 Task: Look for space in Imarichō-kō, Japan from 15th June, 2023 to 21st June, 2023 for 5 adults in price range Rs.14000 to Rs.25000. Place can be entire place with 3 bedrooms having 3 beds and 3 bathrooms. Property type can be house, flat, guest house. Booking option can be shelf check-in. Required host language is English.
Action: Mouse moved to (608, 149)
Screenshot: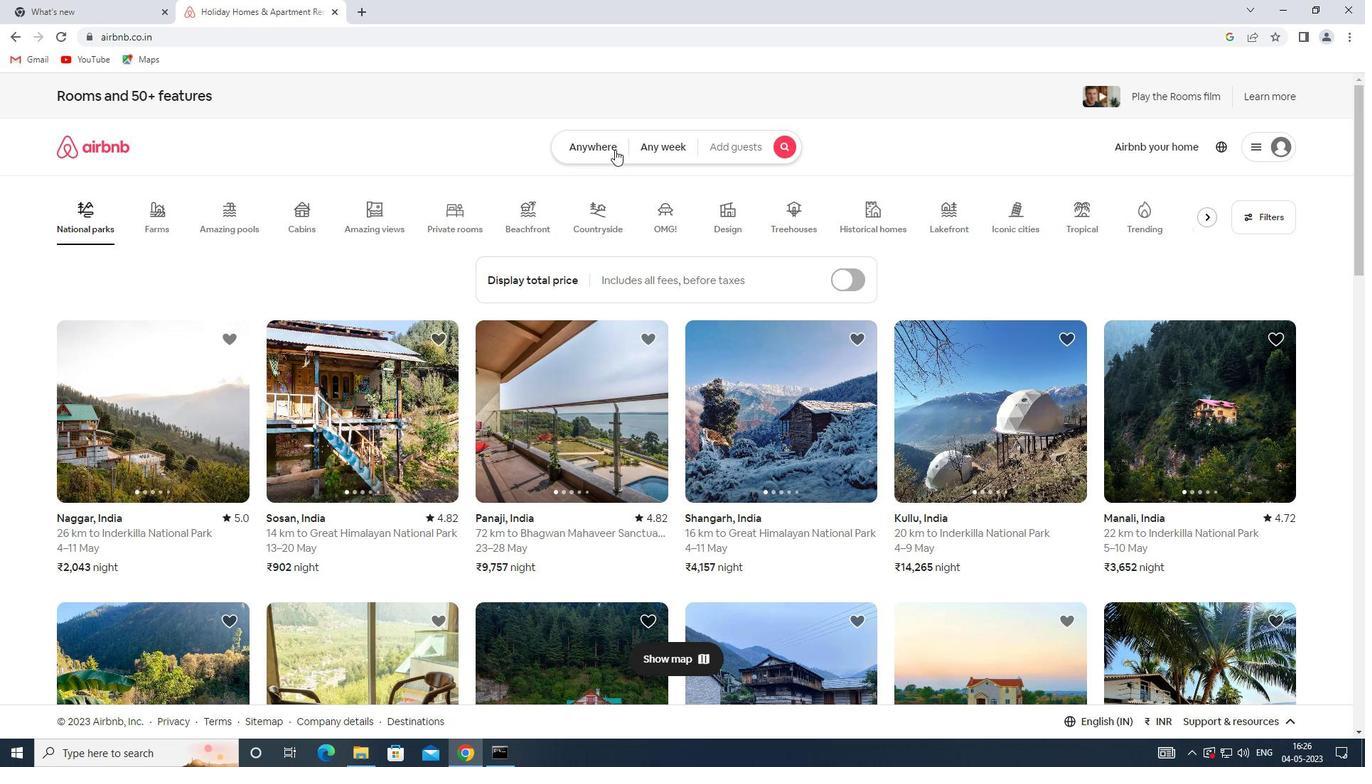 
Action: Mouse pressed left at (608, 149)
Screenshot: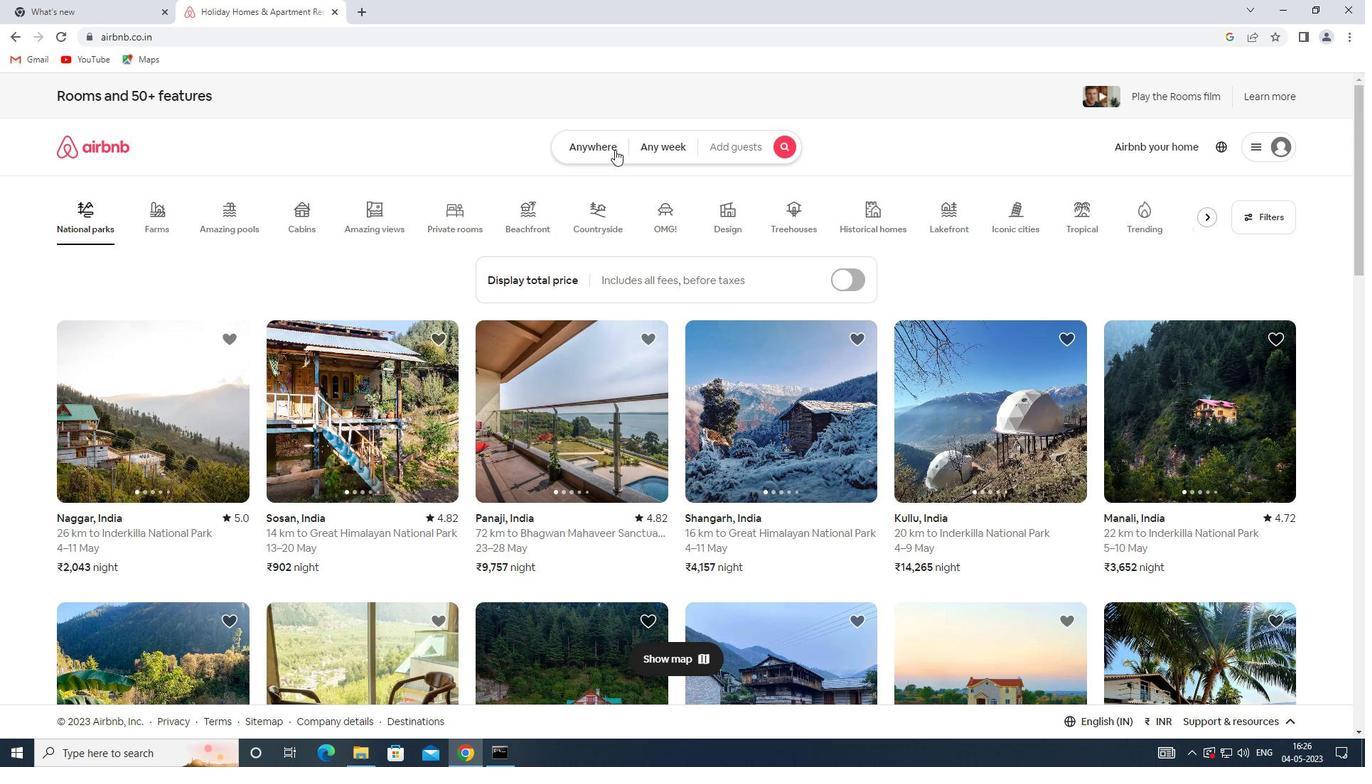 
Action: Mouse moved to (499, 211)
Screenshot: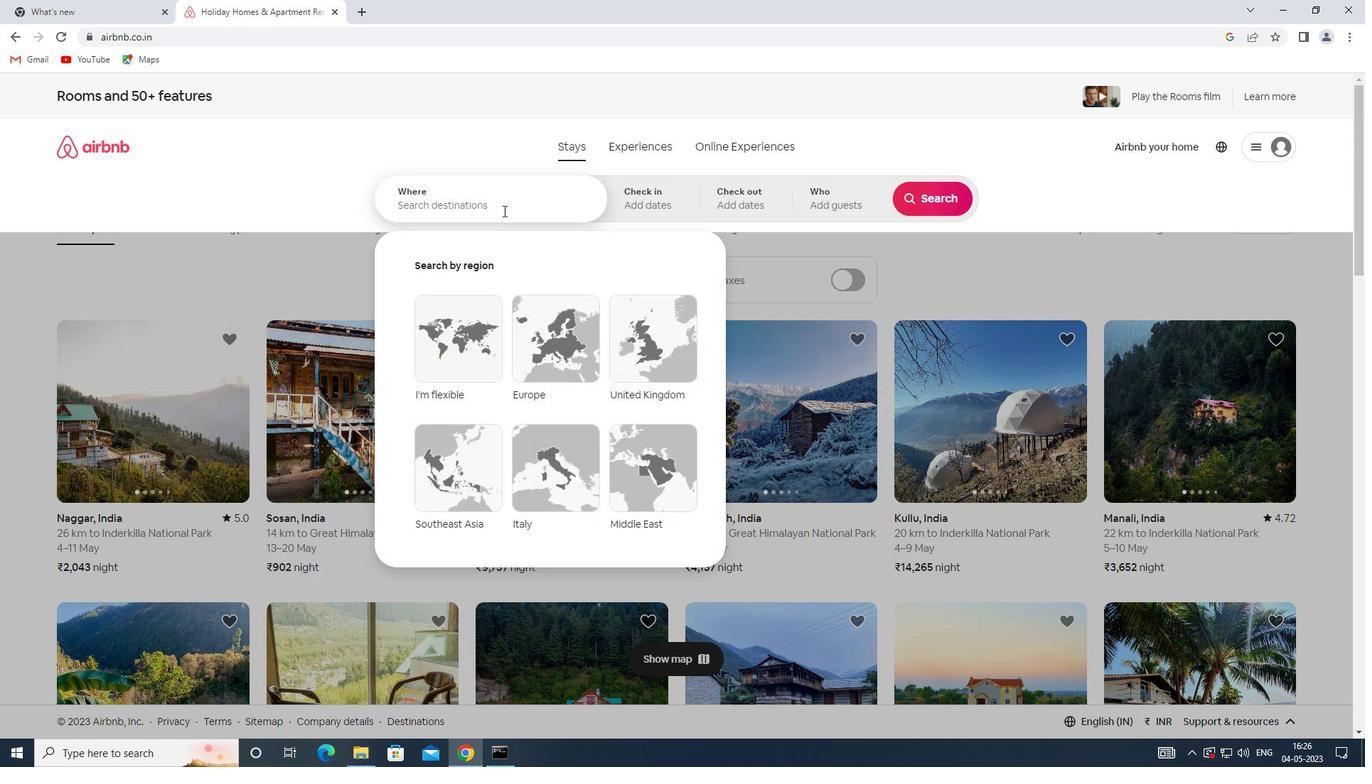 
Action: Mouse pressed left at (499, 211)
Screenshot: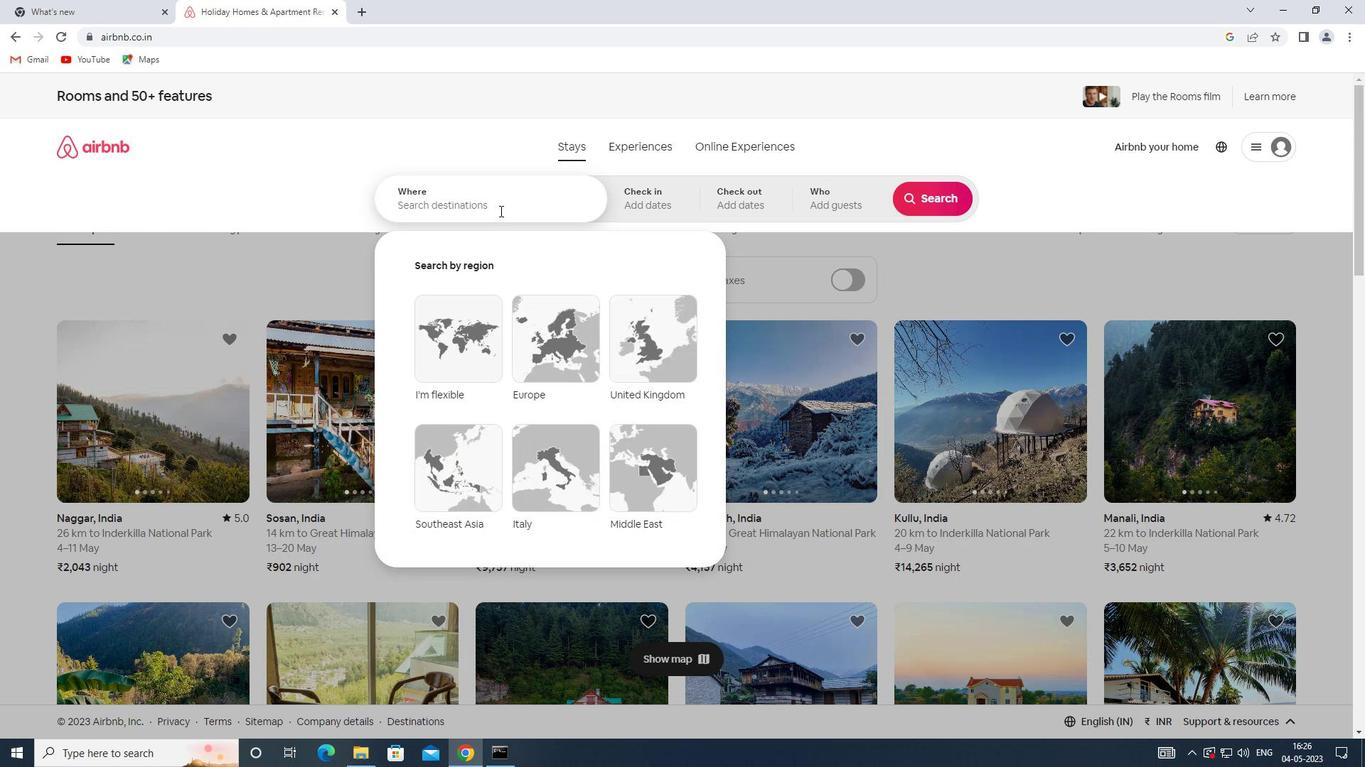 
Action: Key pressed <Key.shift><Key.shift><Key.shift><Key.shift><Key.shift><Key.shift>ctrl+IMARICHO-KO-,<Key.shift><Key.shift><Key.shift><Key.shift><Key.shift><Key.shift>JAPAN
Screenshot: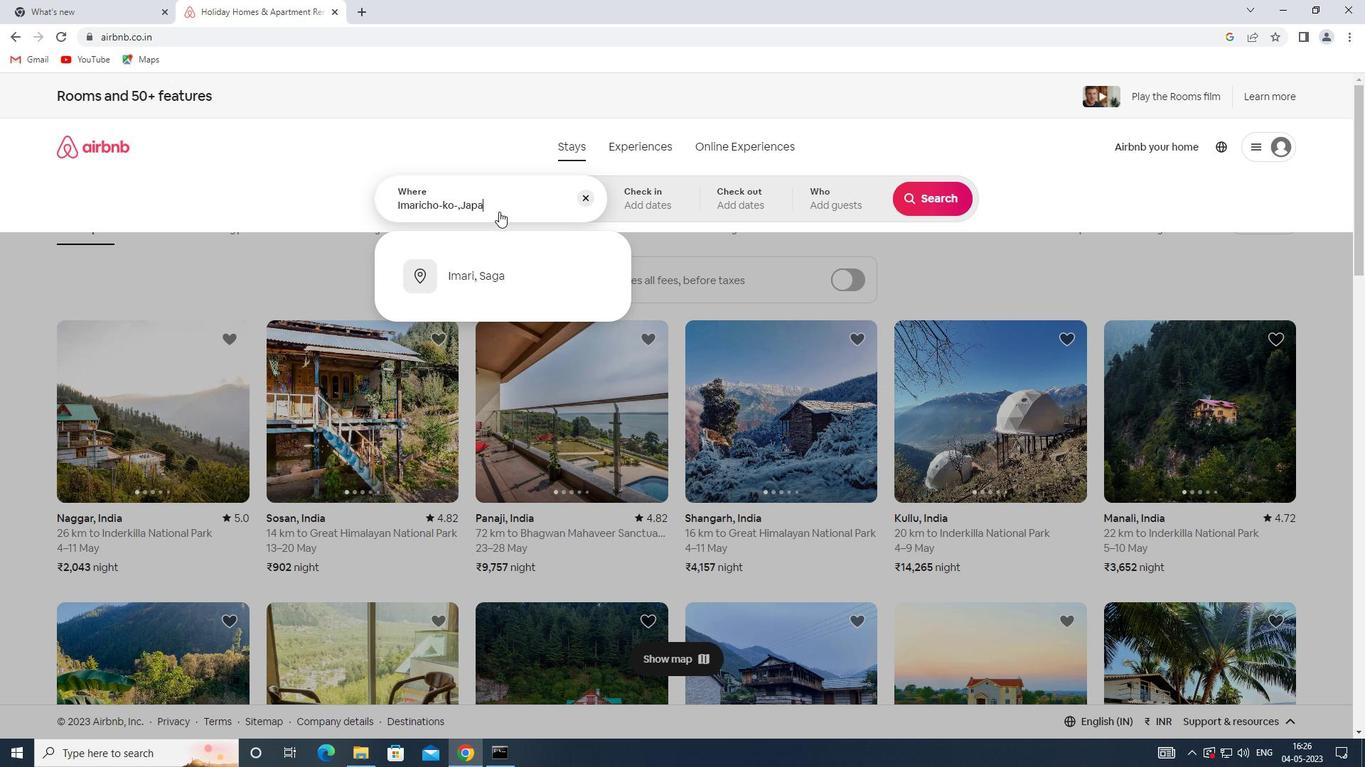 
Action: Mouse moved to (637, 204)
Screenshot: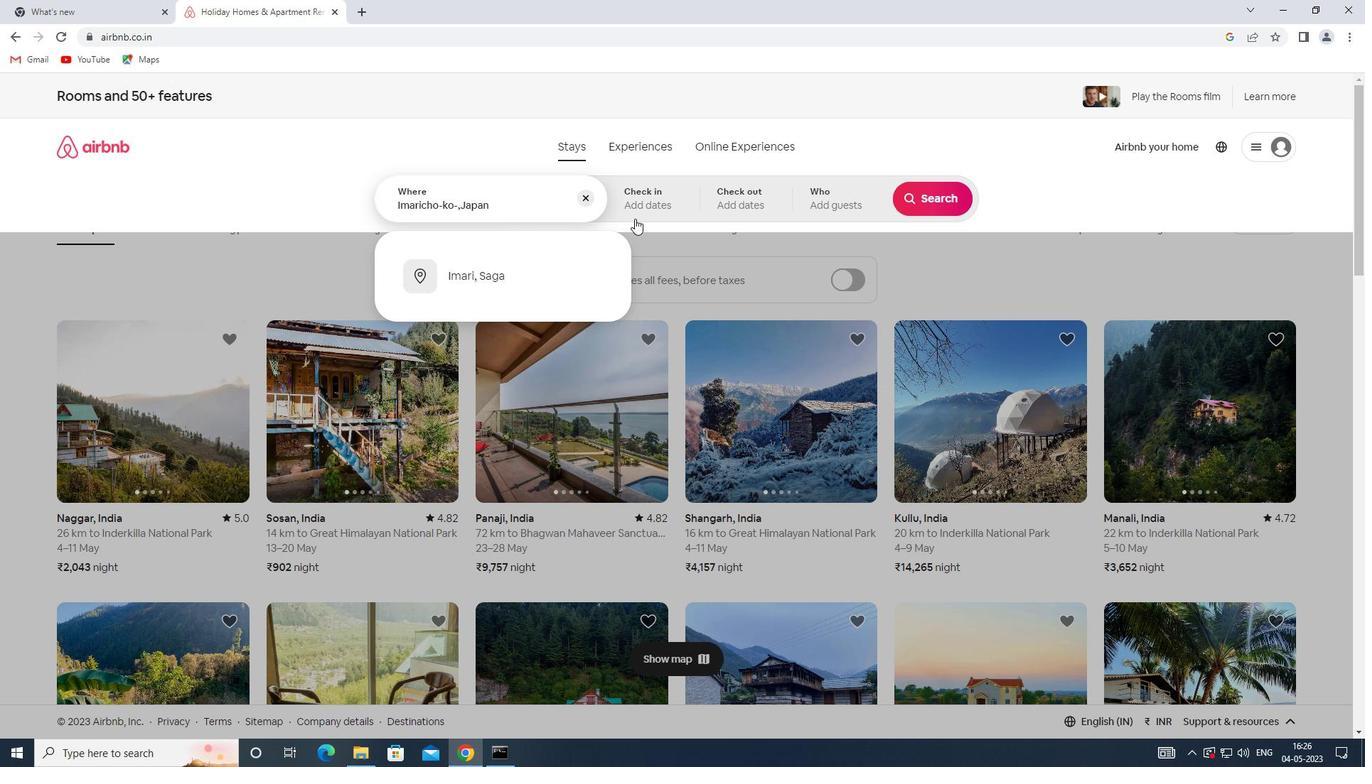 
Action: Mouse pressed left at (637, 204)
Screenshot: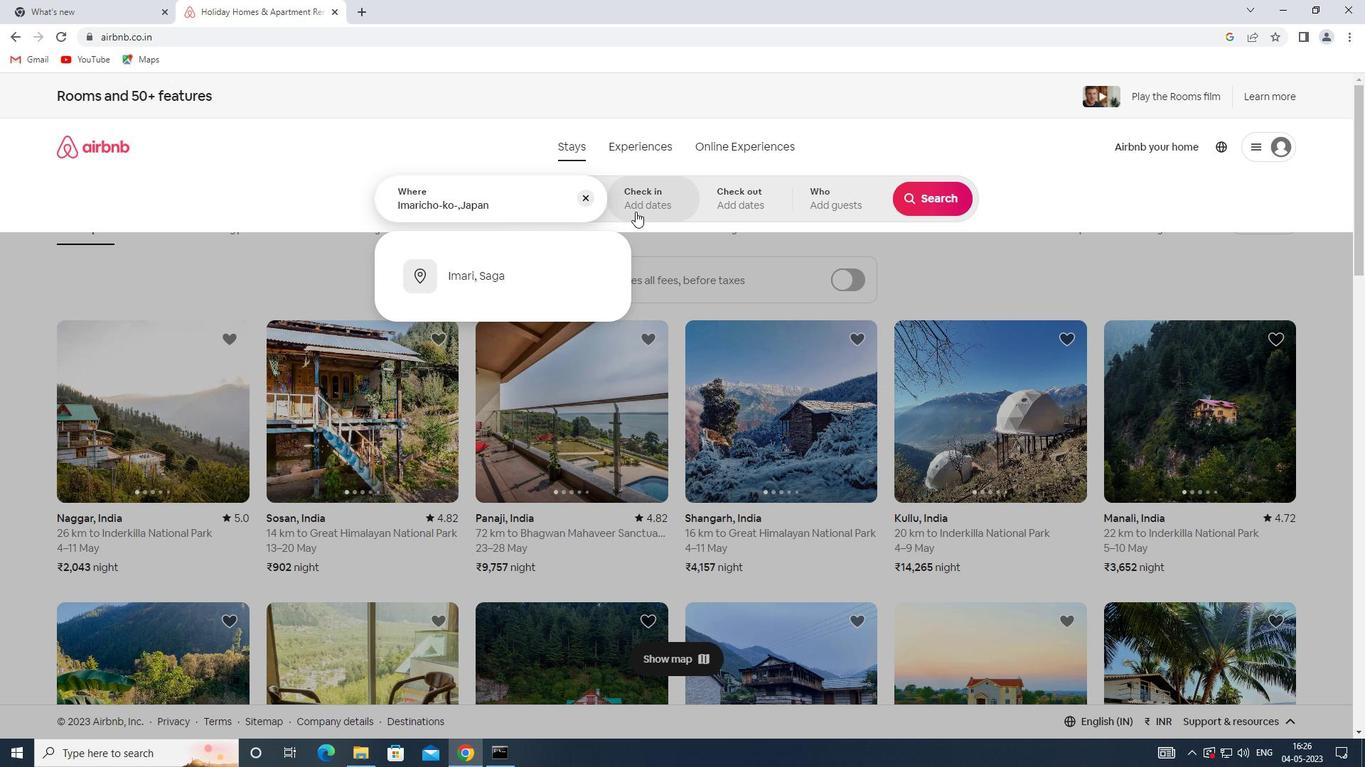 
Action: Mouse moved to (841, 437)
Screenshot: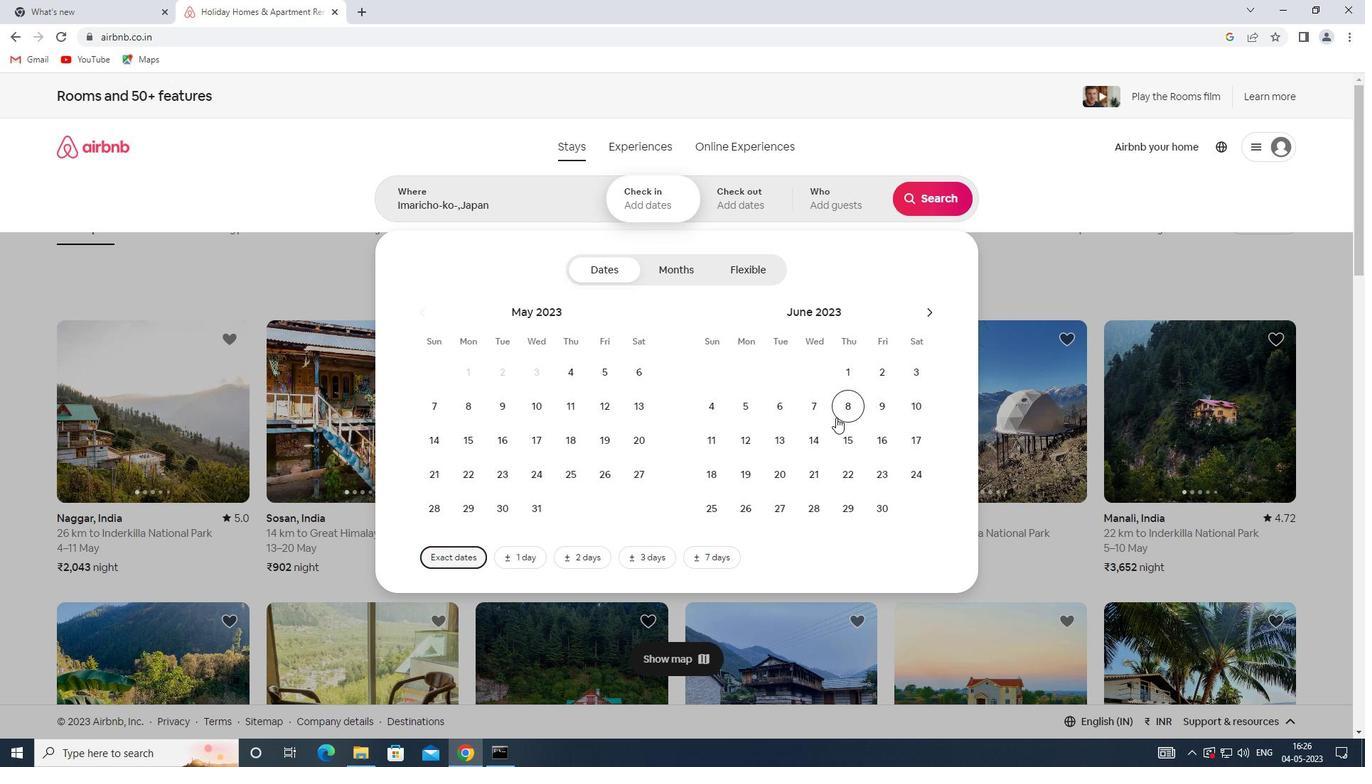 
Action: Mouse pressed left at (841, 437)
Screenshot: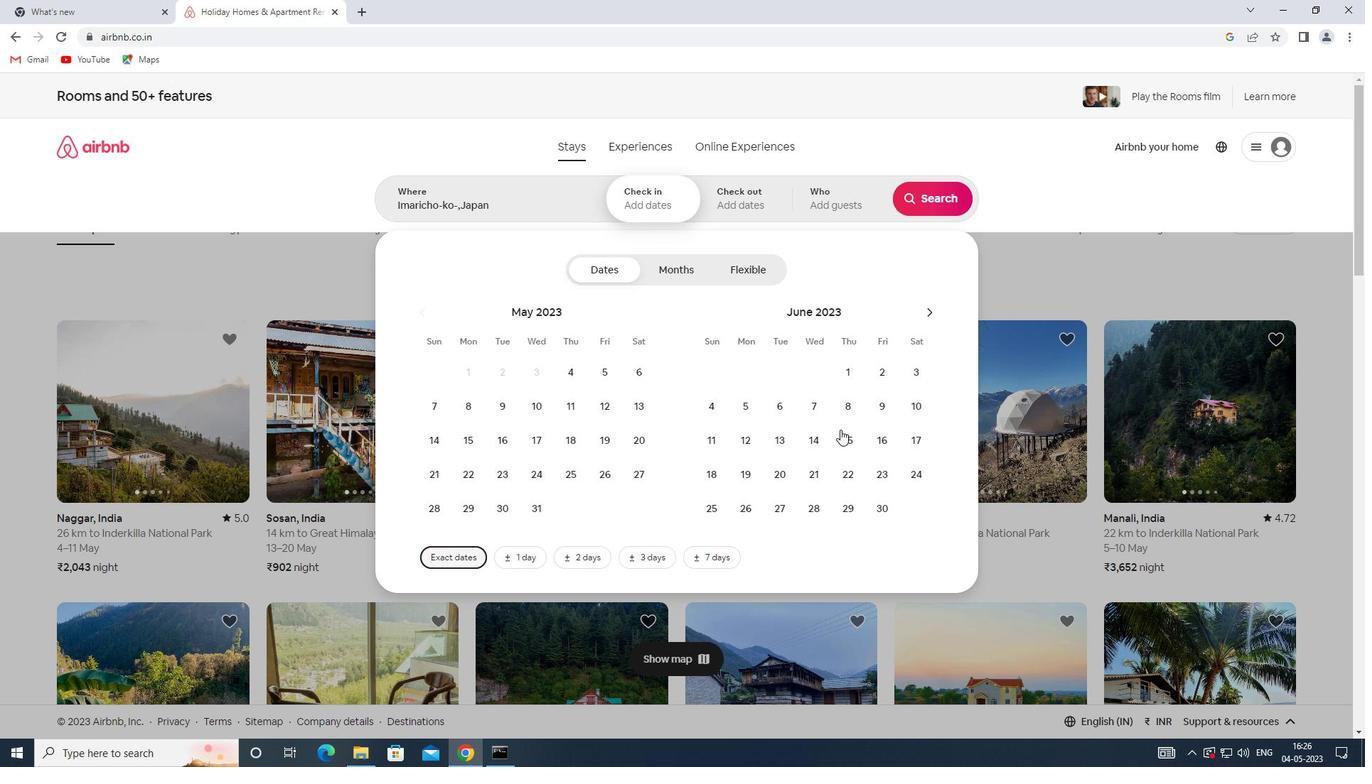 
Action: Mouse moved to (821, 470)
Screenshot: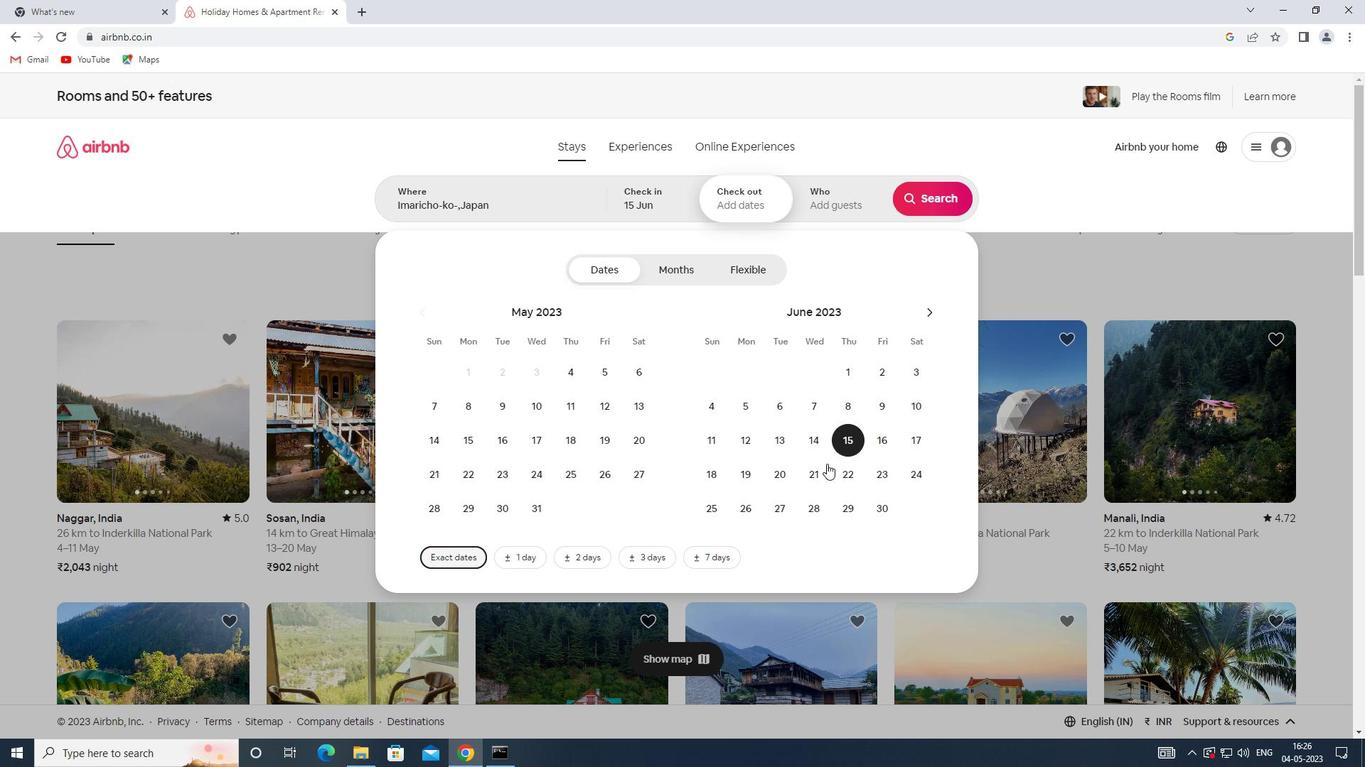 
Action: Mouse pressed left at (821, 470)
Screenshot: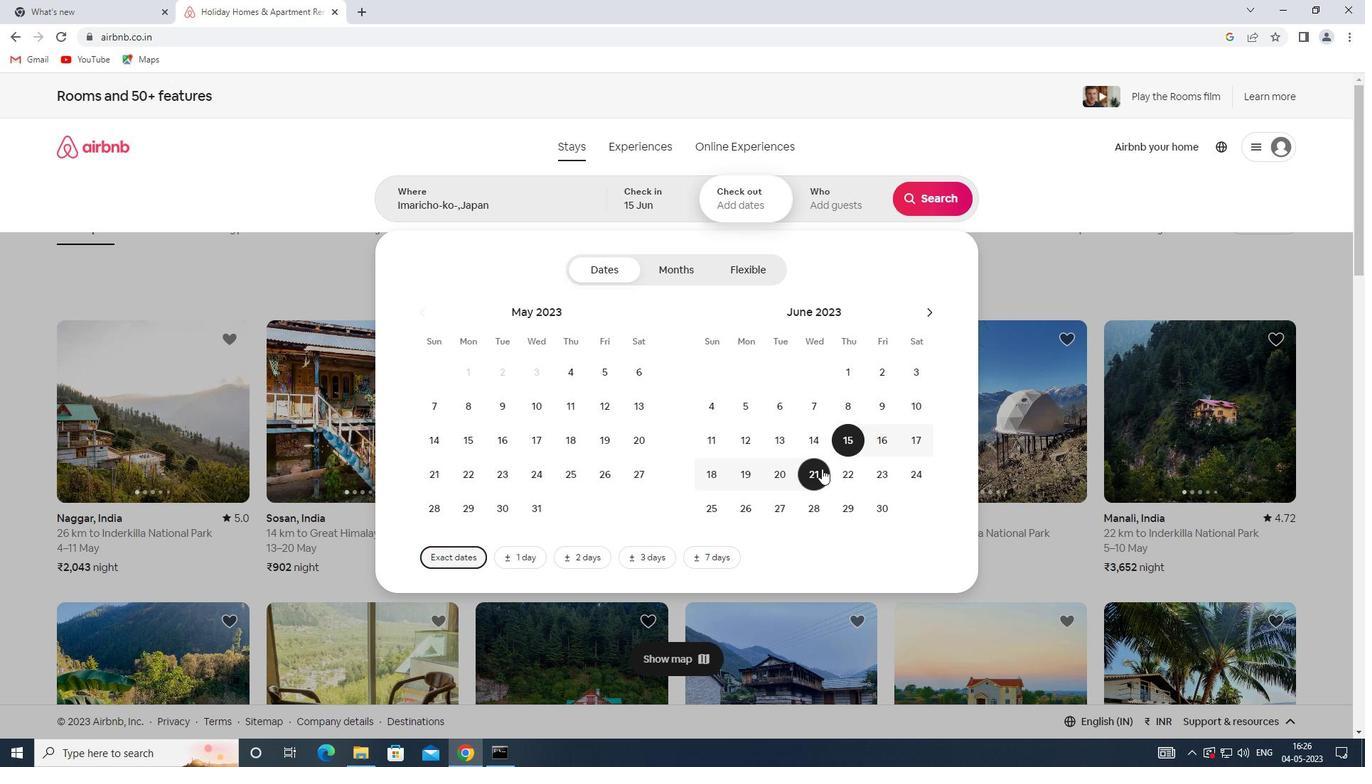 
Action: Mouse moved to (820, 198)
Screenshot: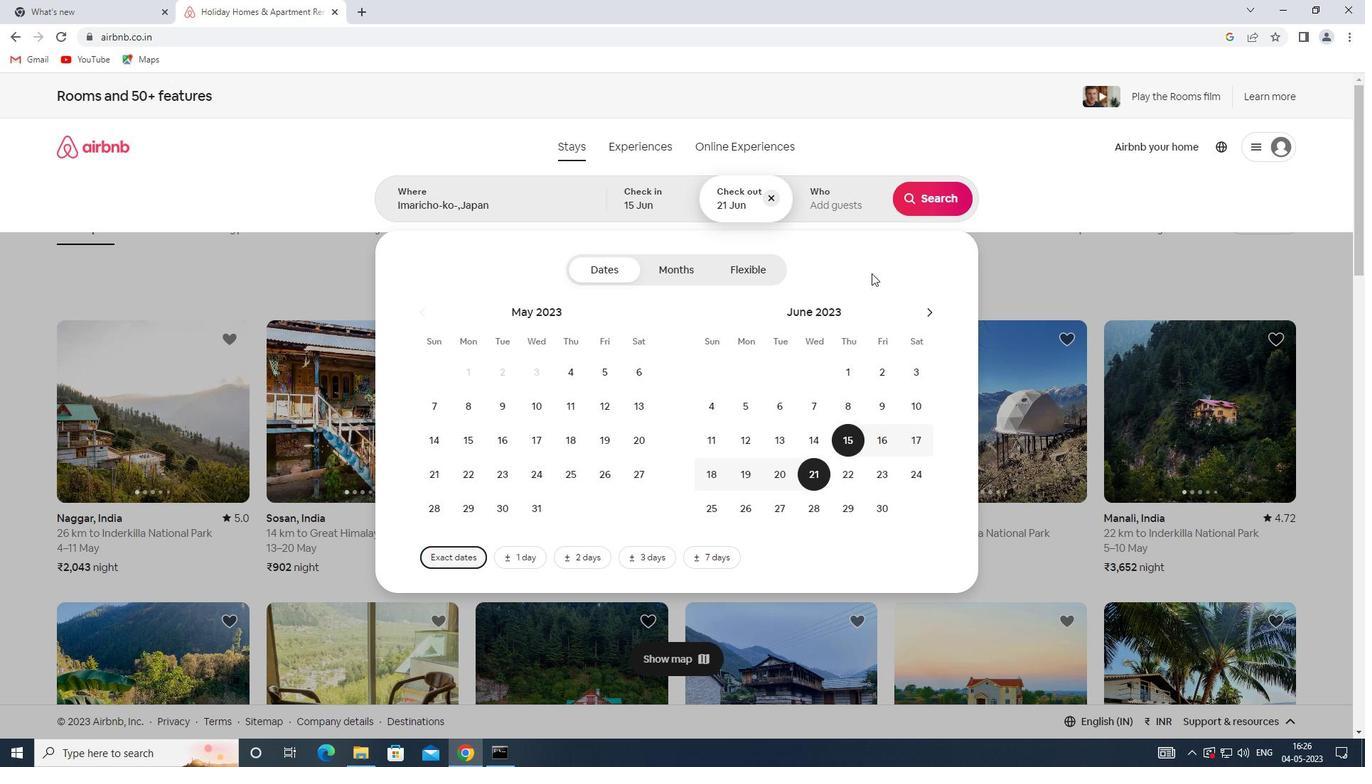 
Action: Mouse pressed left at (820, 198)
Screenshot: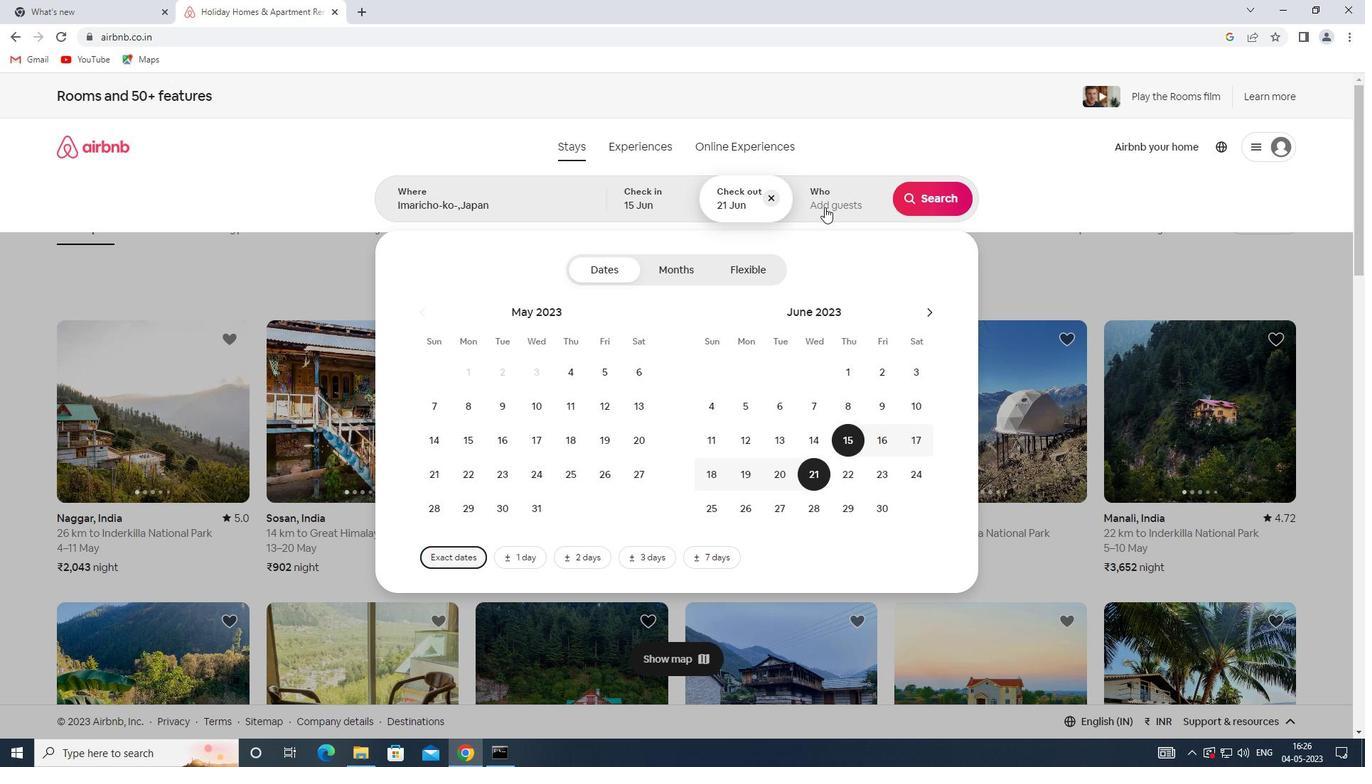 
Action: Mouse moved to (941, 283)
Screenshot: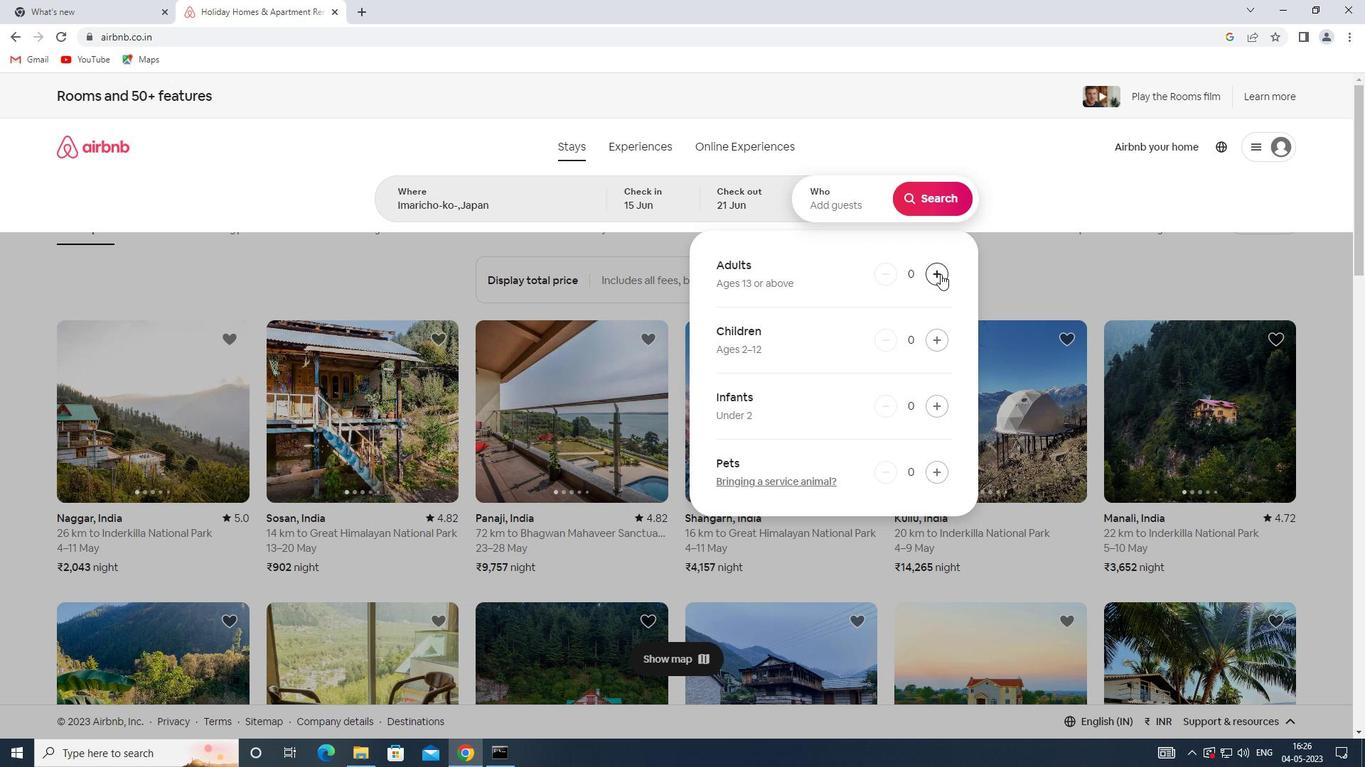 
Action: Mouse pressed left at (941, 283)
Screenshot: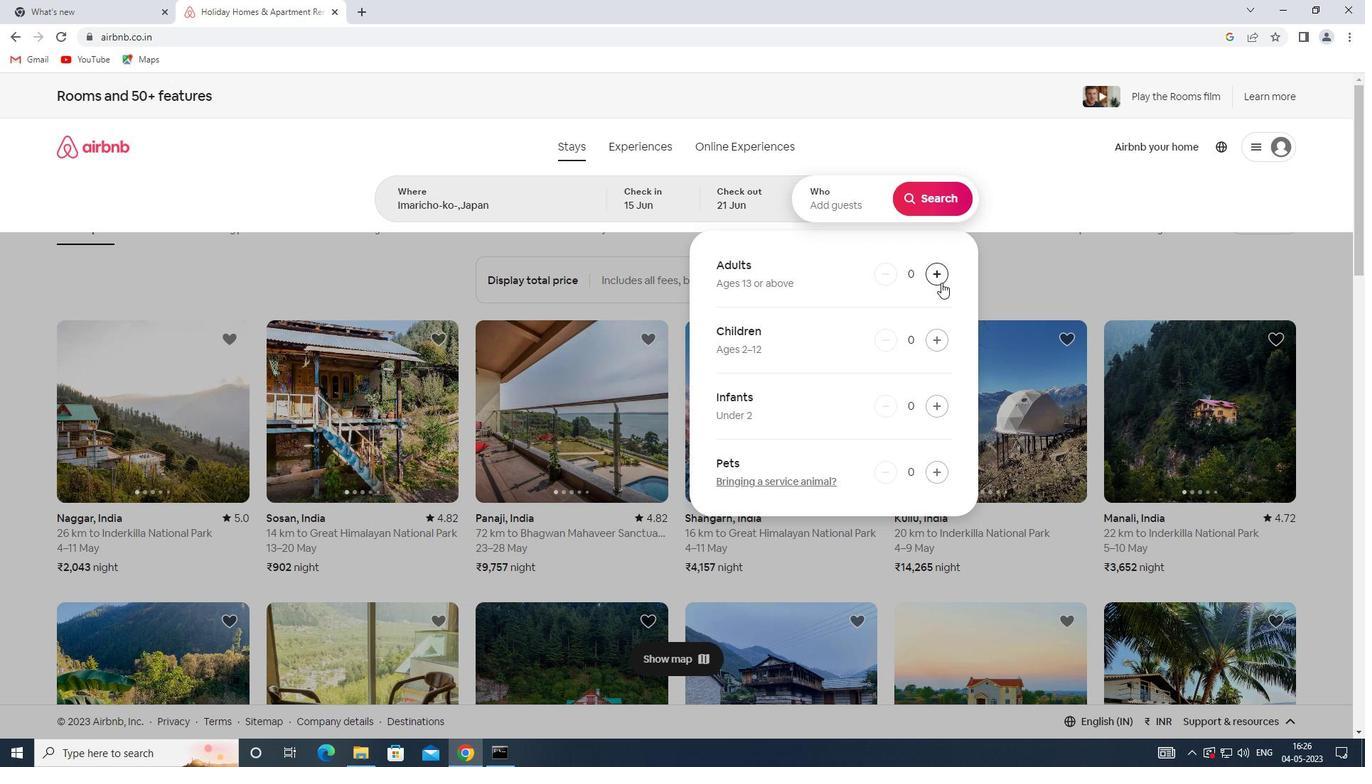 
Action: Mouse moved to (938, 280)
Screenshot: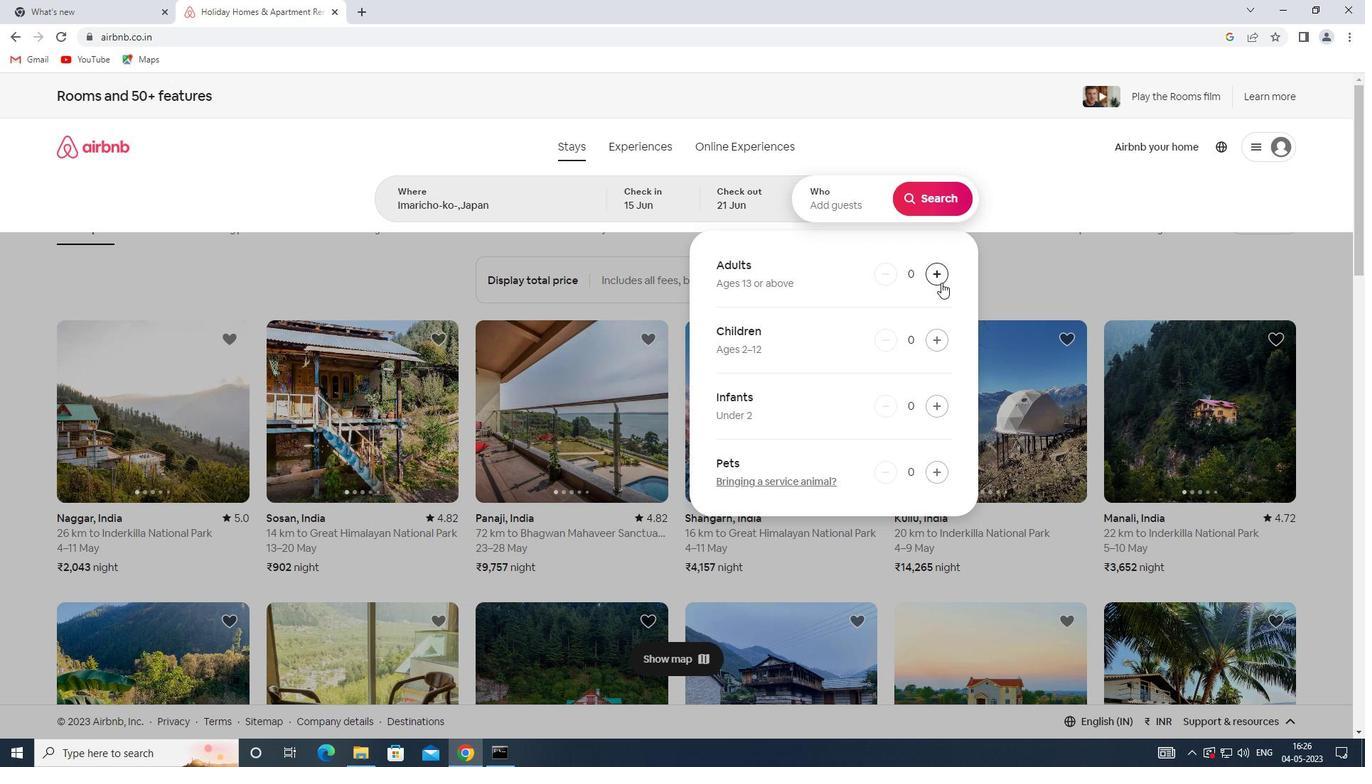 
Action: Mouse pressed left at (938, 280)
Screenshot: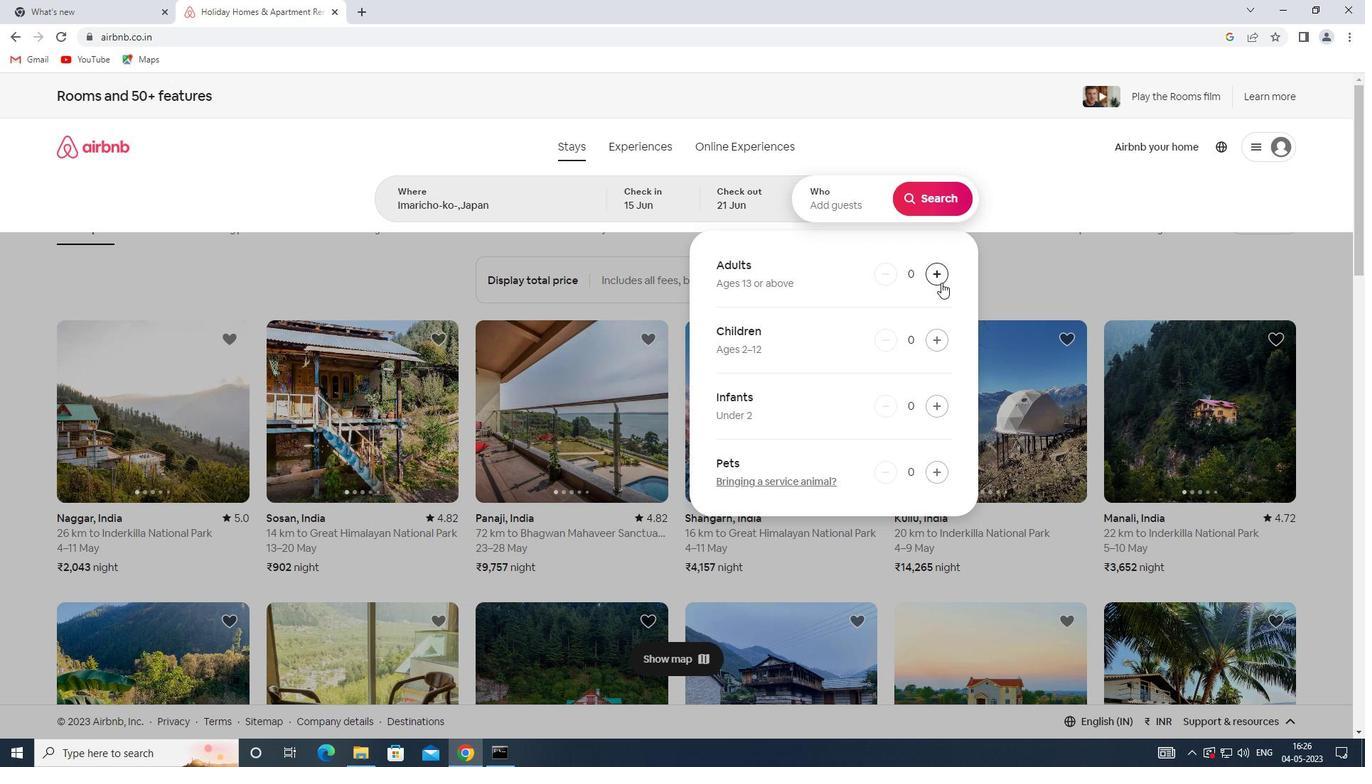 
Action: Mouse pressed left at (938, 280)
Screenshot: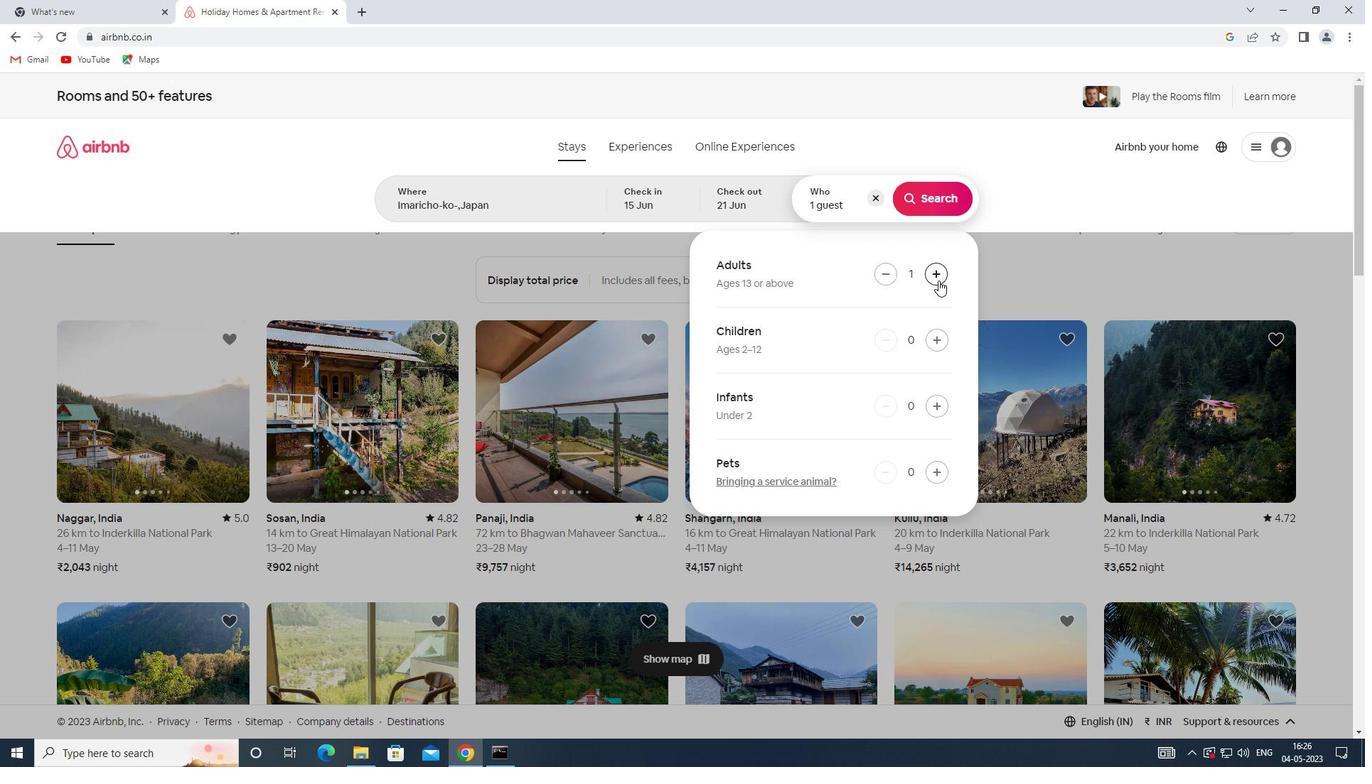 
Action: Mouse pressed left at (938, 280)
Screenshot: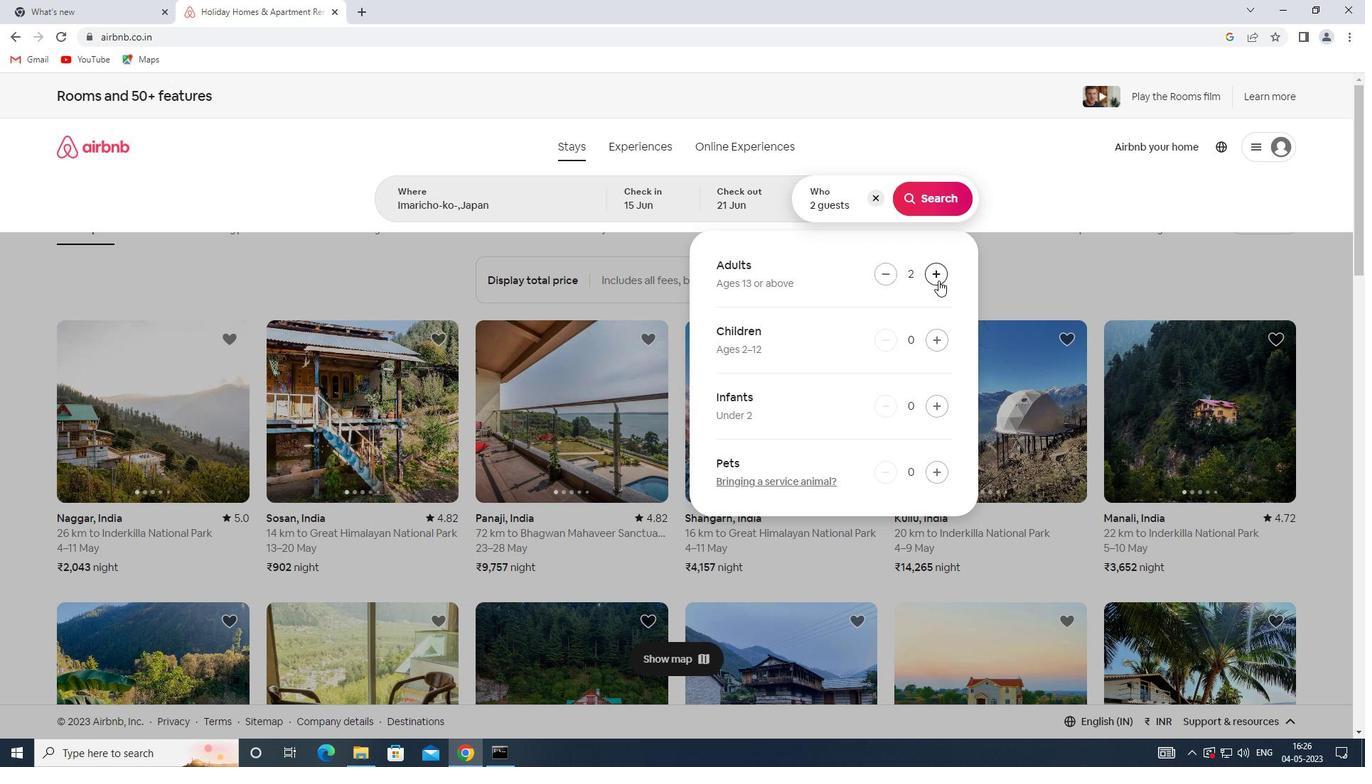 
Action: Mouse pressed left at (938, 280)
Screenshot: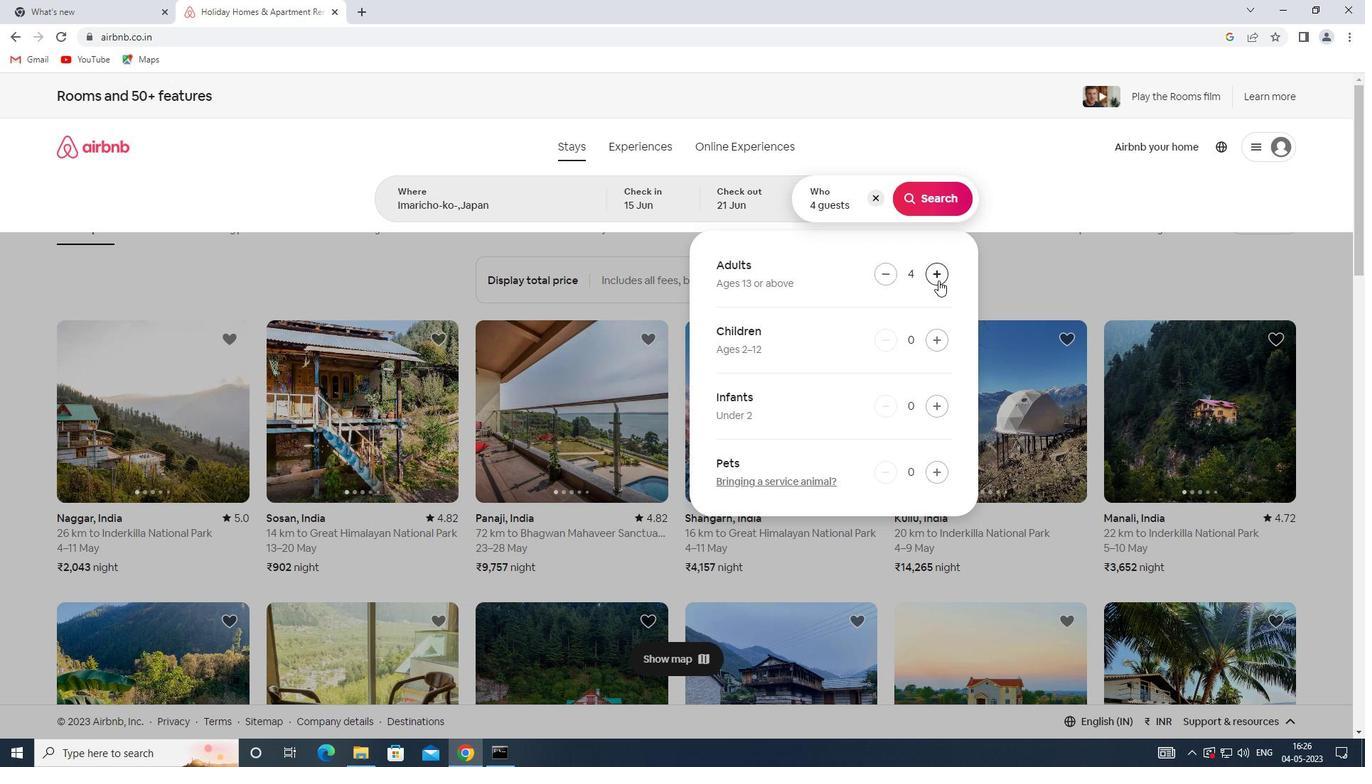 
Action: Mouse moved to (923, 187)
Screenshot: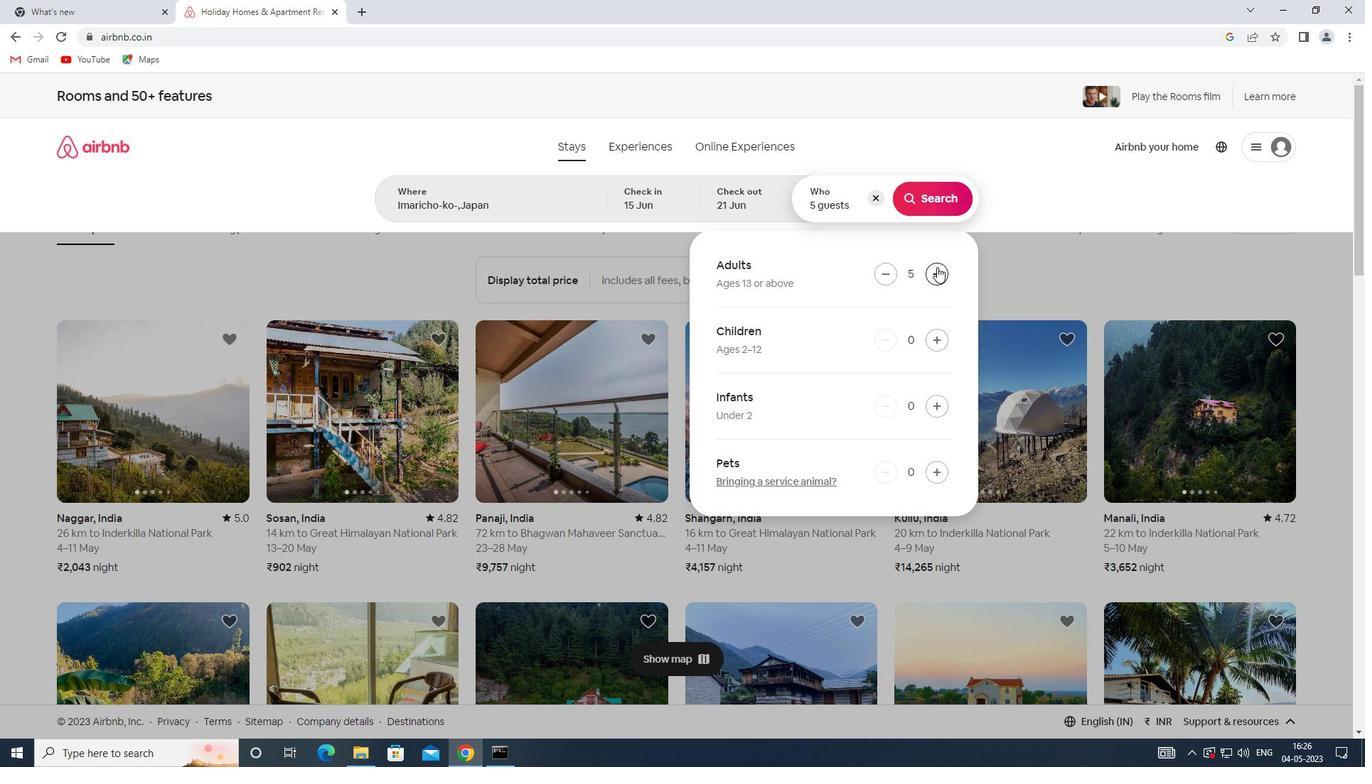 
Action: Mouse pressed left at (923, 187)
Screenshot: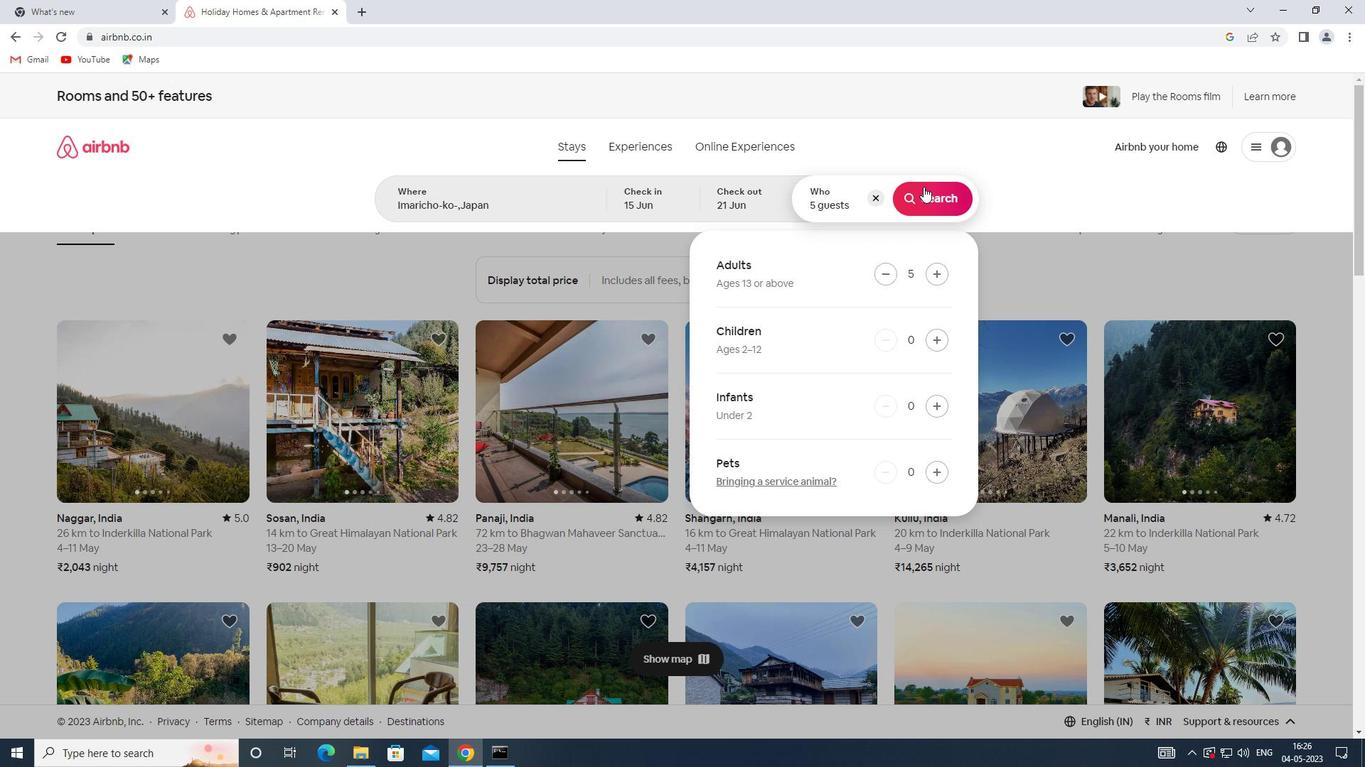 
Action: Mouse moved to (1278, 162)
Screenshot: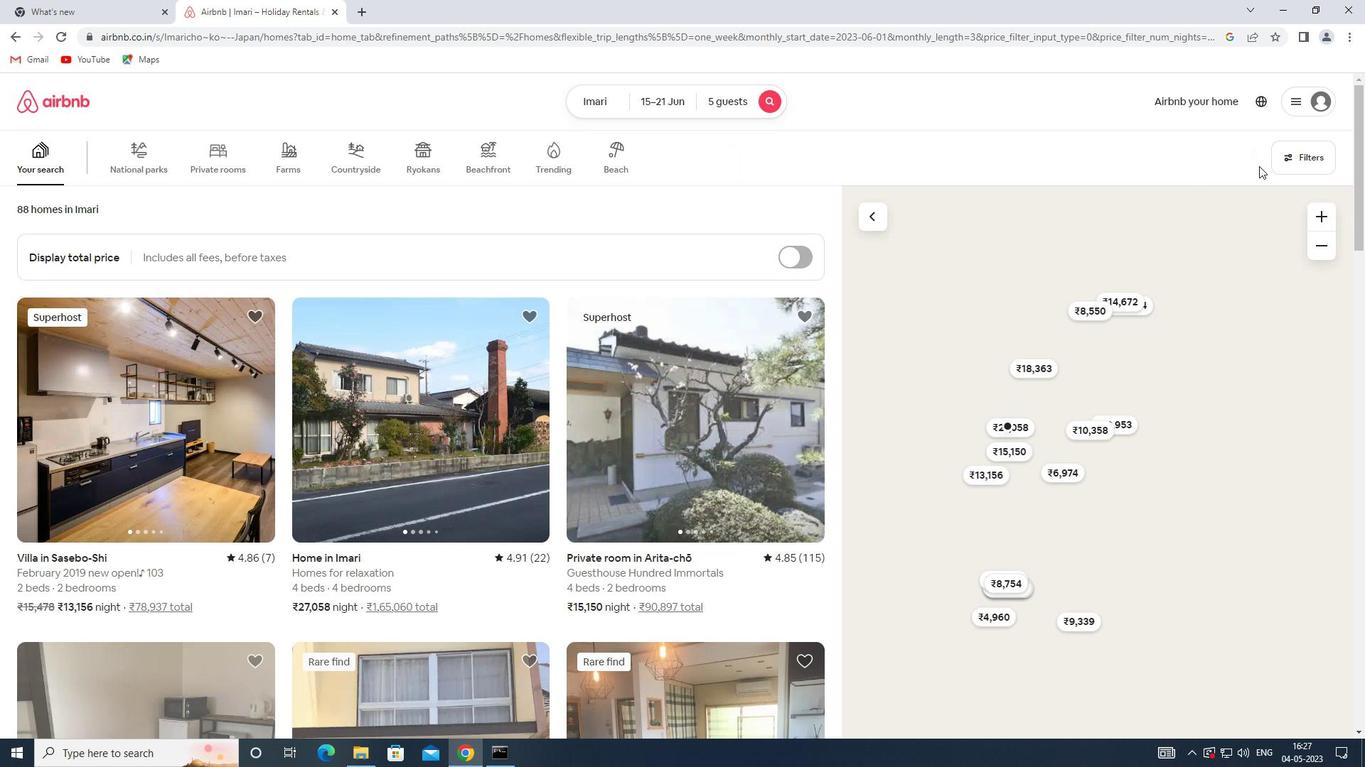 
Action: Mouse pressed left at (1278, 162)
Screenshot: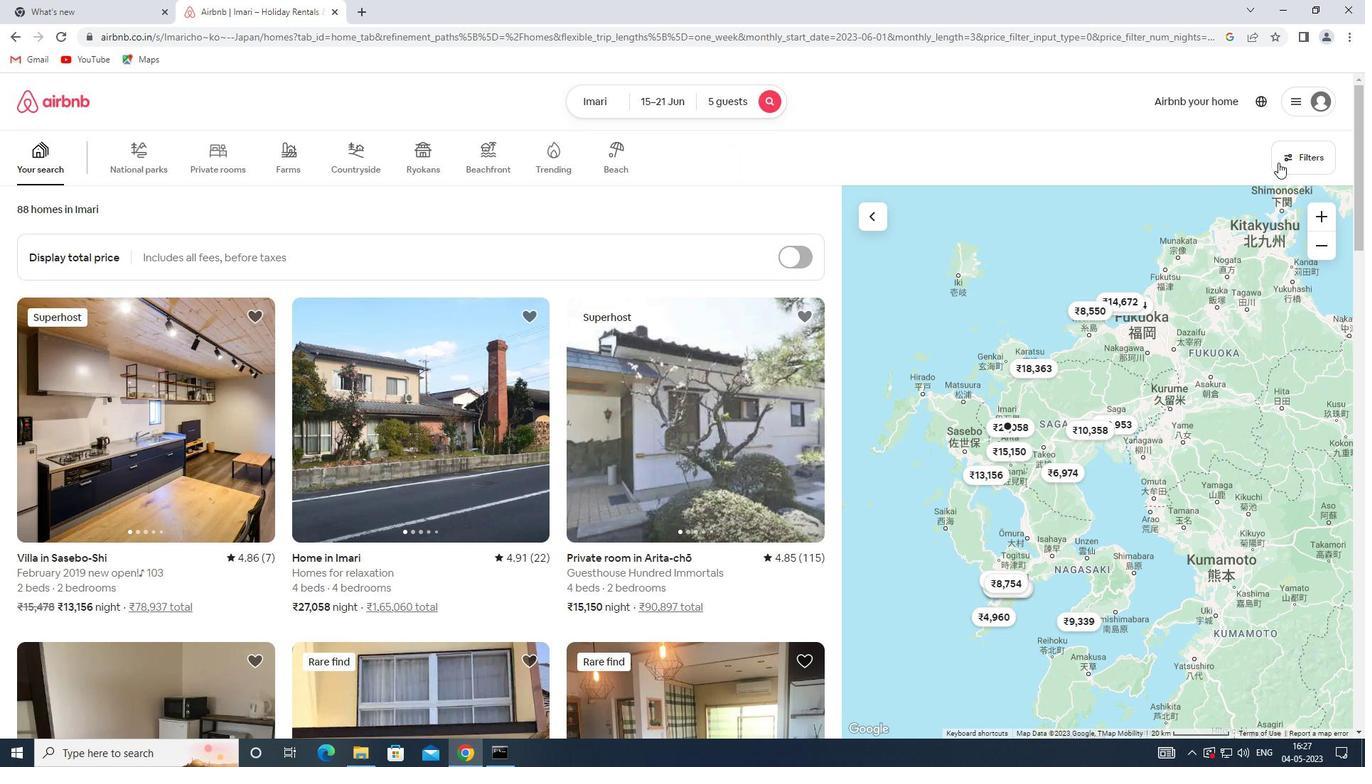 
Action: Mouse moved to (507, 345)
Screenshot: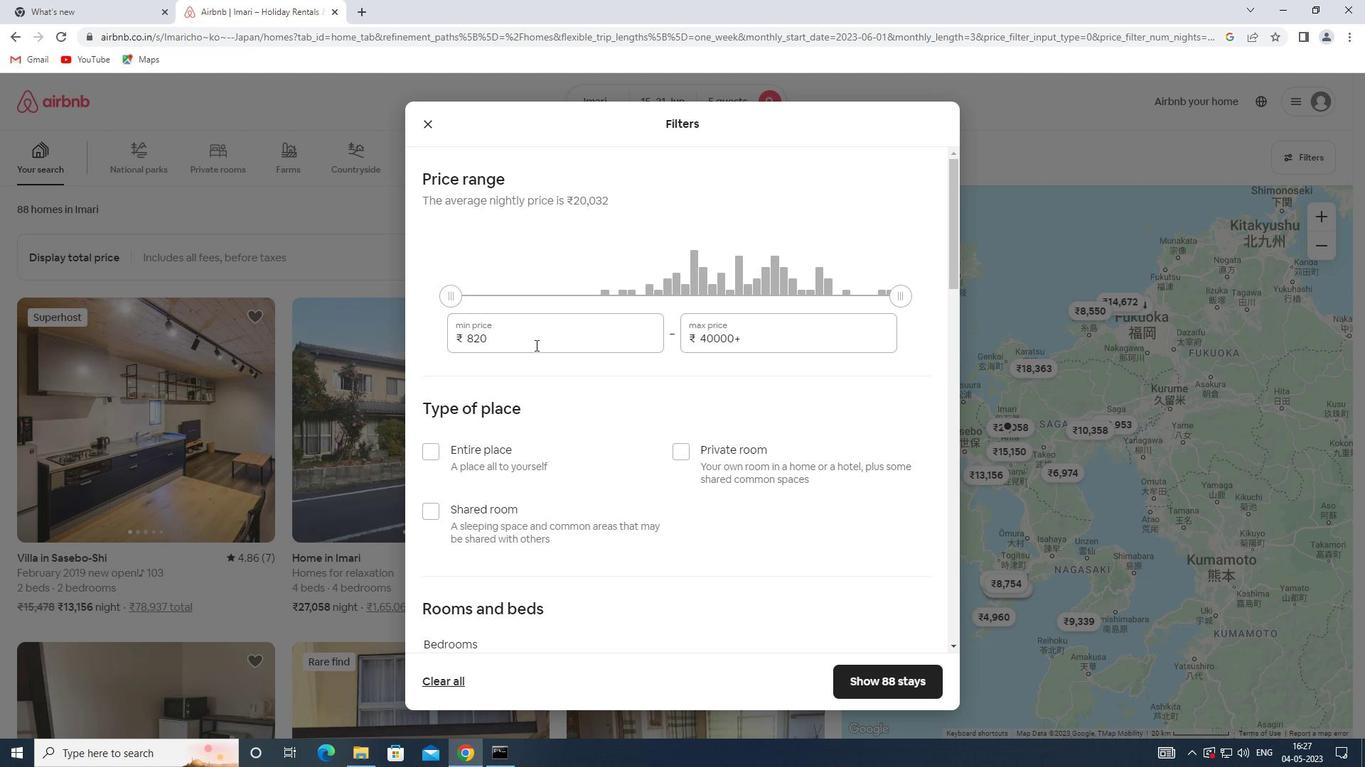
Action: Mouse pressed left at (507, 345)
Screenshot: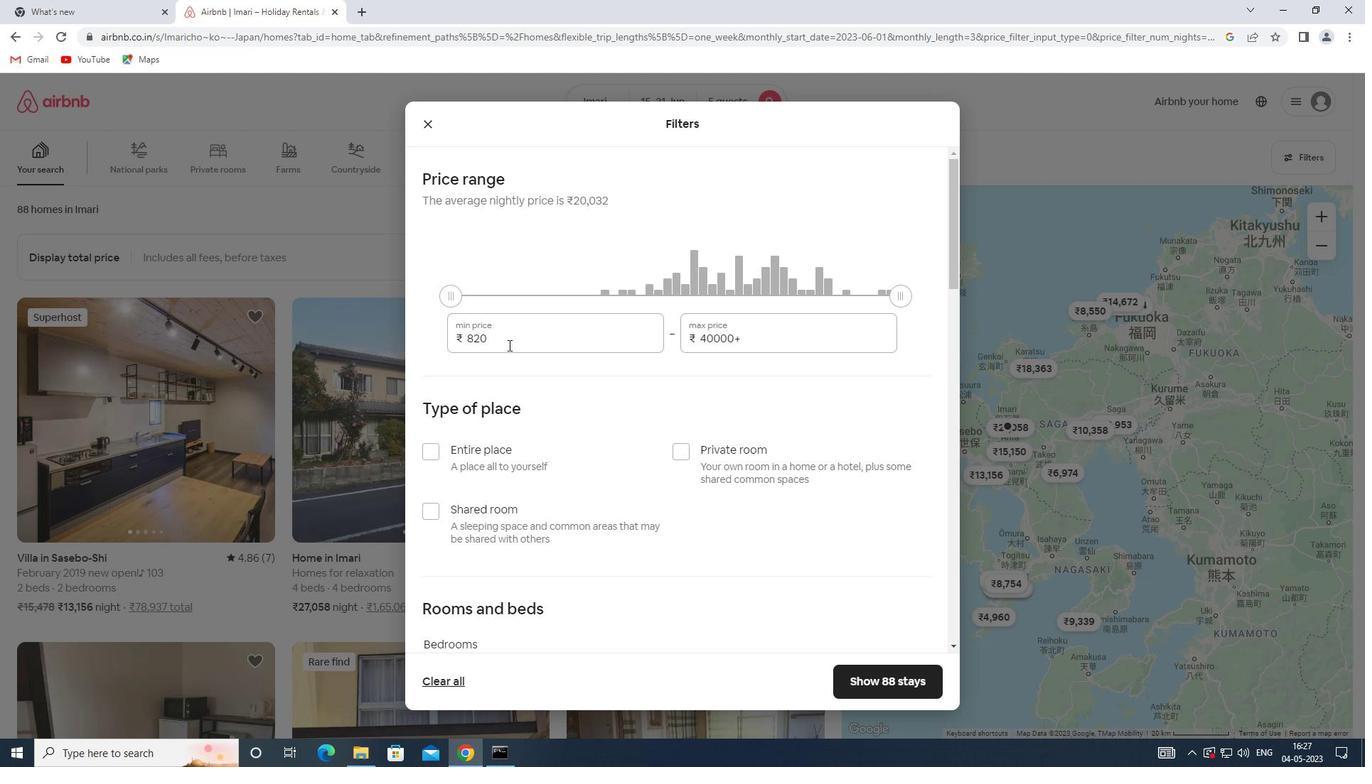 
Action: Mouse moved to (438, 353)
Screenshot: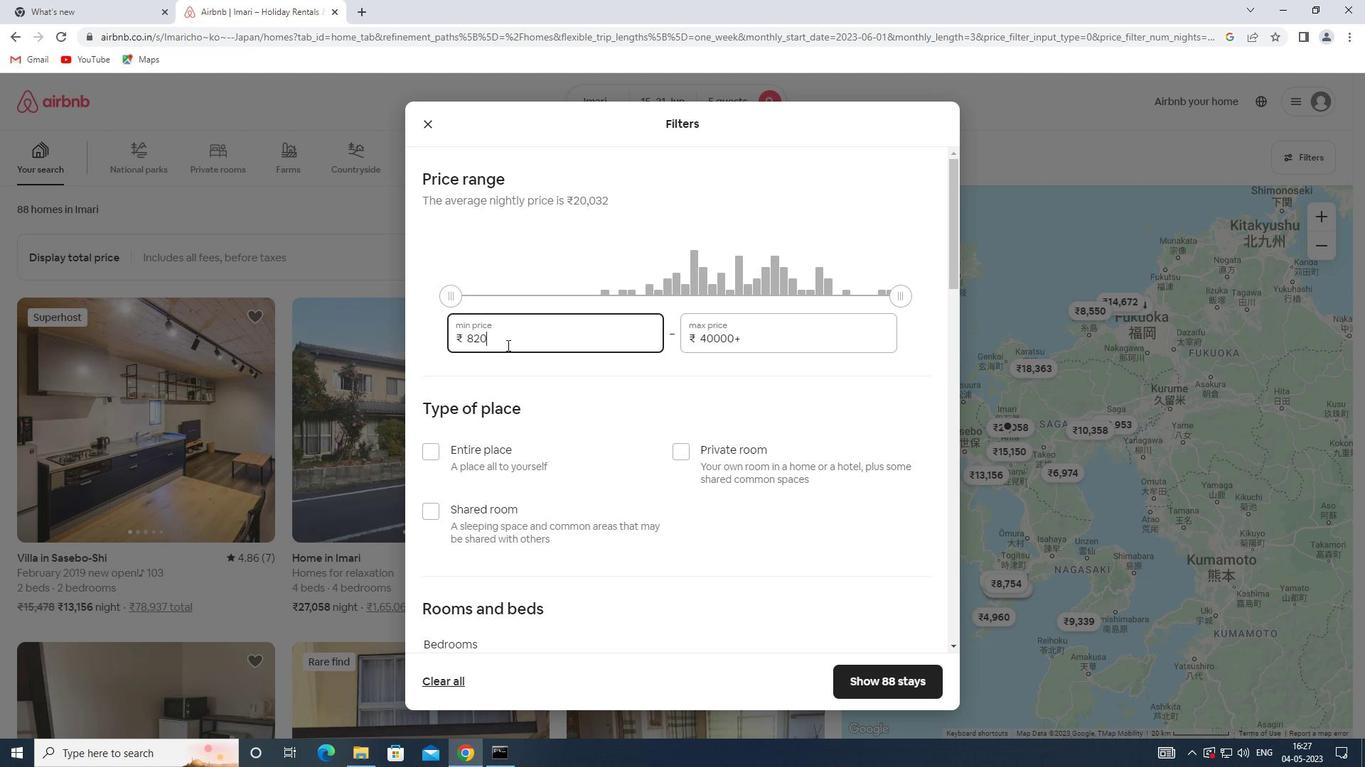 
Action: Key pressed 14000
Screenshot: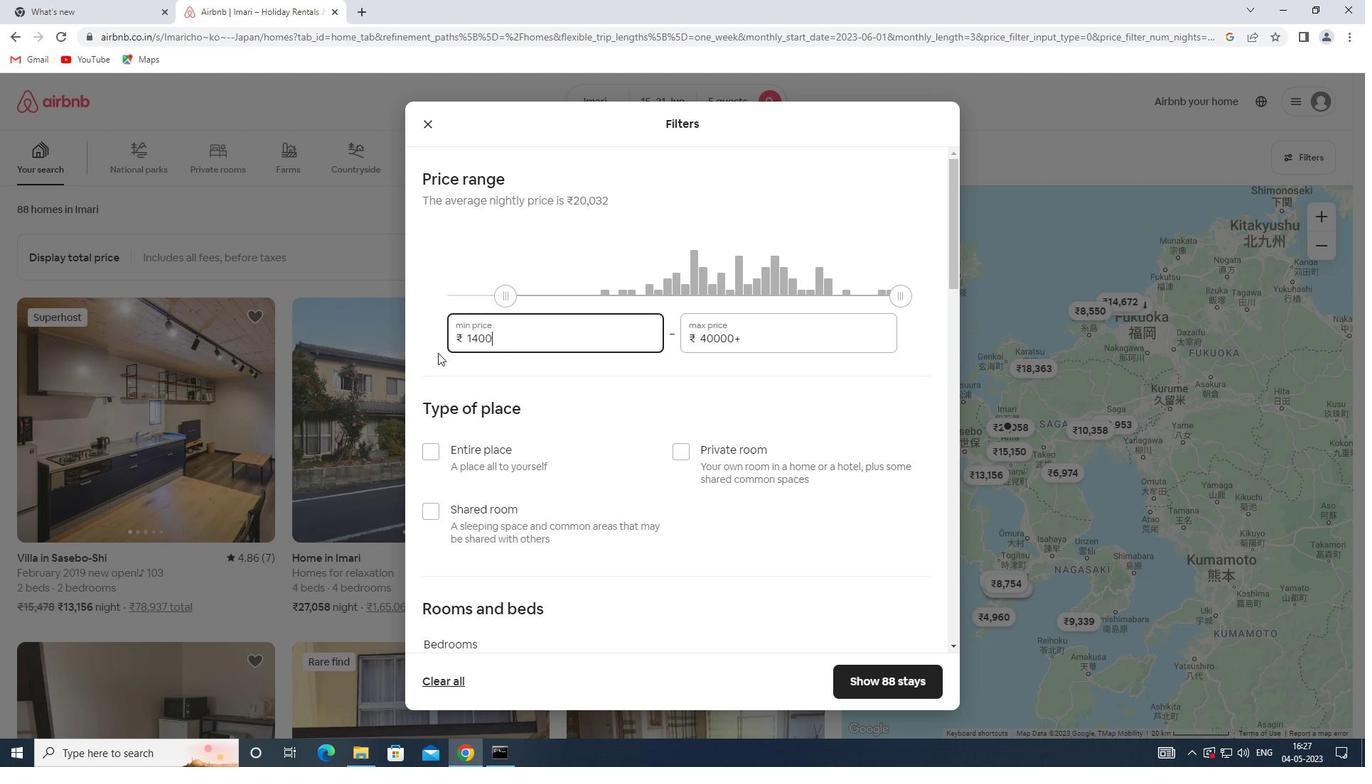 
Action: Mouse moved to (743, 344)
Screenshot: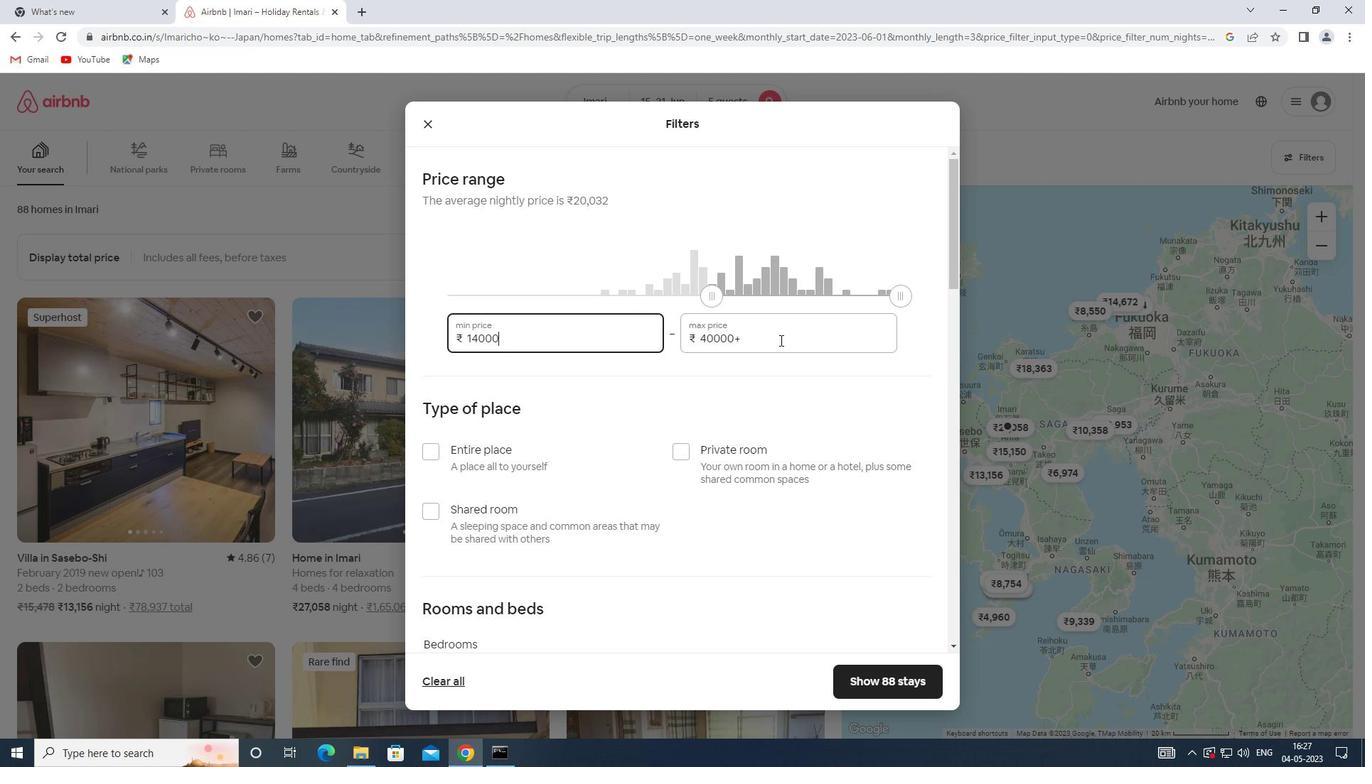 
Action: Mouse pressed left at (743, 344)
Screenshot: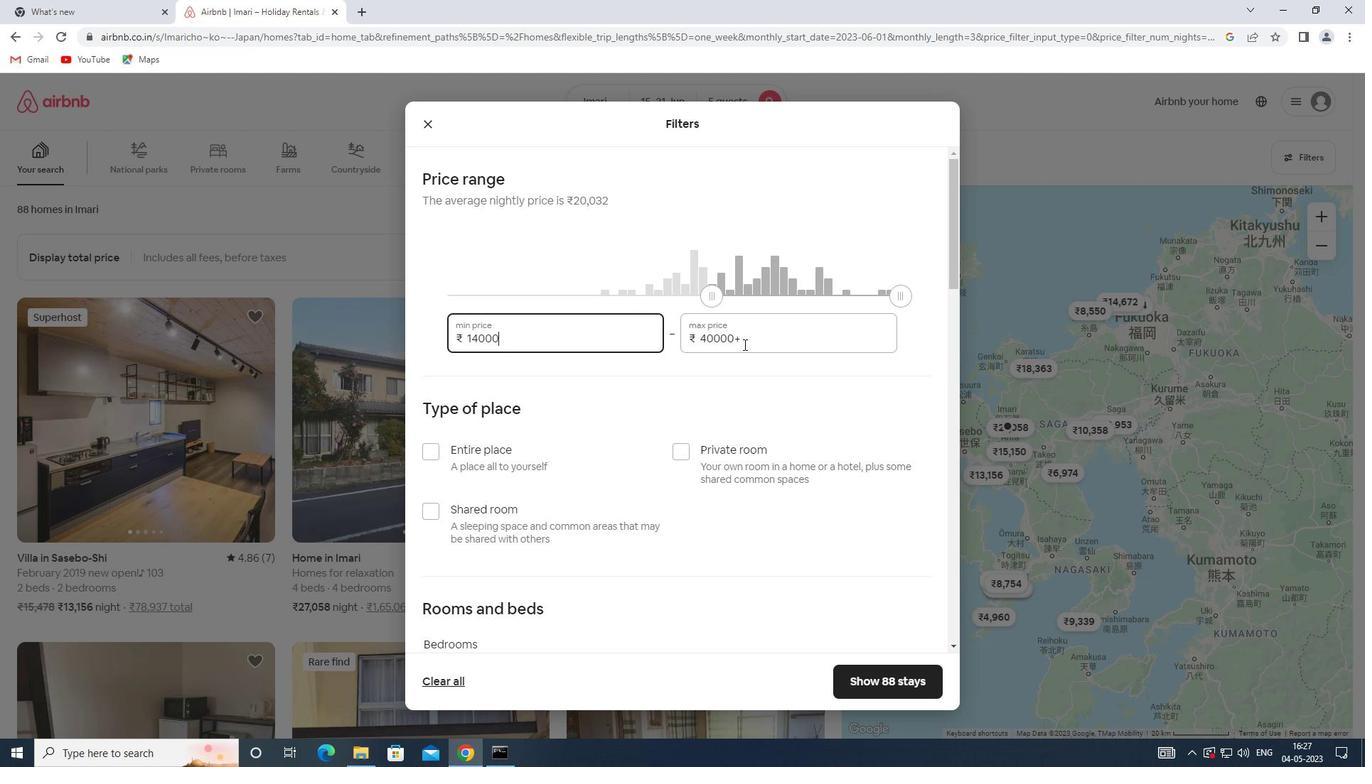 
Action: Mouse moved to (673, 347)
Screenshot: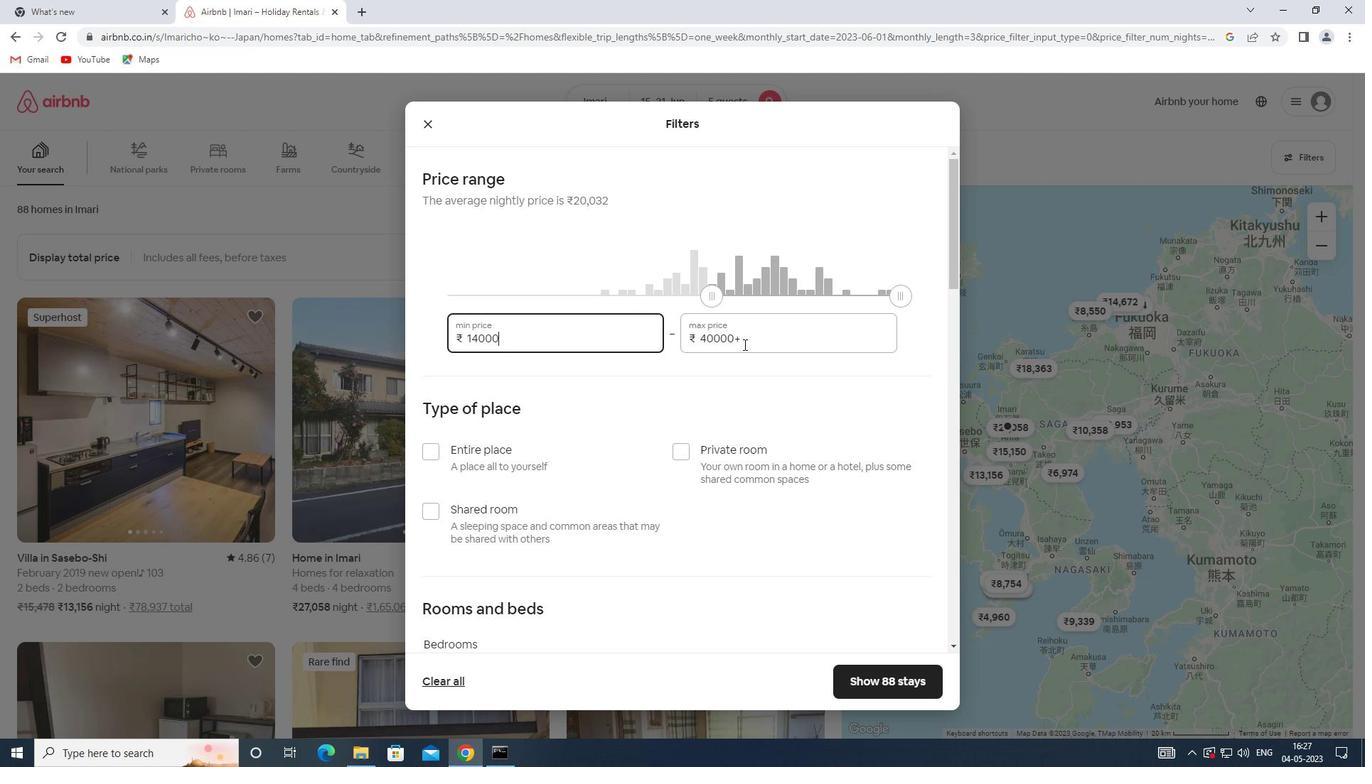 
Action: Key pressed 25000
Screenshot: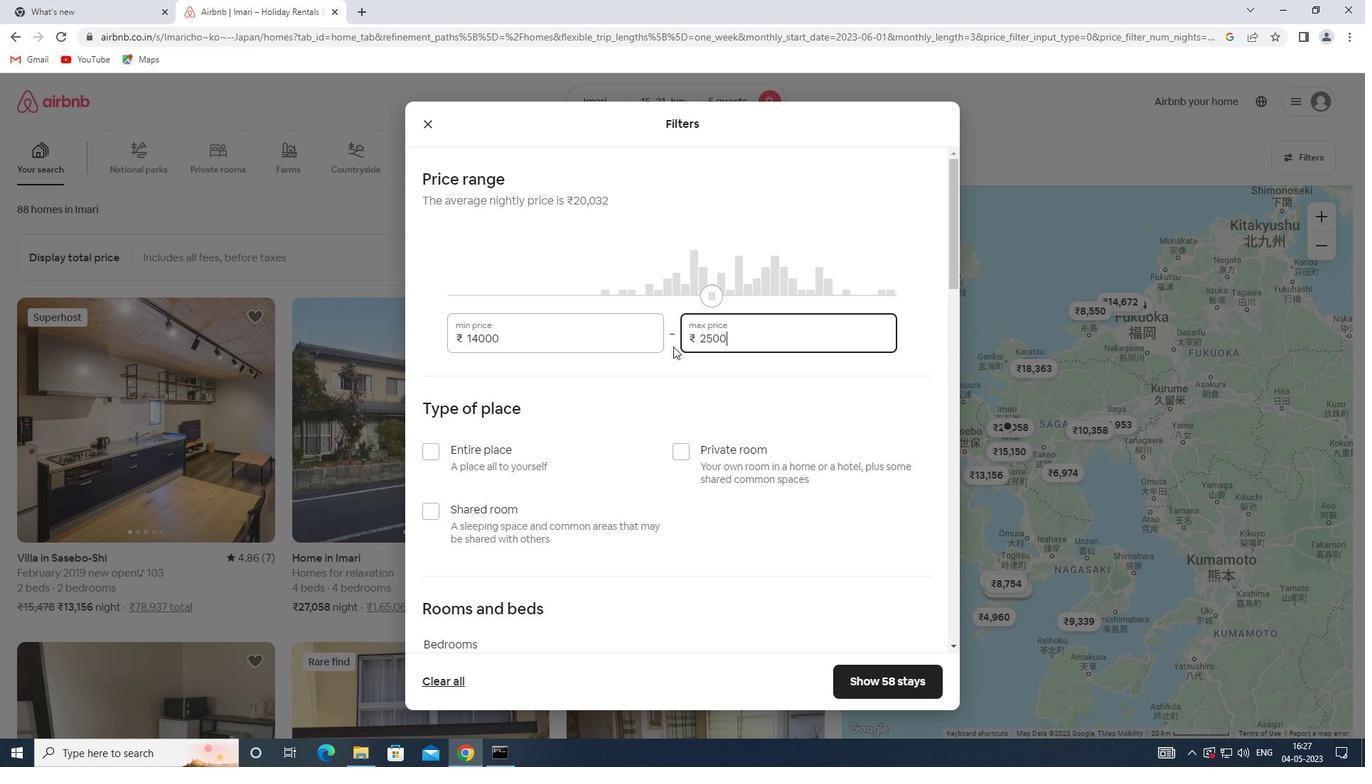 
Action: Mouse scrolled (673, 346) with delta (0, 0)
Screenshot: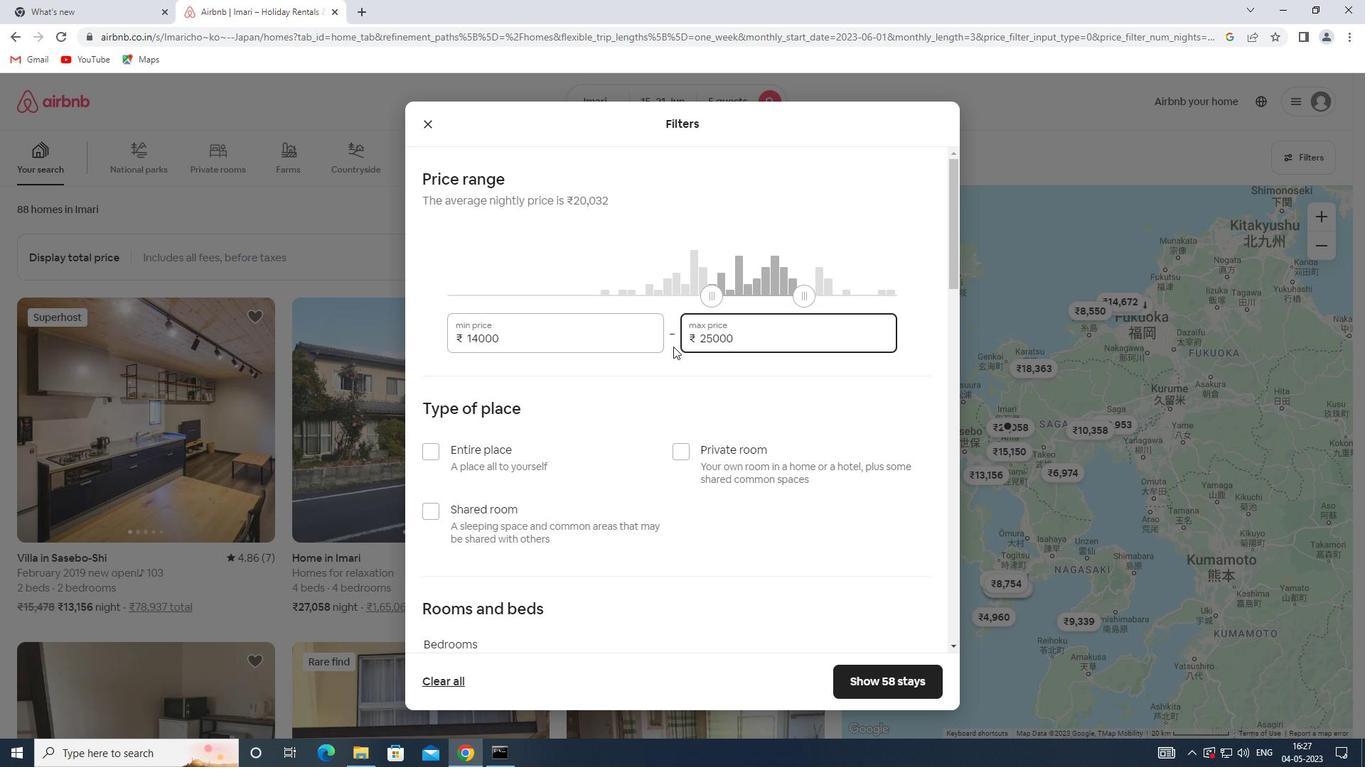 
Action: Mouse scrolled (673, 346) with delta (0, 0)
Screenshot: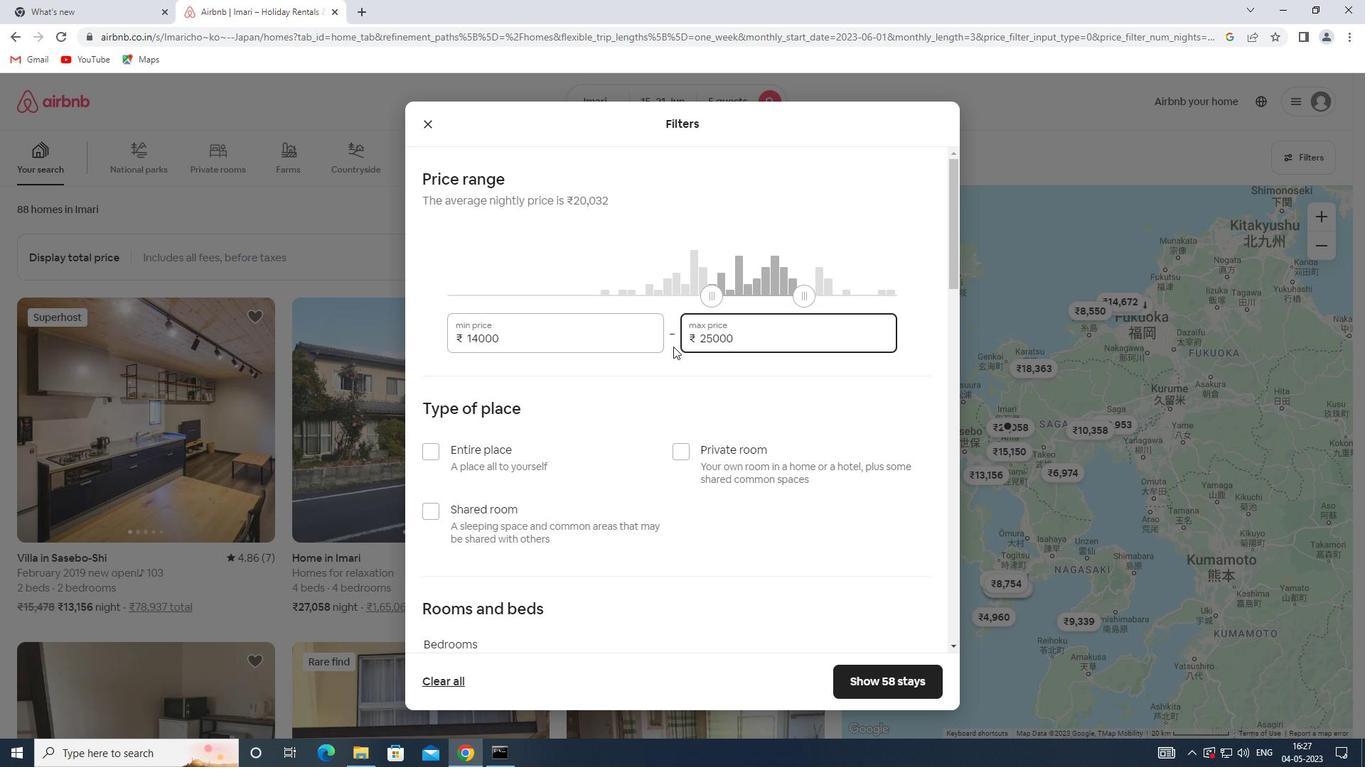
Action: Mouse moved to (431, 308)
Screenshot: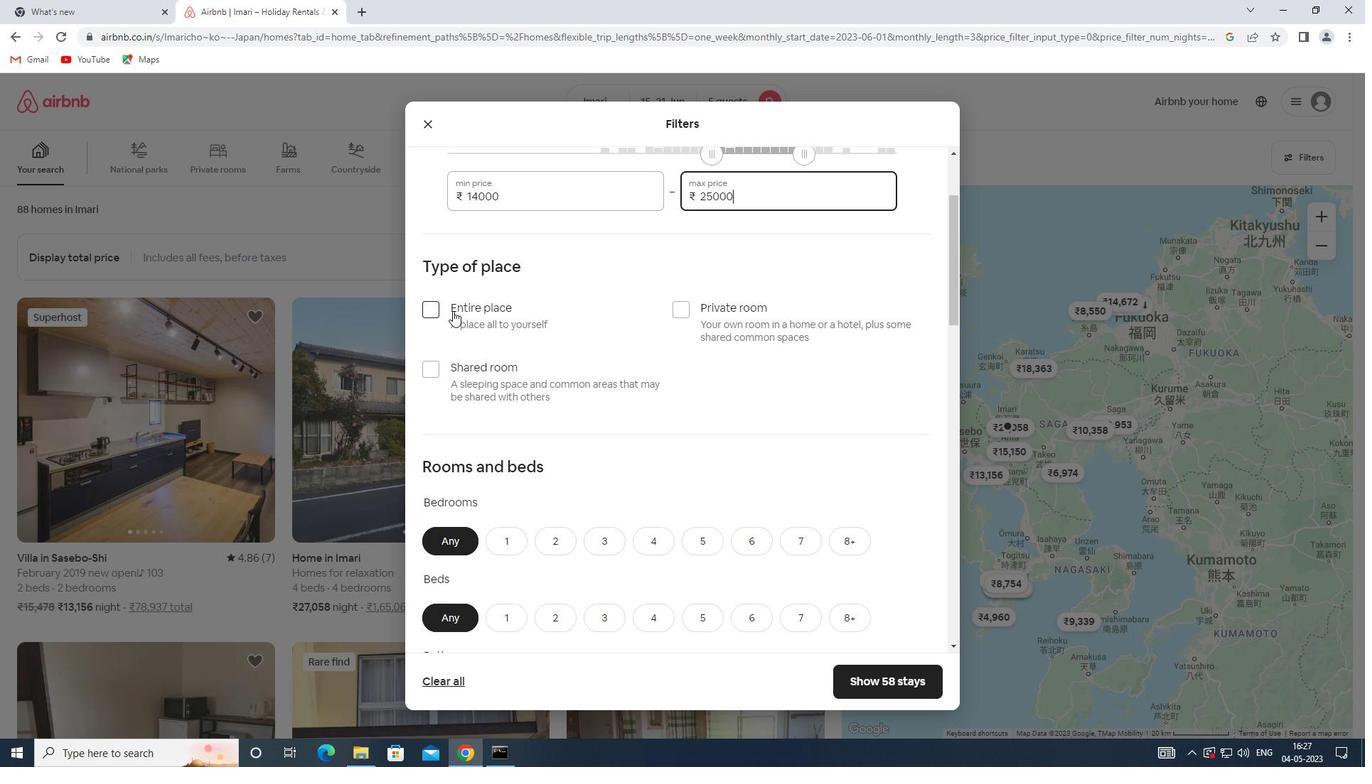 
Action: Mouse pressed left at (431, 308)
Screenshot: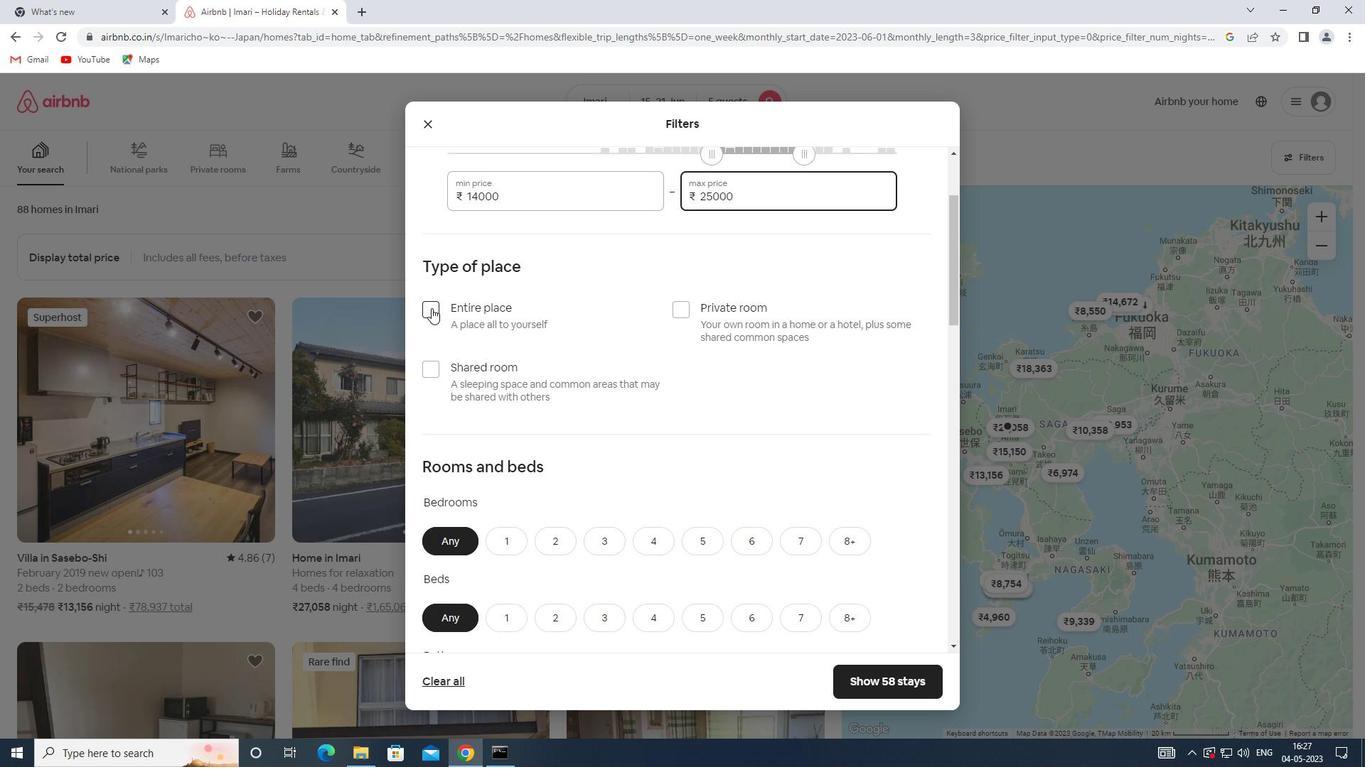 
Action: Mouse moved to (493, 313)
Screenshot: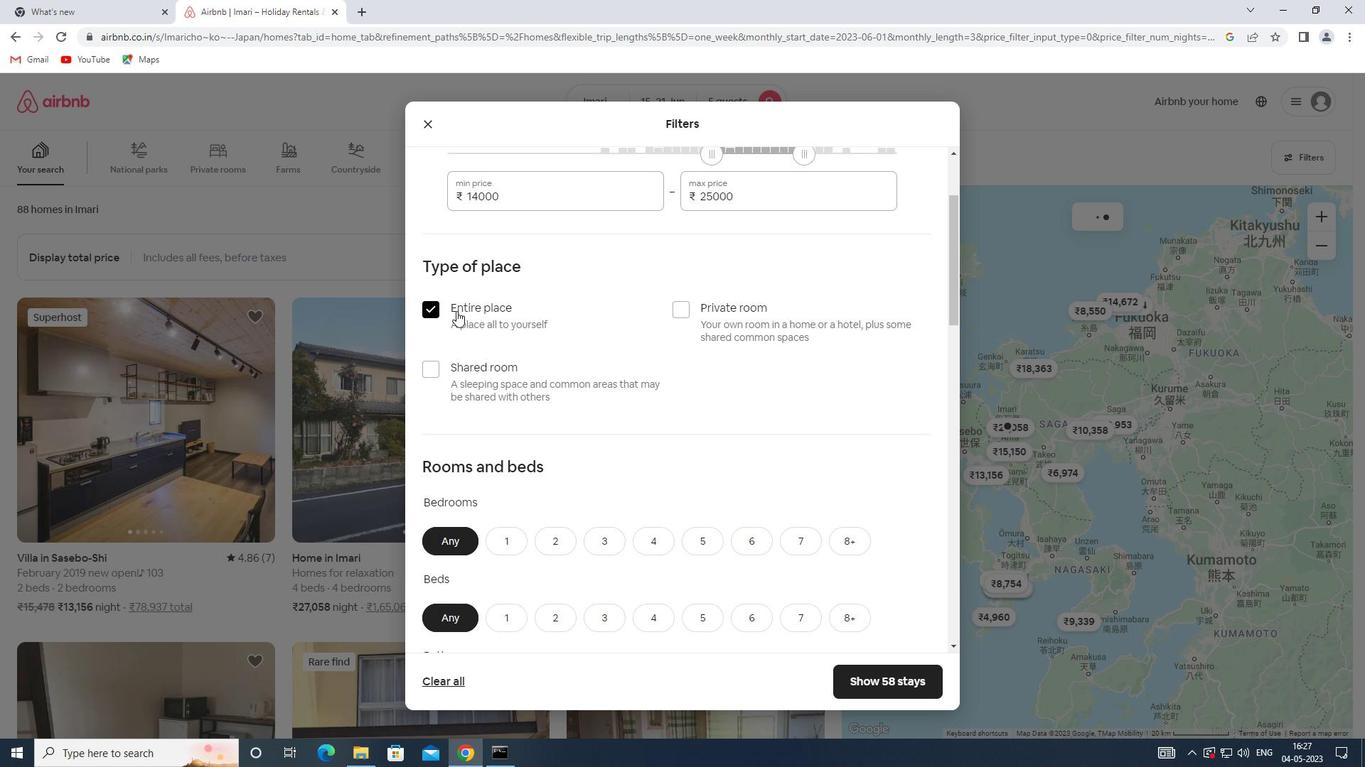 
Action: Mouse scrolled (493, 312) with delta (0, 0)
Screenshot: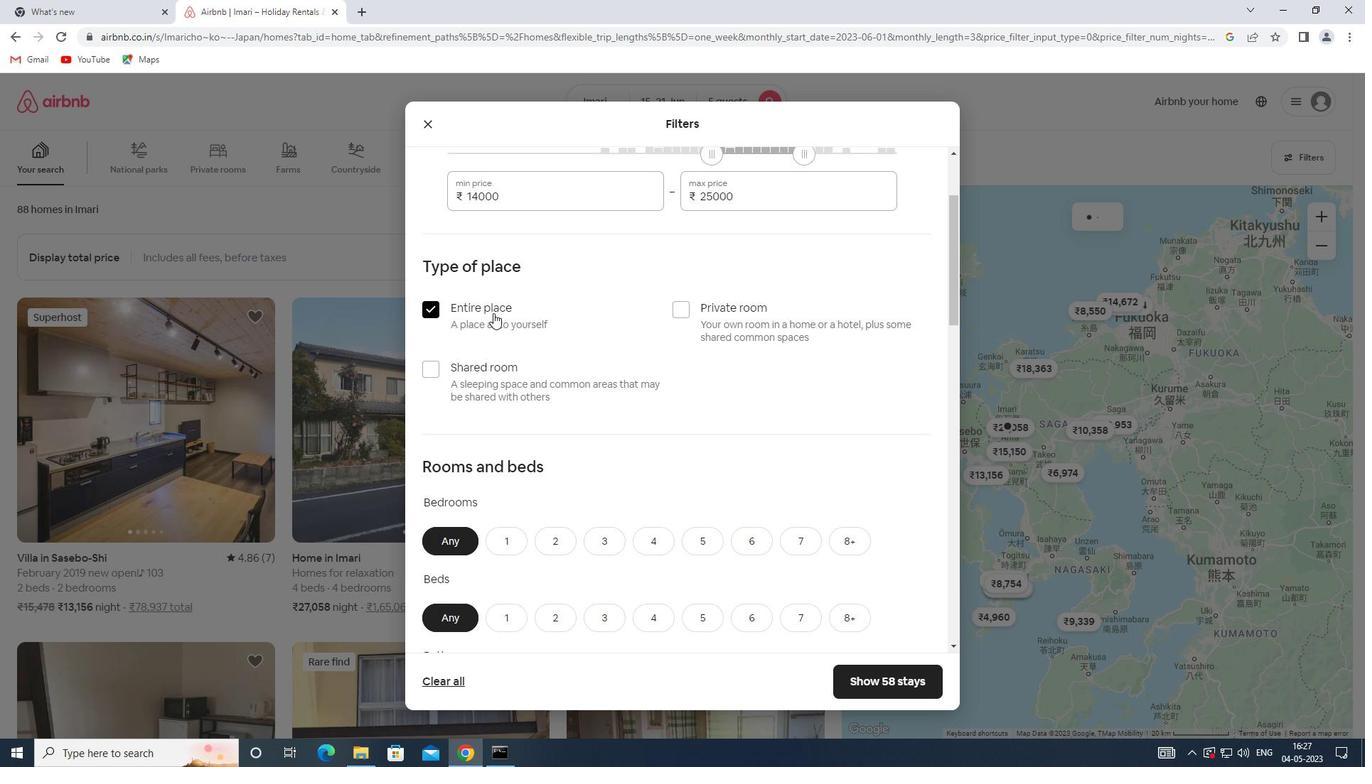 
Action: Mouse scrolled (493, 312) with delta (0, 0)
Screenshot: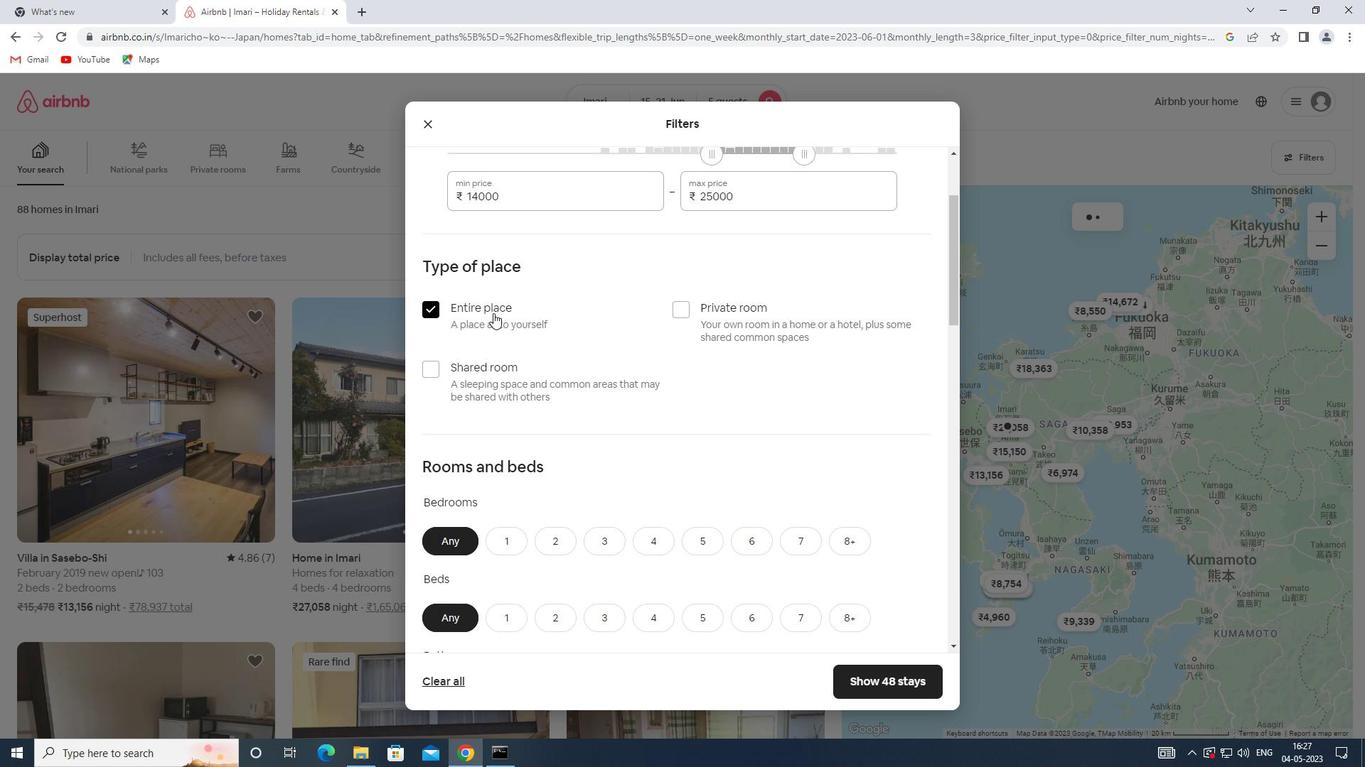 
Action: Mouse scrolled (493, 312) with delta (0, 0)
Screenshot: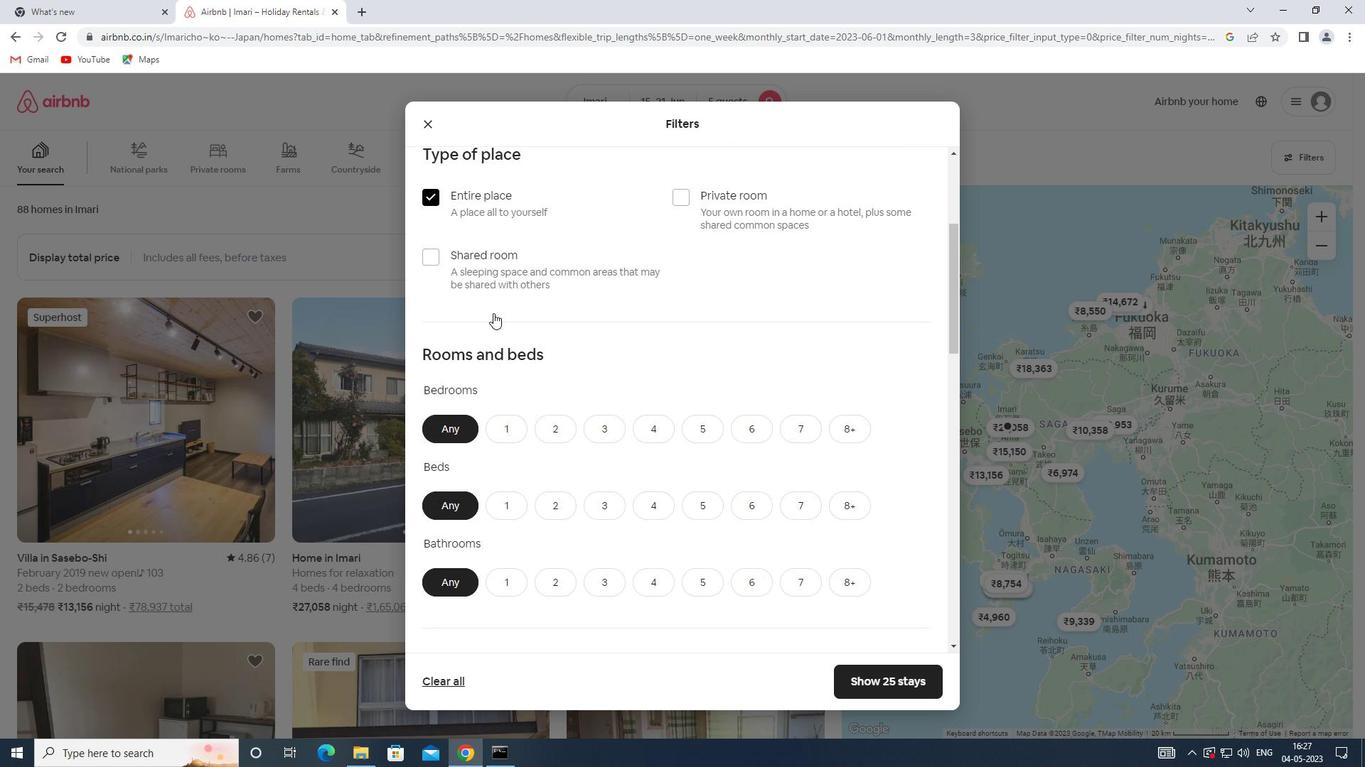 
Action: Mouse scrolled (493, 312) with delta (0, 0)
Screenshot: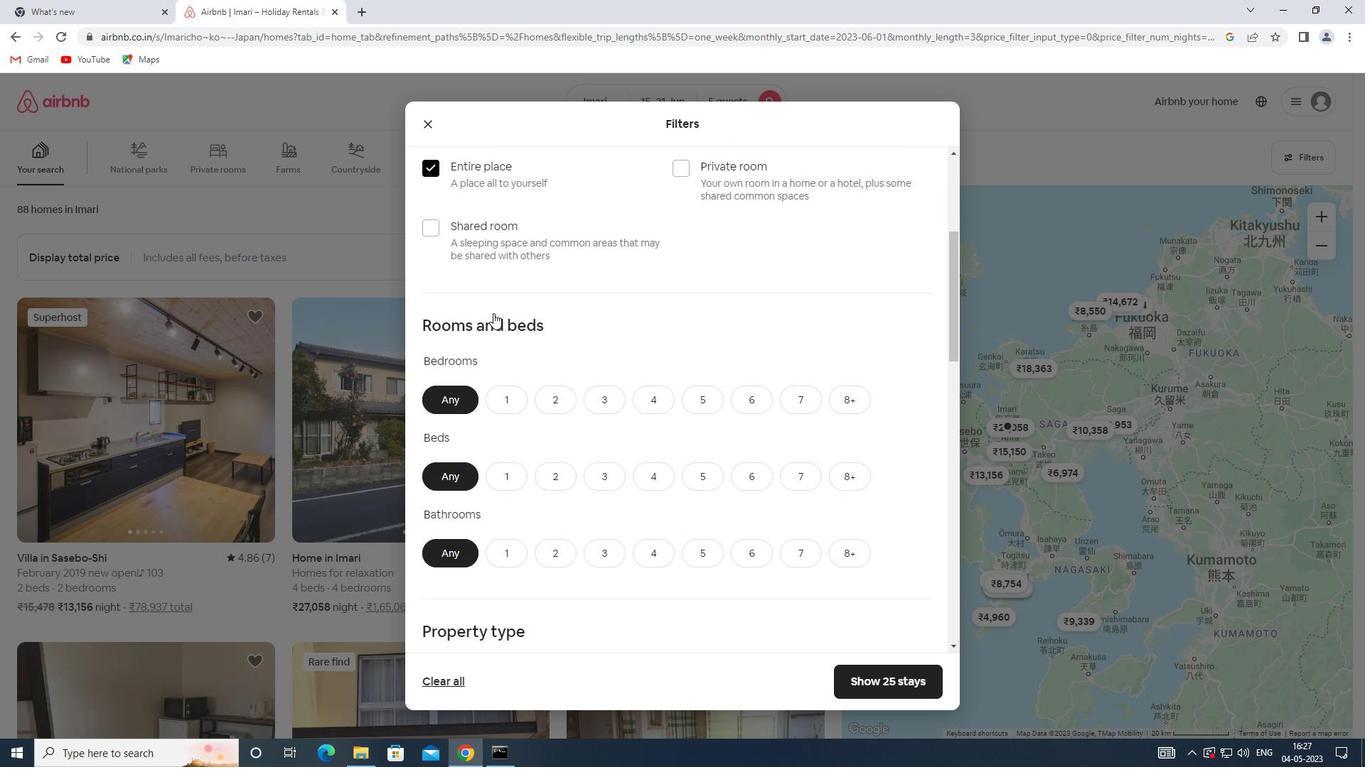 
Action: Mouse moved to (611, 265)
Screenshot: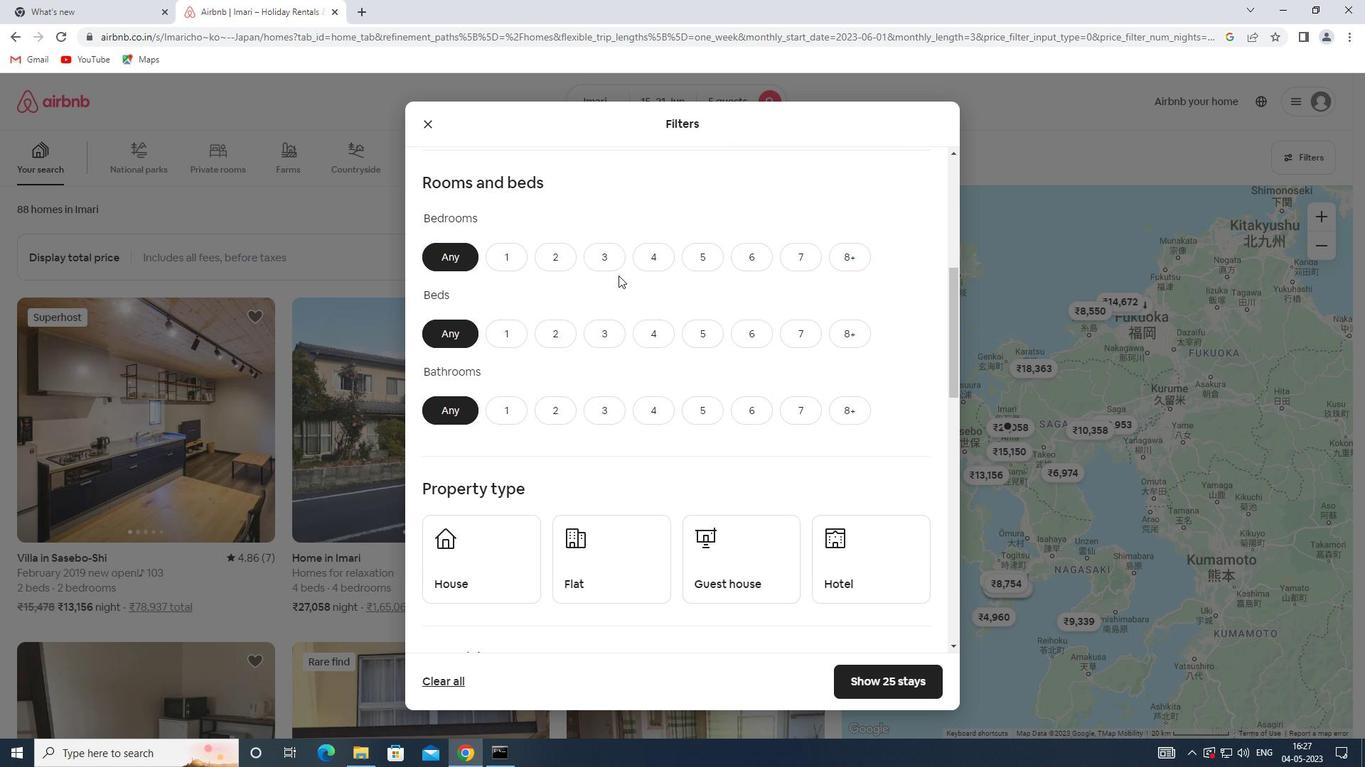 
Action: Mouse pressed left at (611, 265)
Screenshot: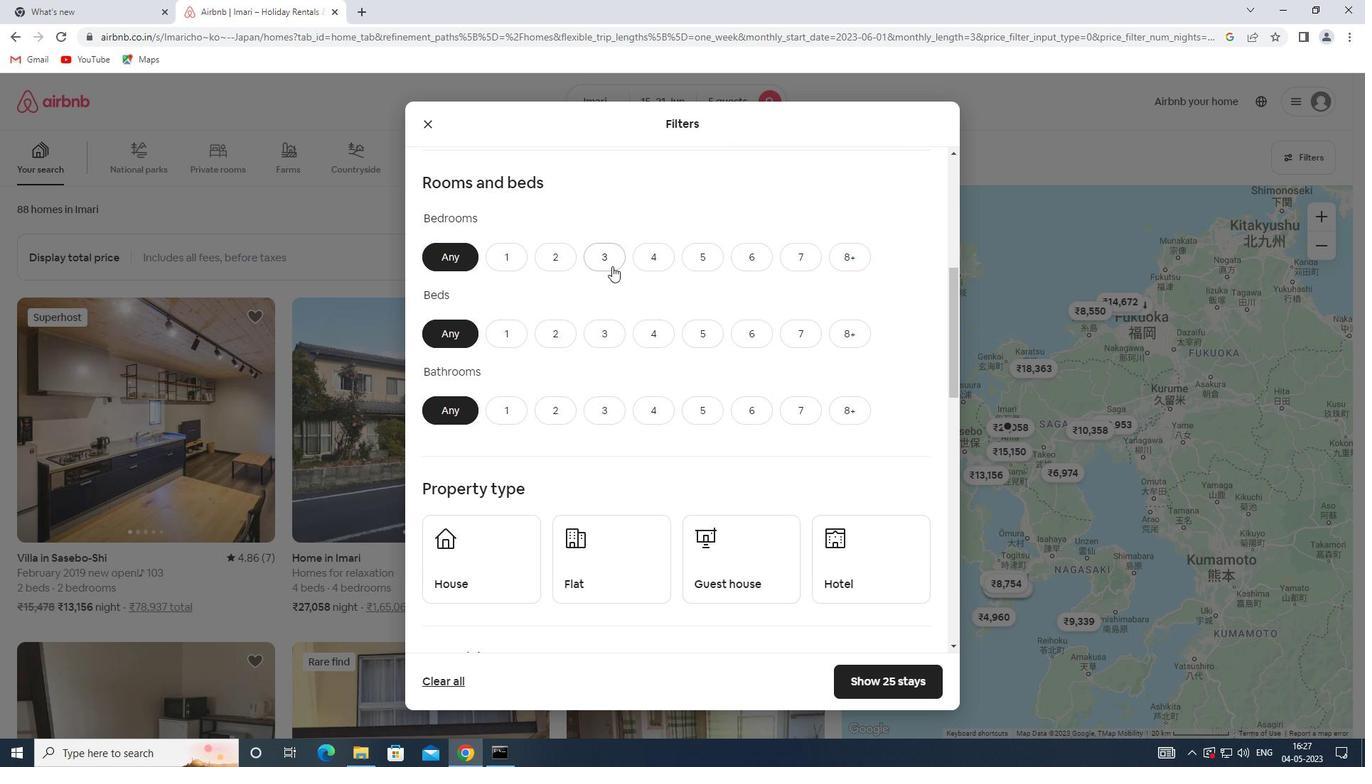 
Action: Mouse moved to (609, 331)
Screenshot: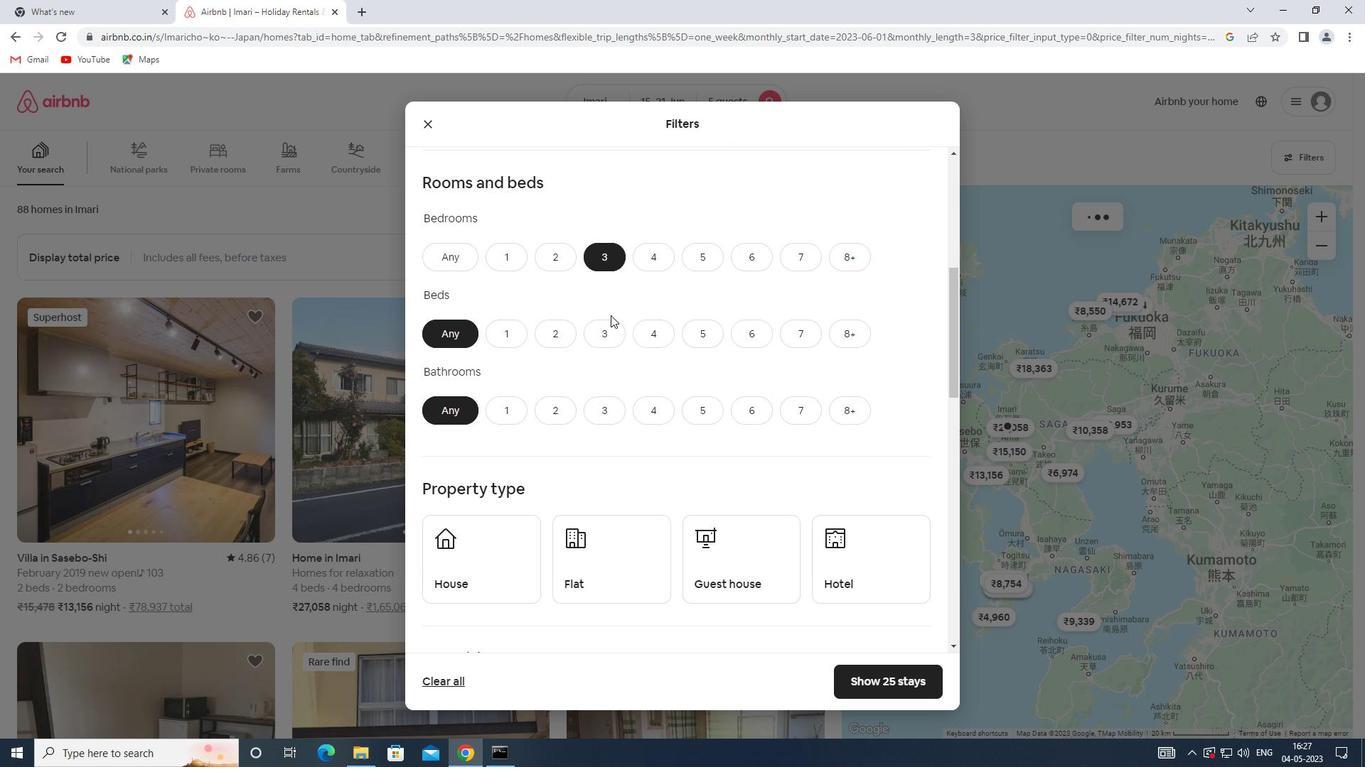 
Action: Mouse pressed left at (609, 331)
Screenshot: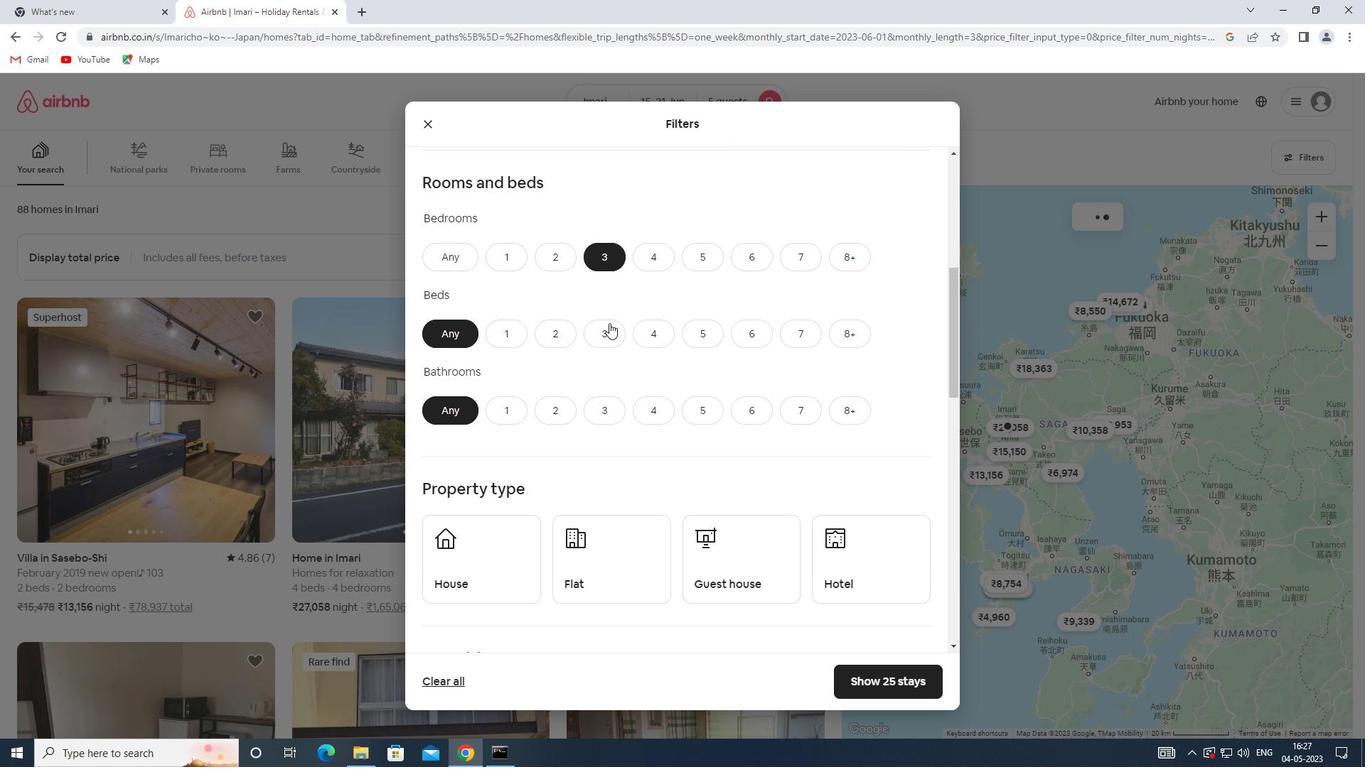
Action: Mouse moved to (595, 416)
Screenshot: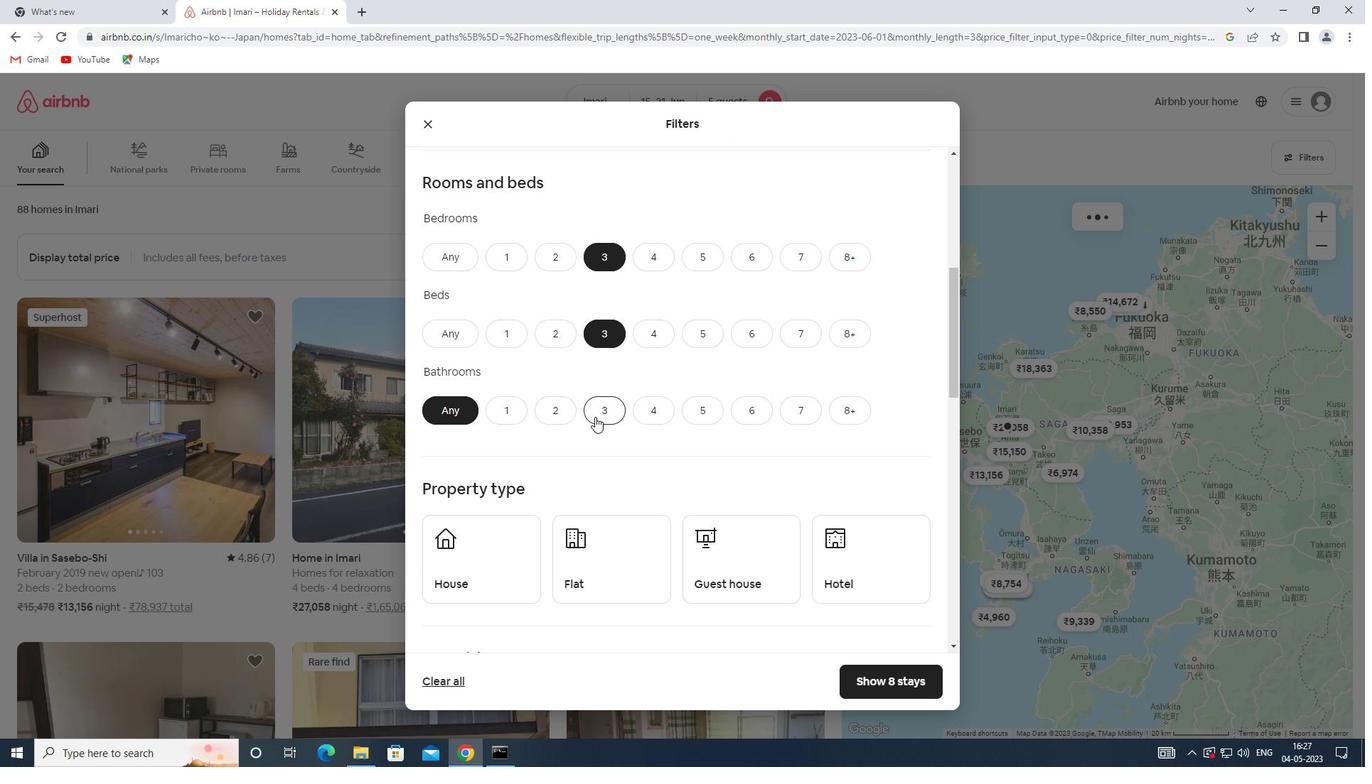 
Action: Mouse pressed left at (595, 416)
Screenshot: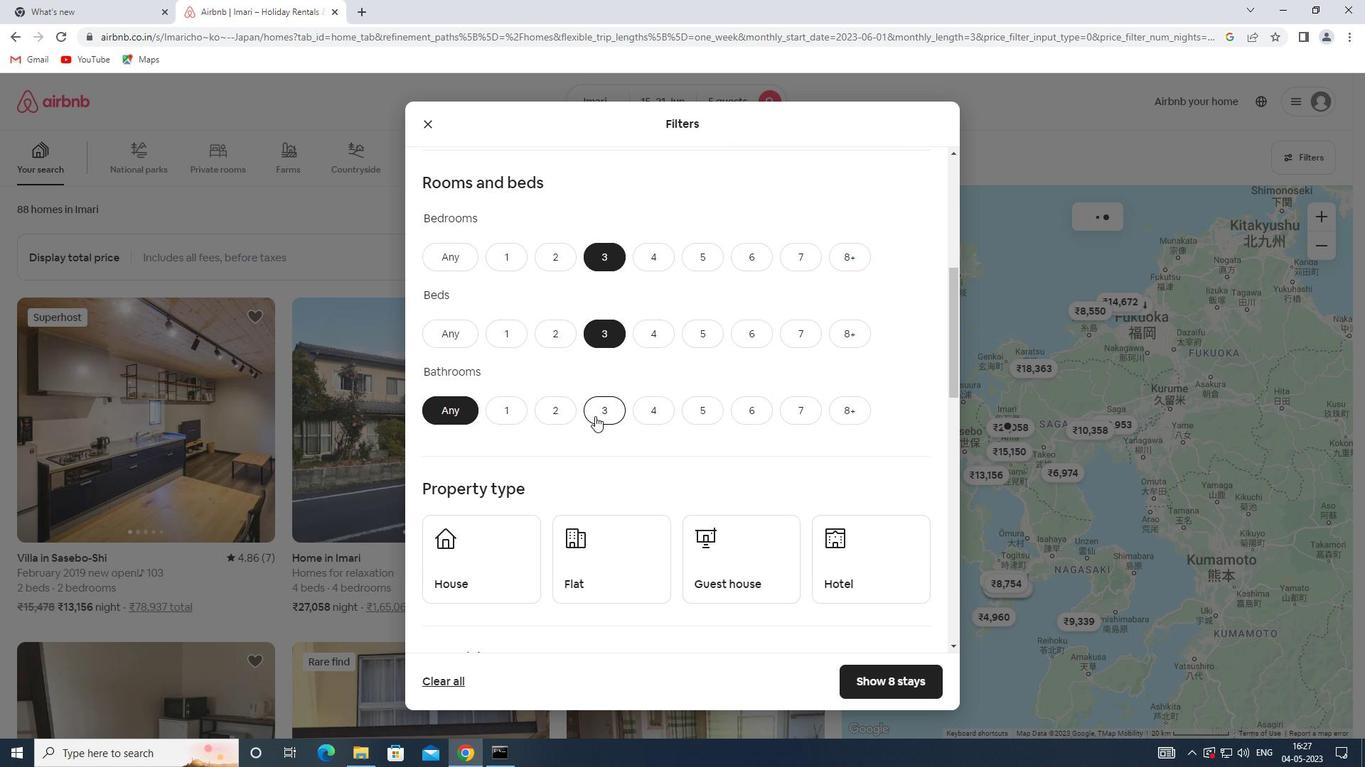 
Action: Mouse scrolled (595, 415) with delta (0, 0)
Screenshot: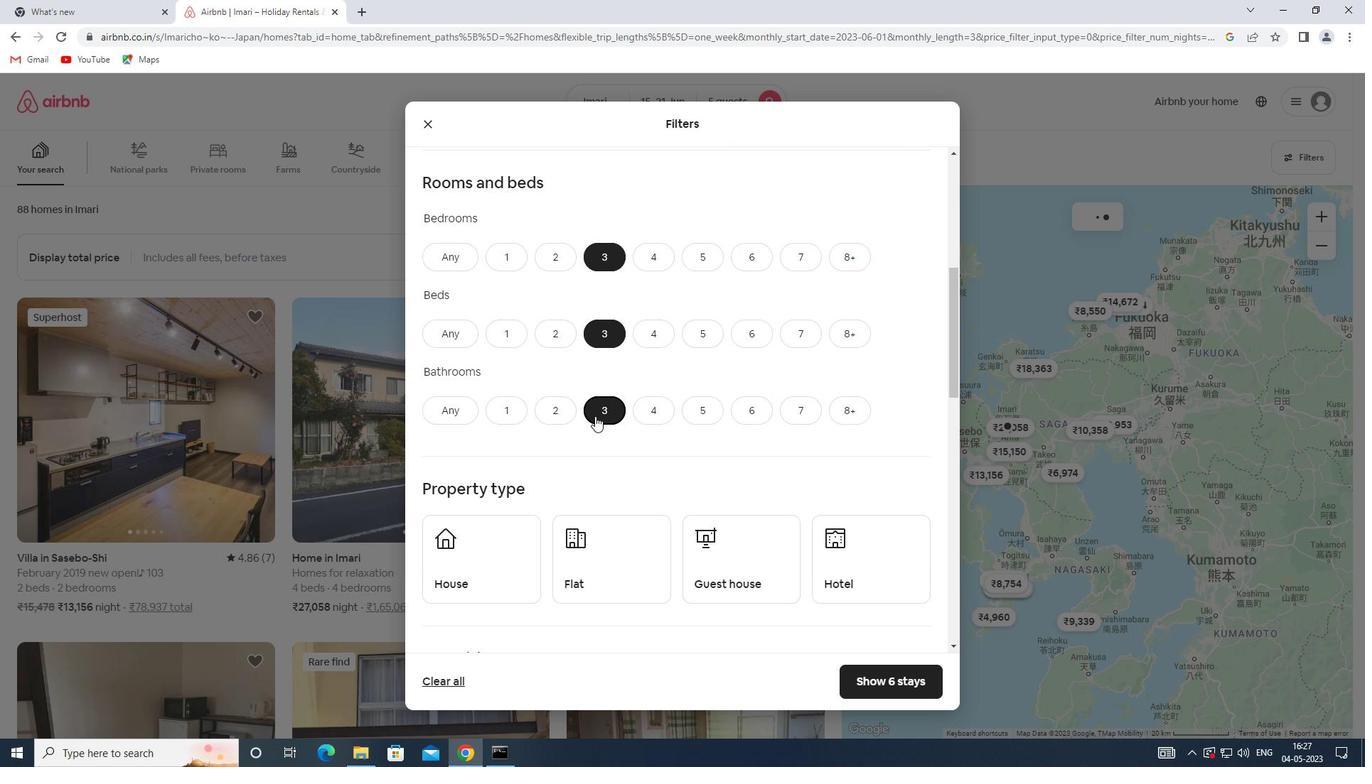 
Action: Mouse moved to (595, 414)
Screenshot: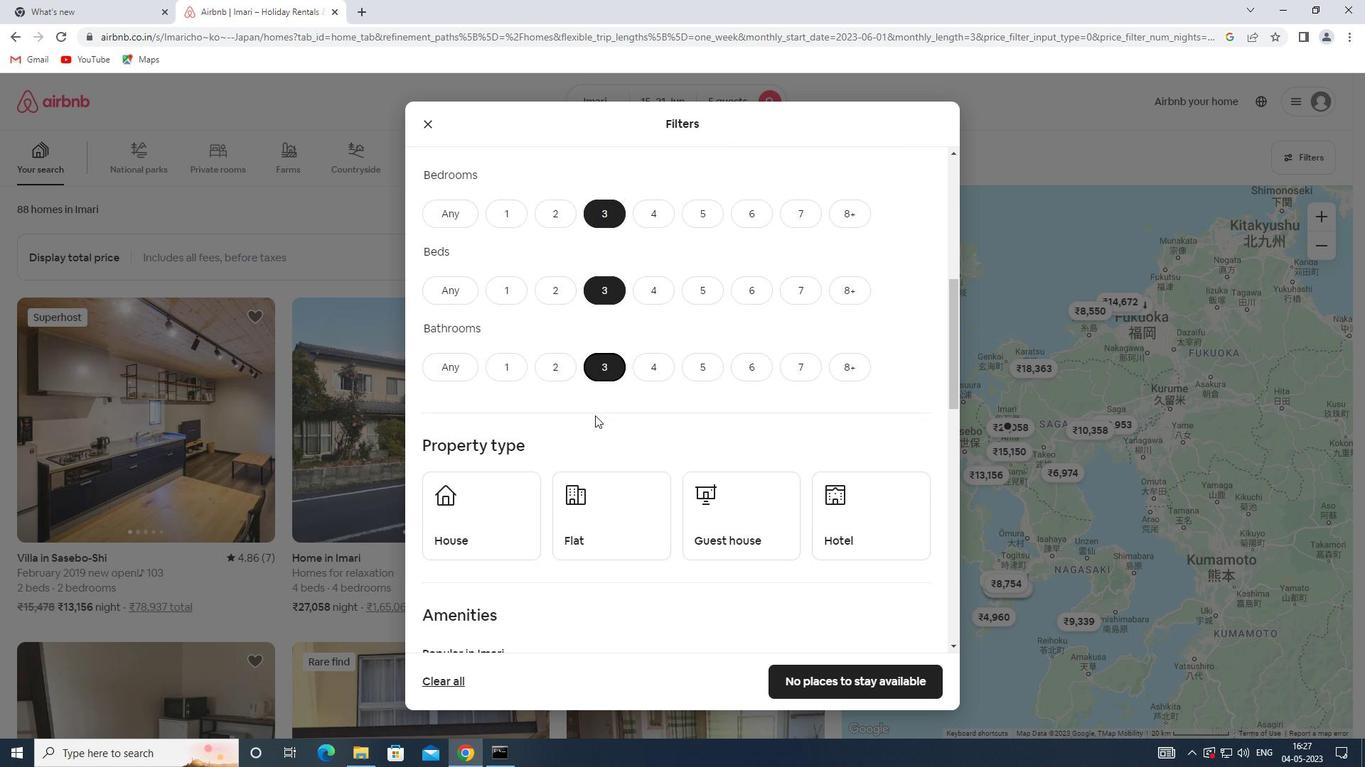 
Action: Mouse scrolled (595, 413) with delta (0, 0)
Screenshot: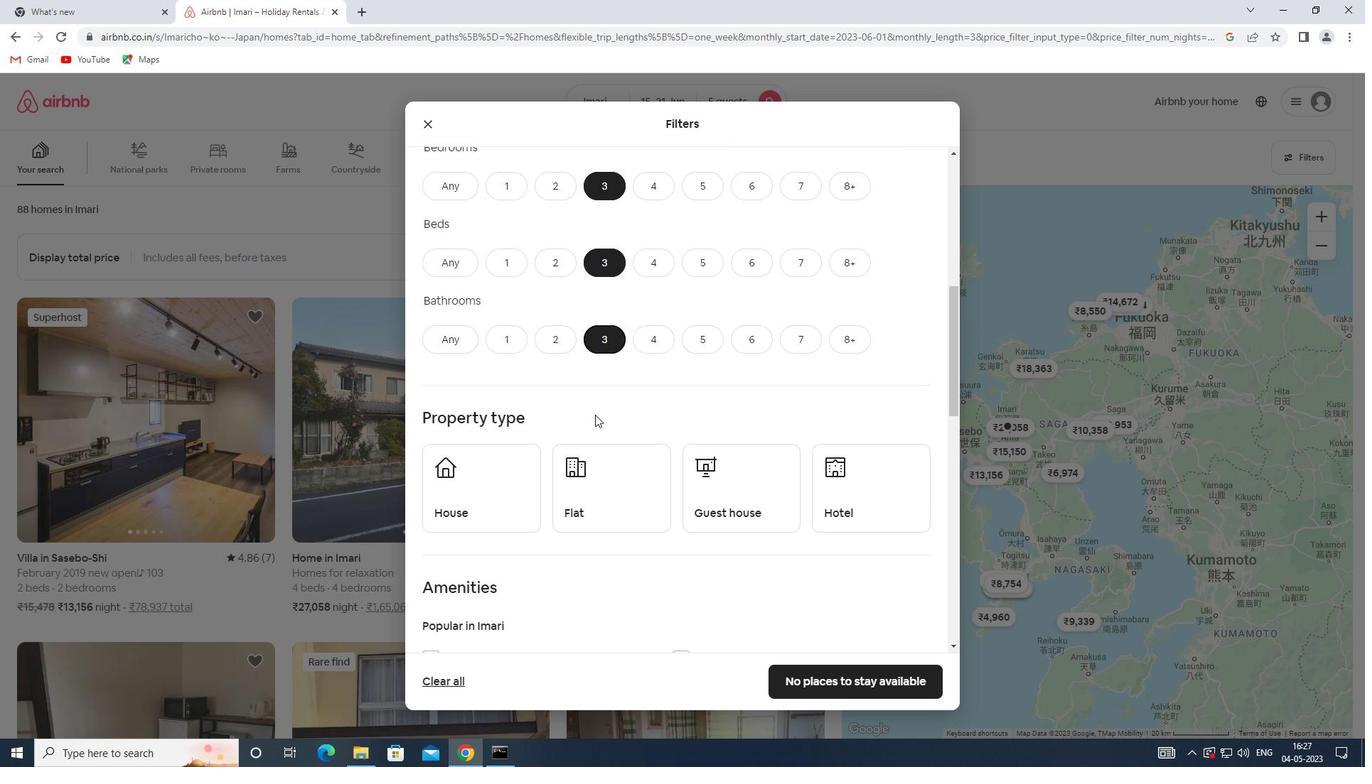 
Action: Mouse scrolled (595, 413) with delta (0, 0)
Screenshot: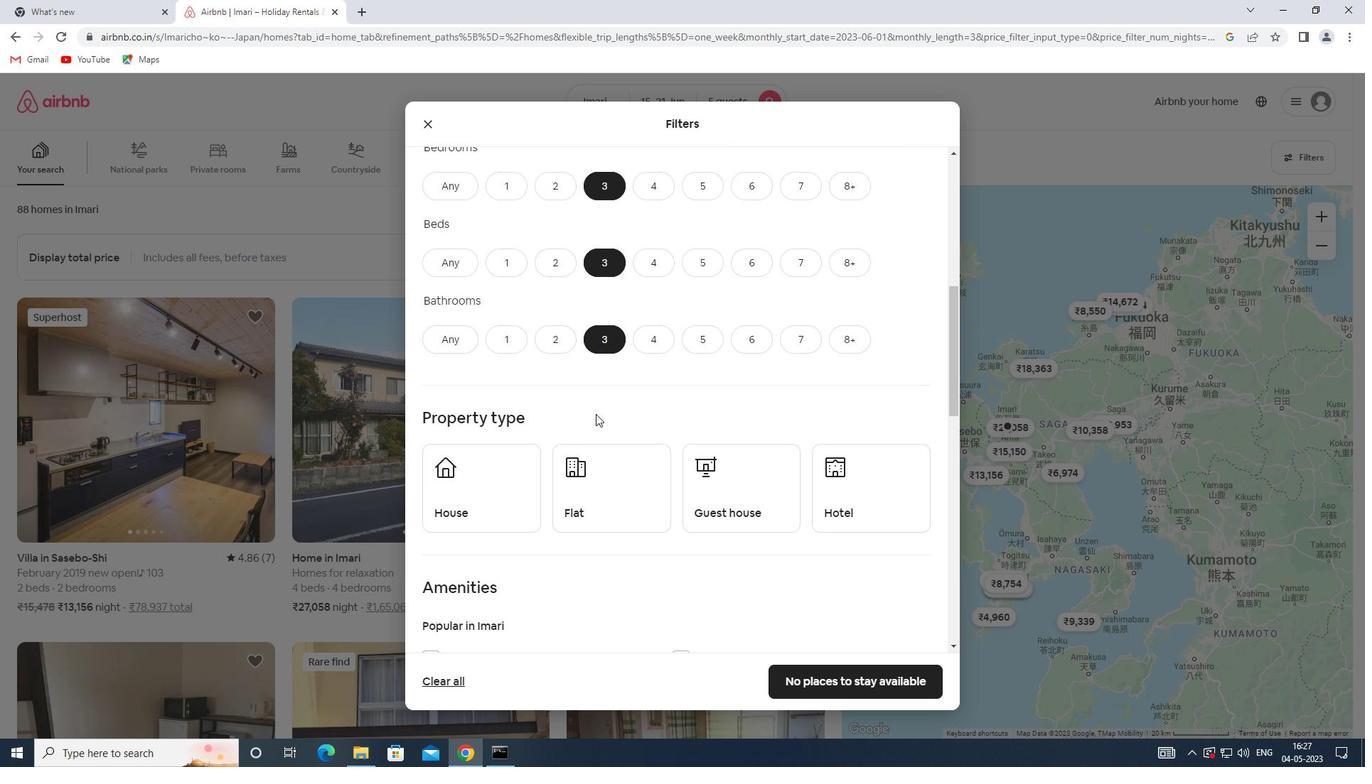 
Action: Mouse moved to (521, 355)
Screenshot: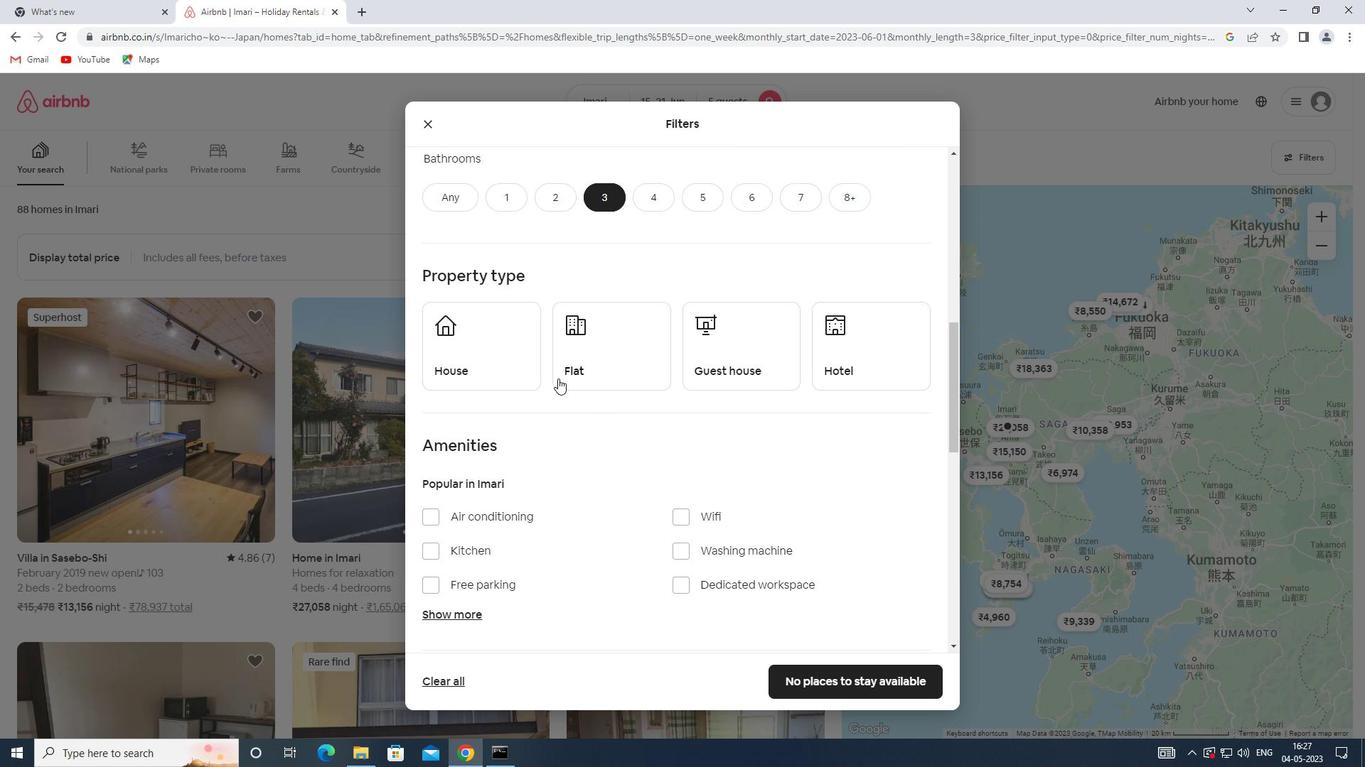 
Action: Mouse pressed left at (521, 355)
Screenshot: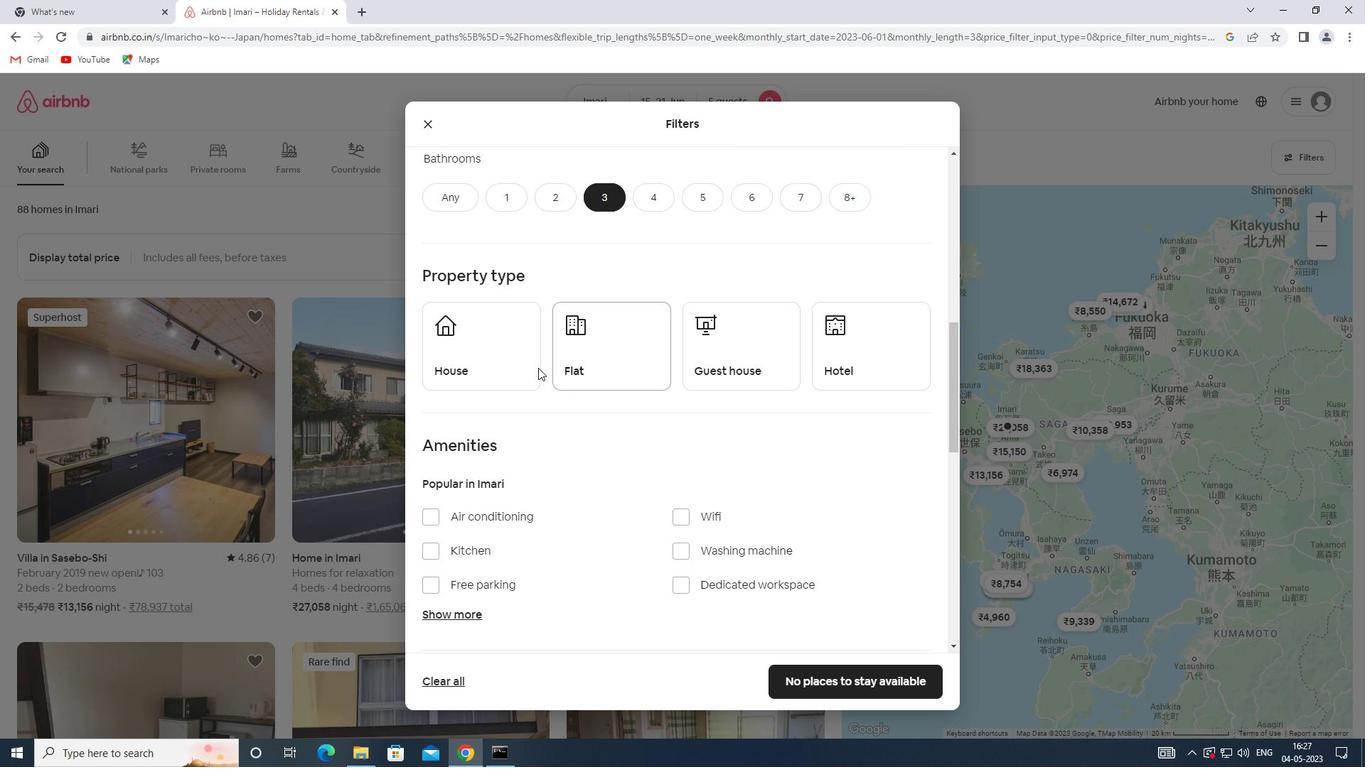 
Action: Mouse moved to (582, 354)
Screenshot: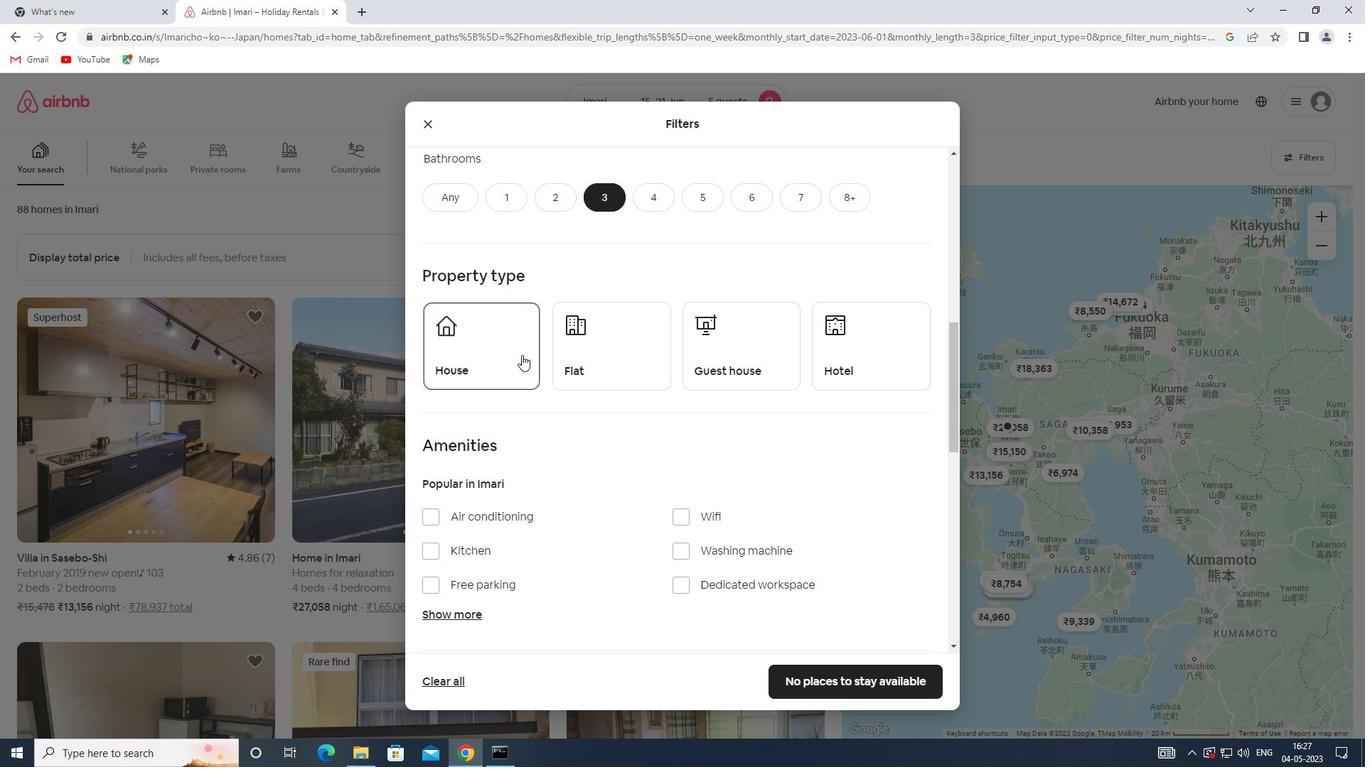 
Action: Mouse pressed left at (582, 354)
Screenshot: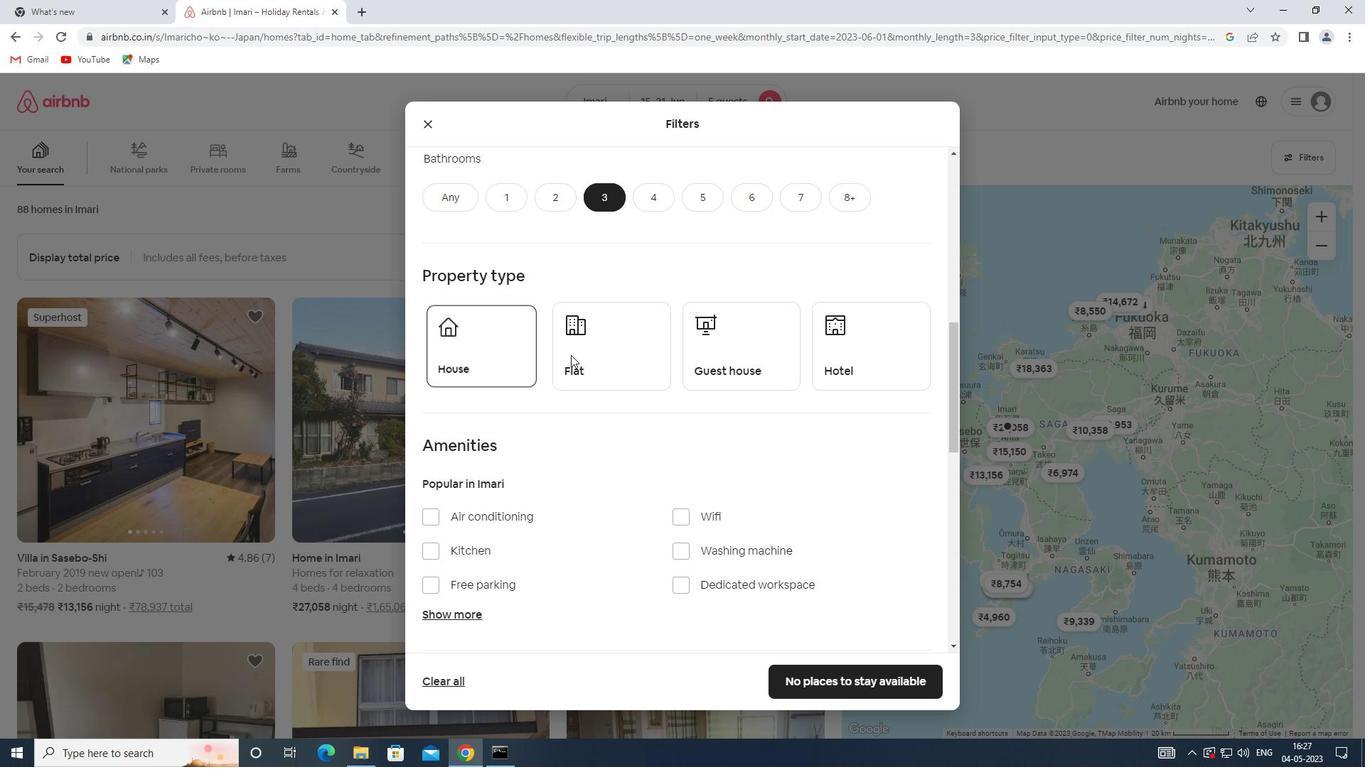 
Action: Mouse moved to (723, 359)
Screenshot: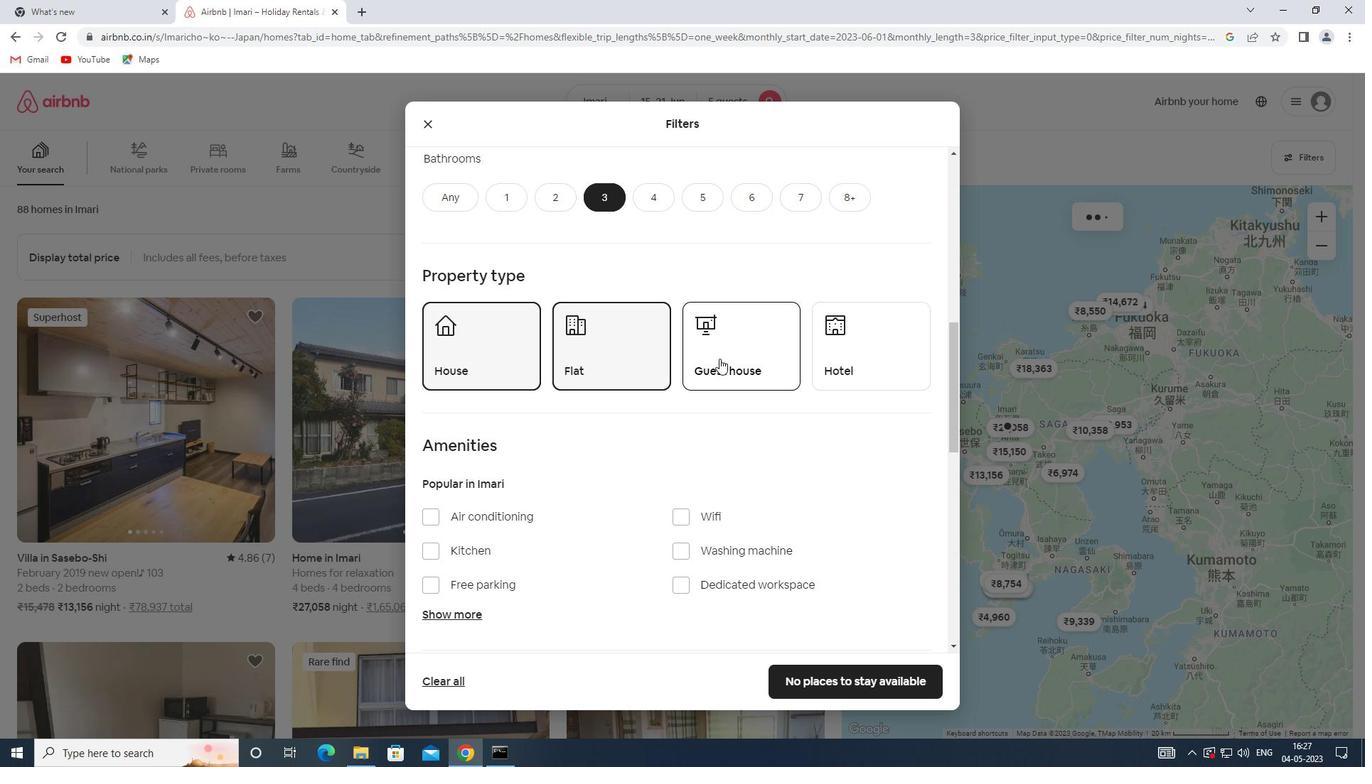 
Action: Mouse pressed left at (723, 359)
Screenshot: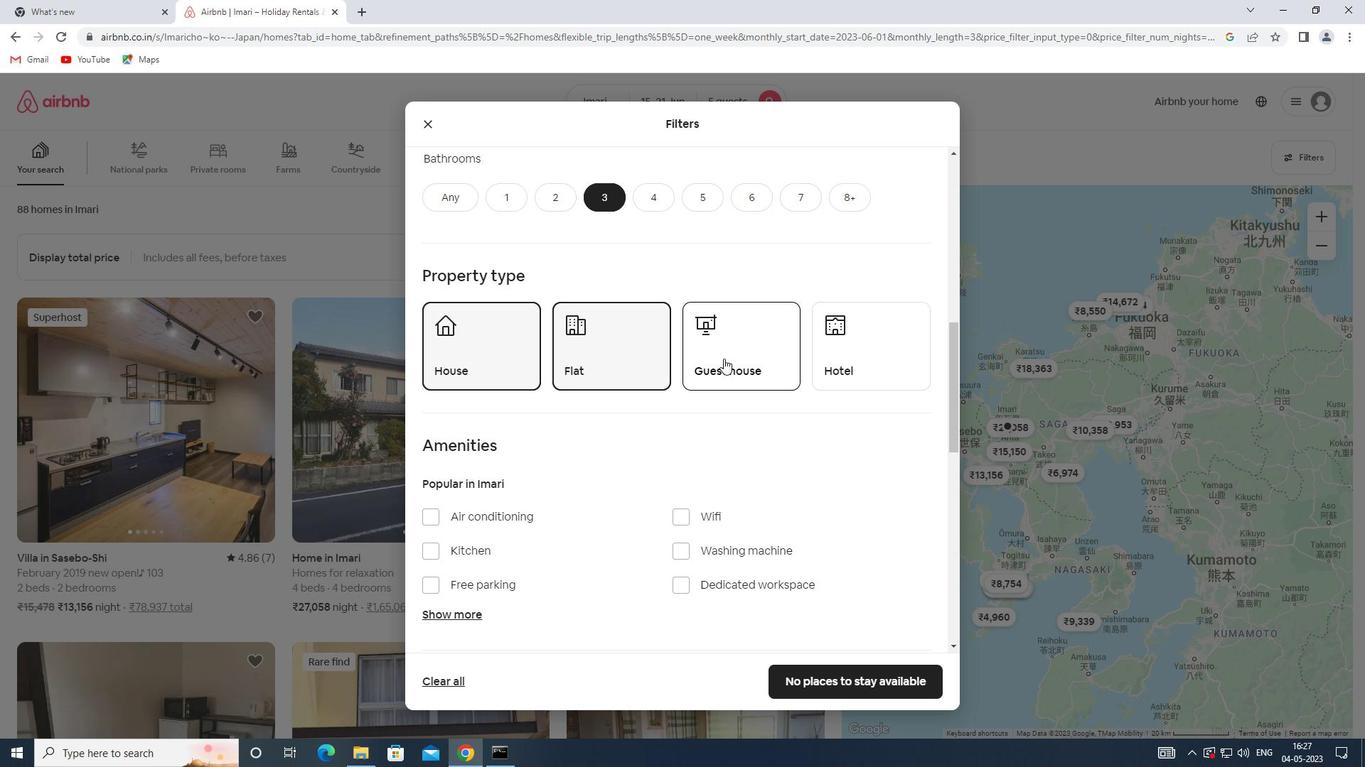 
Action: Mouse scrolled (723, 358) with delta (0, 0)
Screenshot: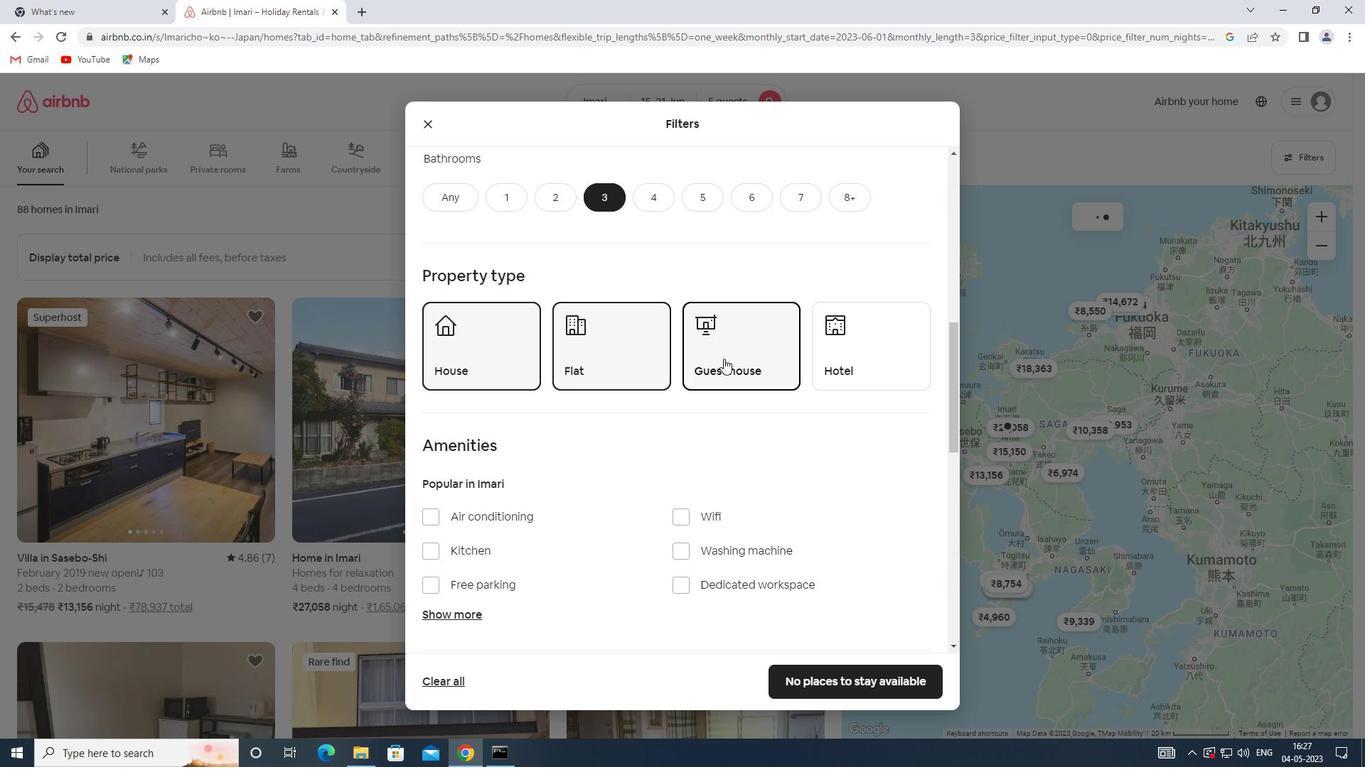 
Action: Mouse scrolled (723, 358) with delta (0, 0)
Screenshot: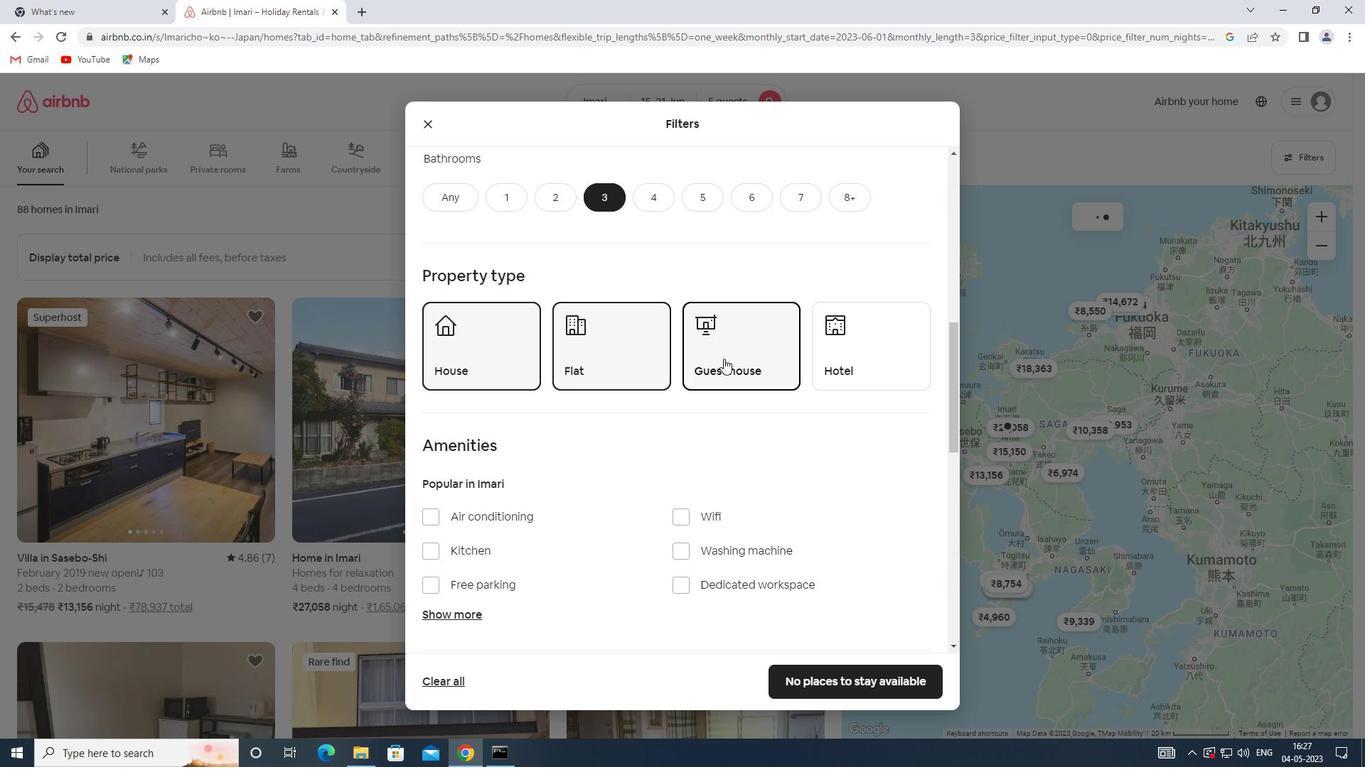 
Action: Mouse scrolled (723, 358) with delta (0, 0)
Screenshot: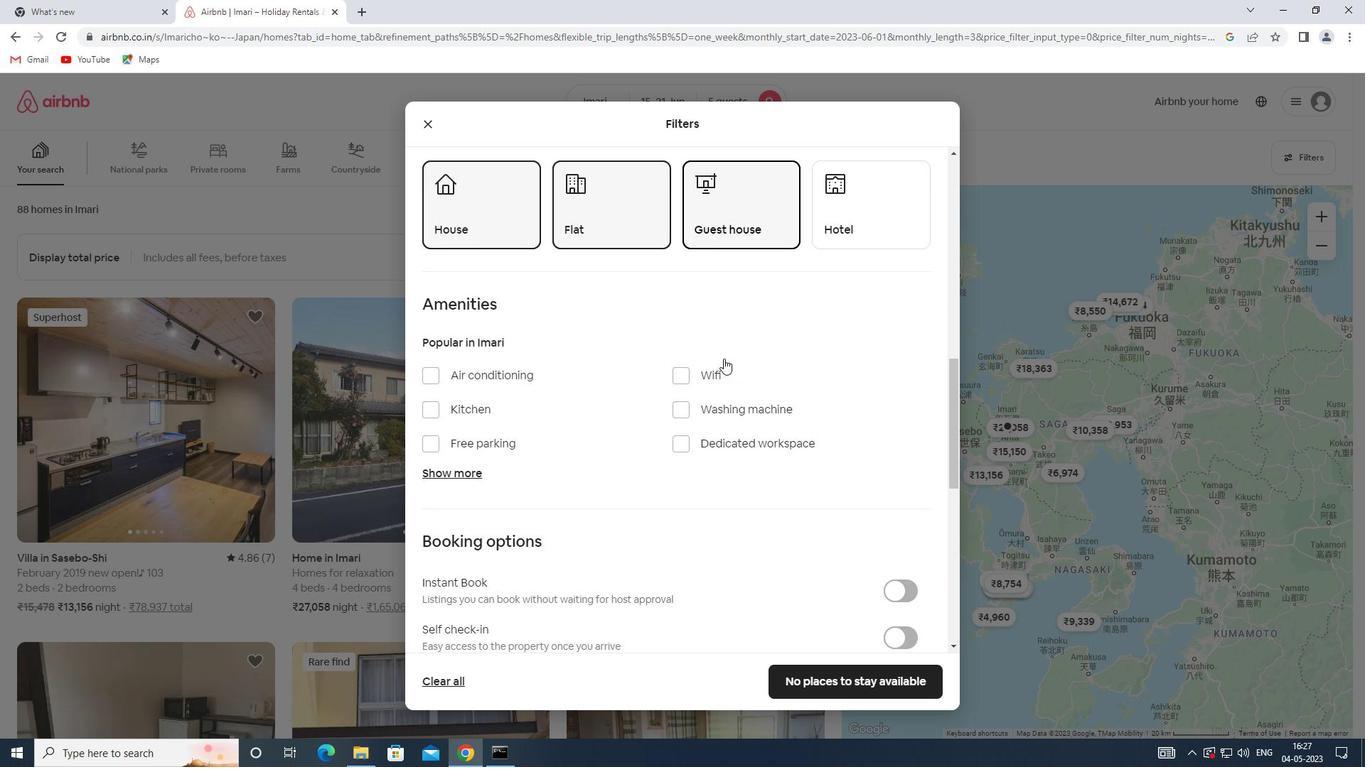 
Action: Mouse scrolled (723, 358) with delta (0, 0)
Screenshot: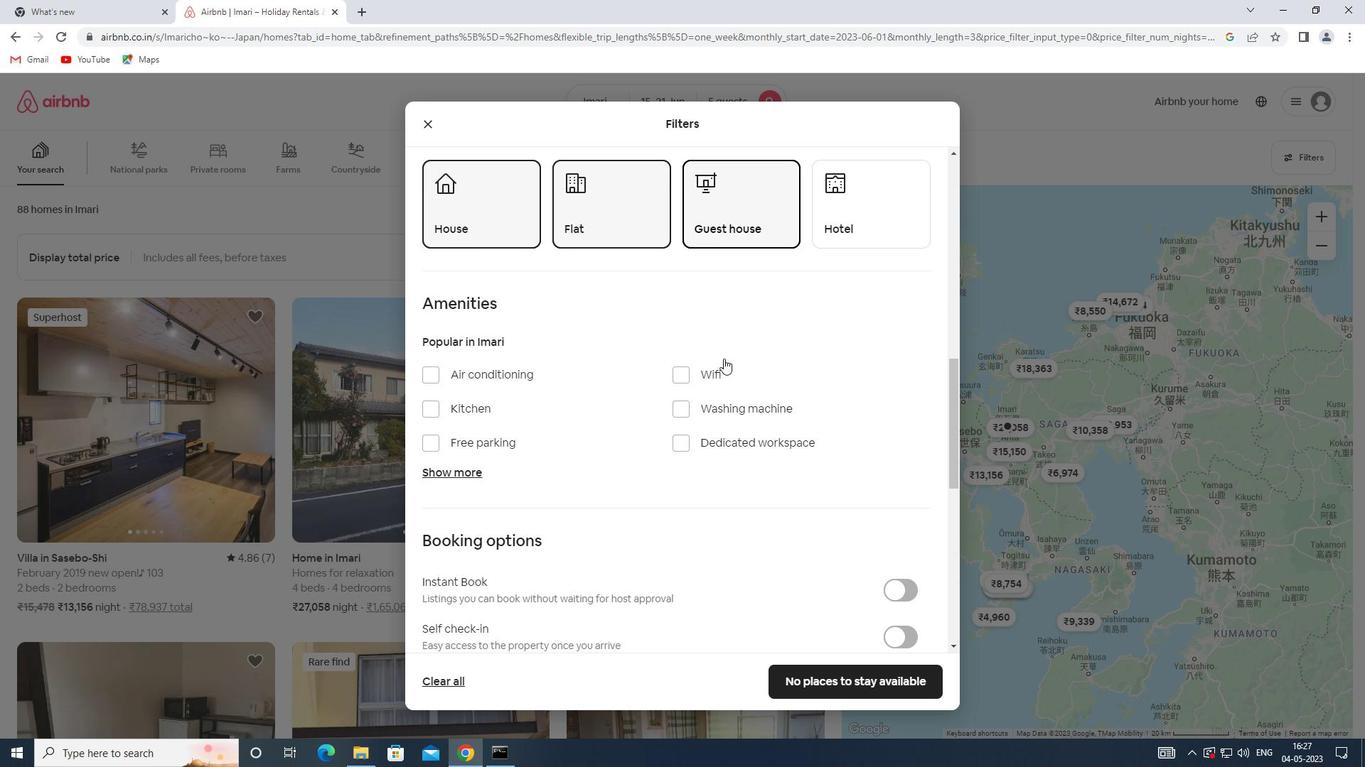 
Action: Mouse moved to (900, 501)
Screenshot: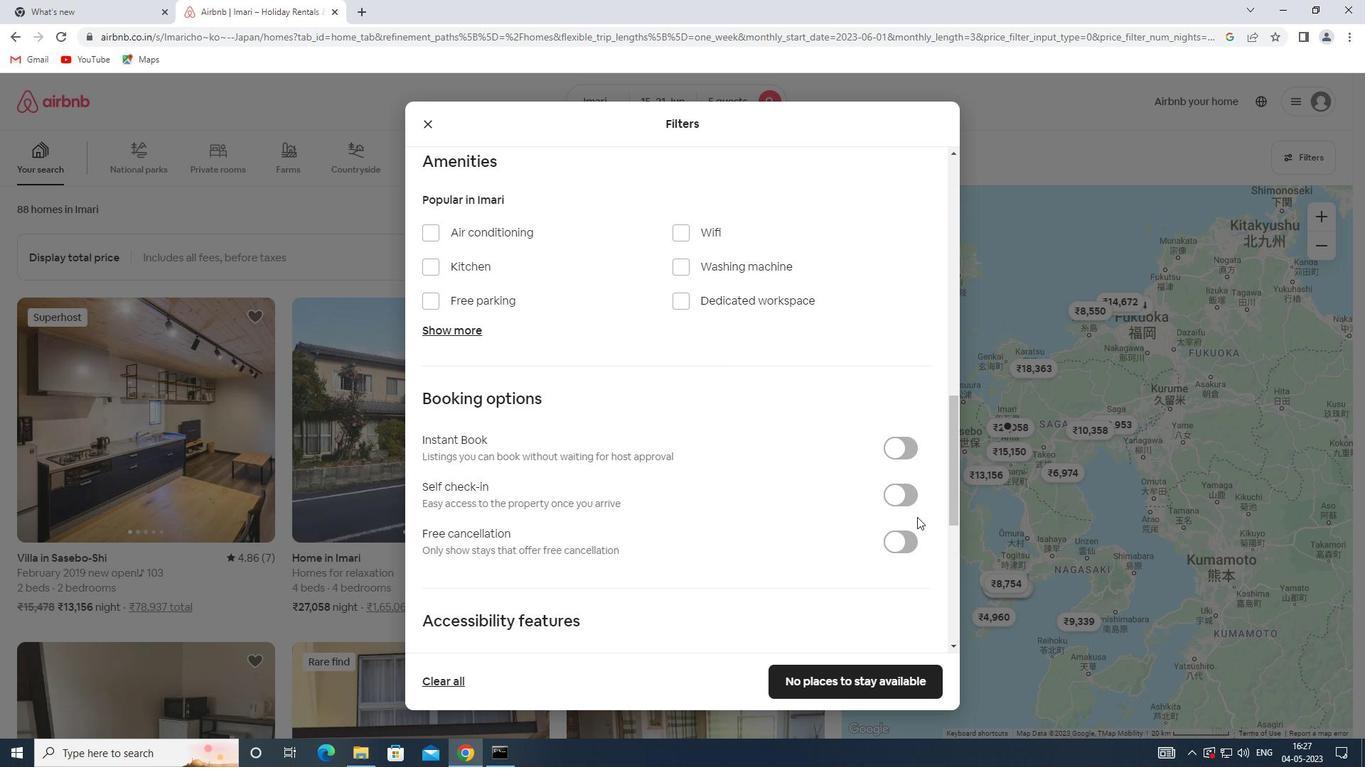 
Action: Mouse pressed left at (900, 501)
Screenshot: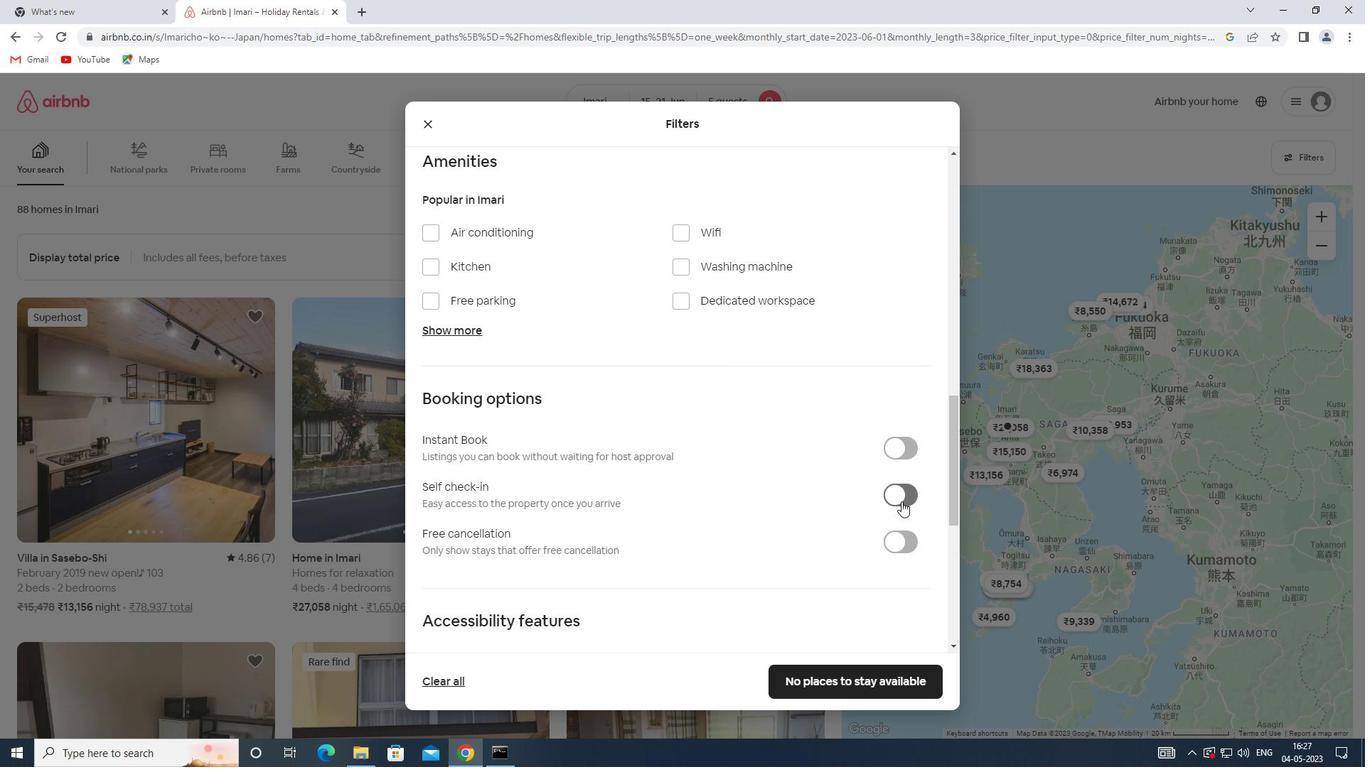 
Action: Mouse moved to (709, 440)
Screenshot: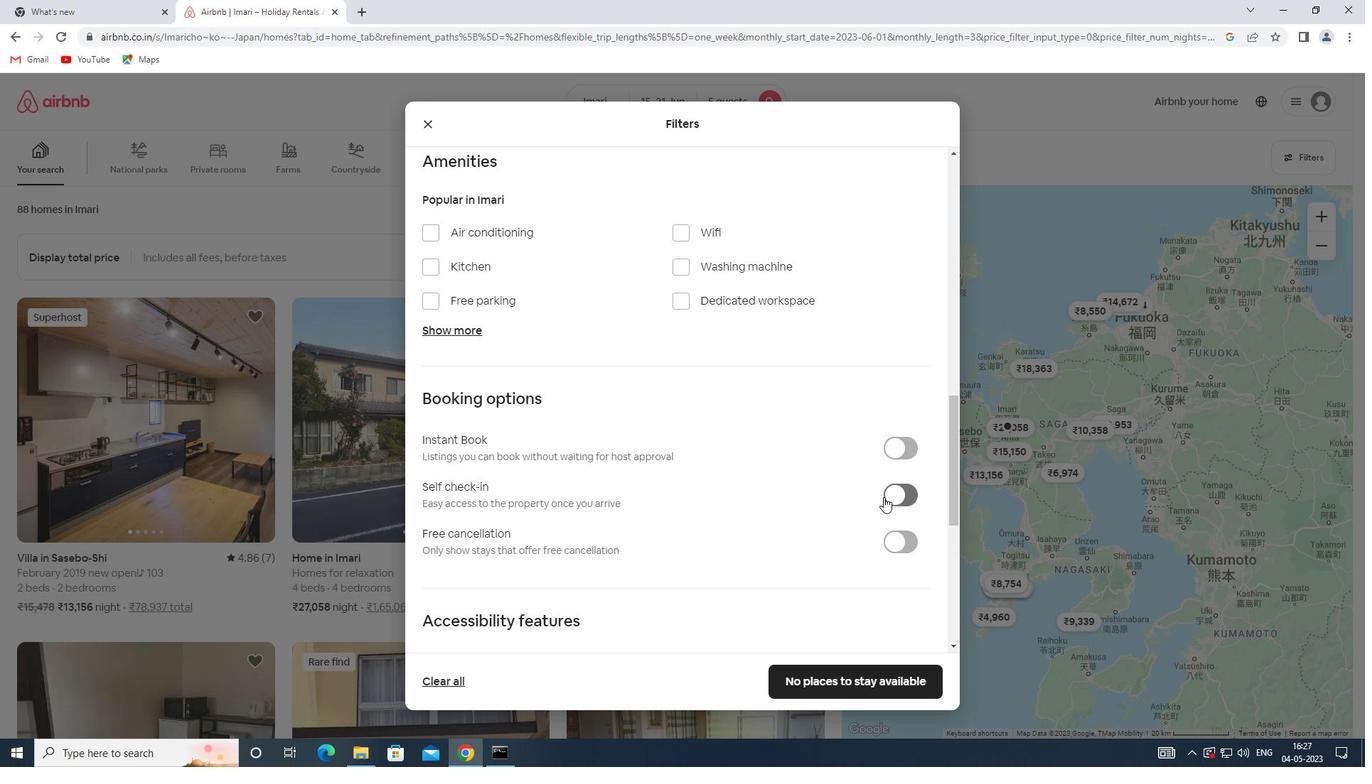 
Action: Mouse scrolled (709, 439) with delta (0, 0)
Screenshot: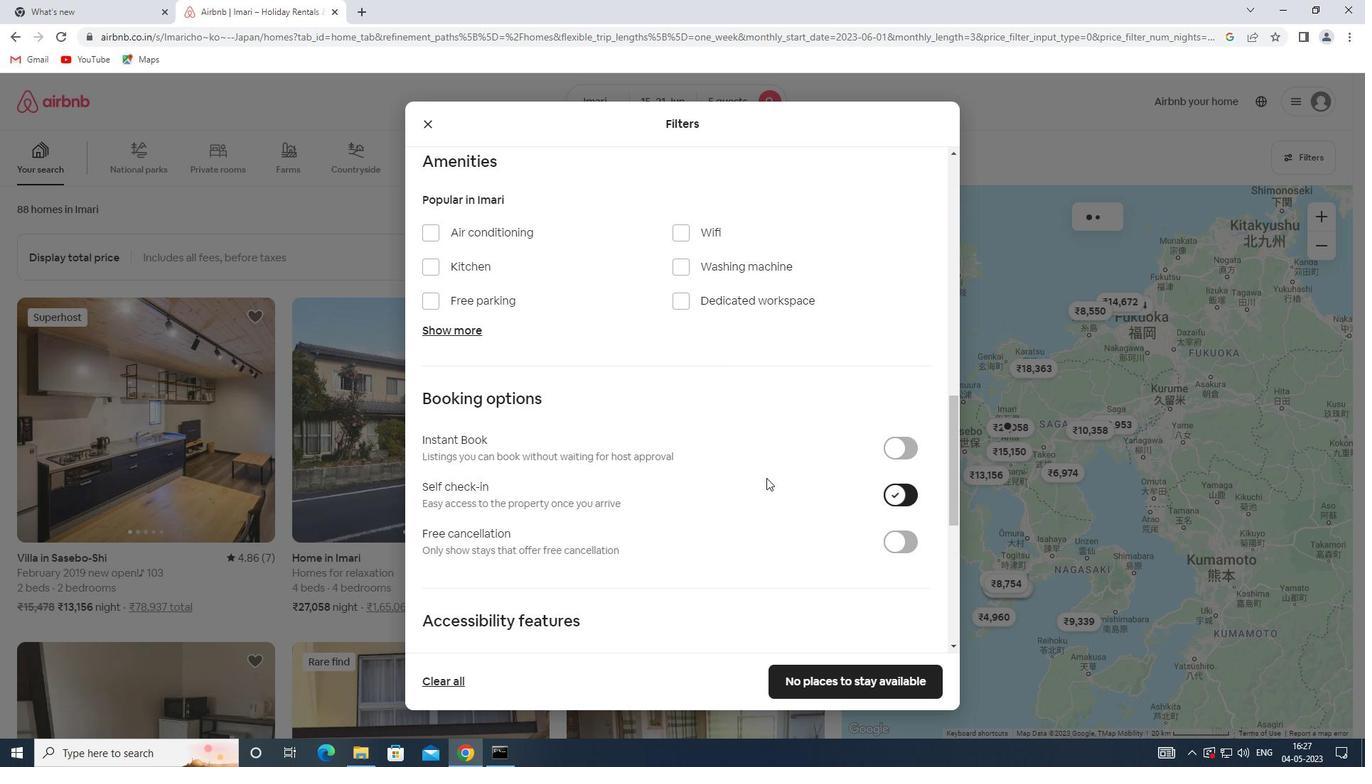 
Action: Mouse scrolled (709, 439) with delta (0, 0)
Screenshot: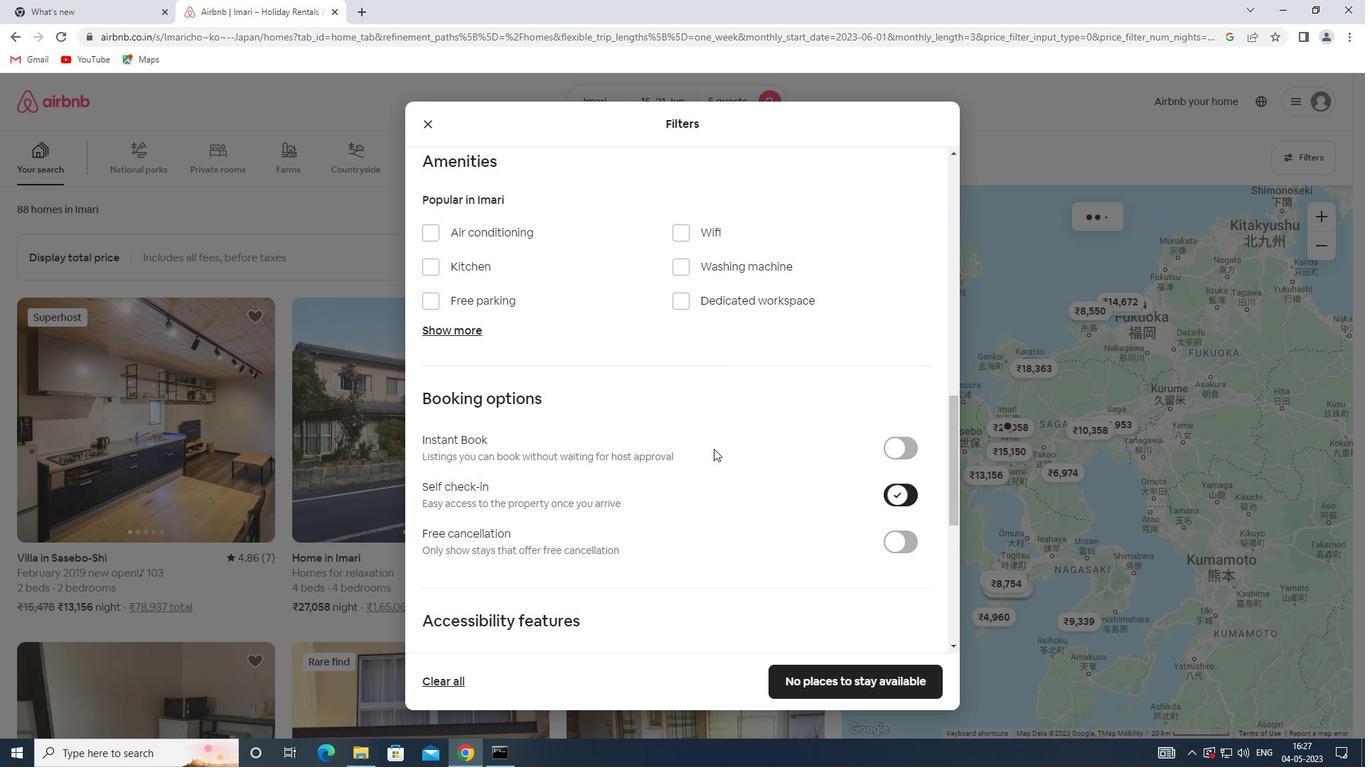
Action: Mouse scrolled (709, 439) with delta (0, 0)
Screenshot: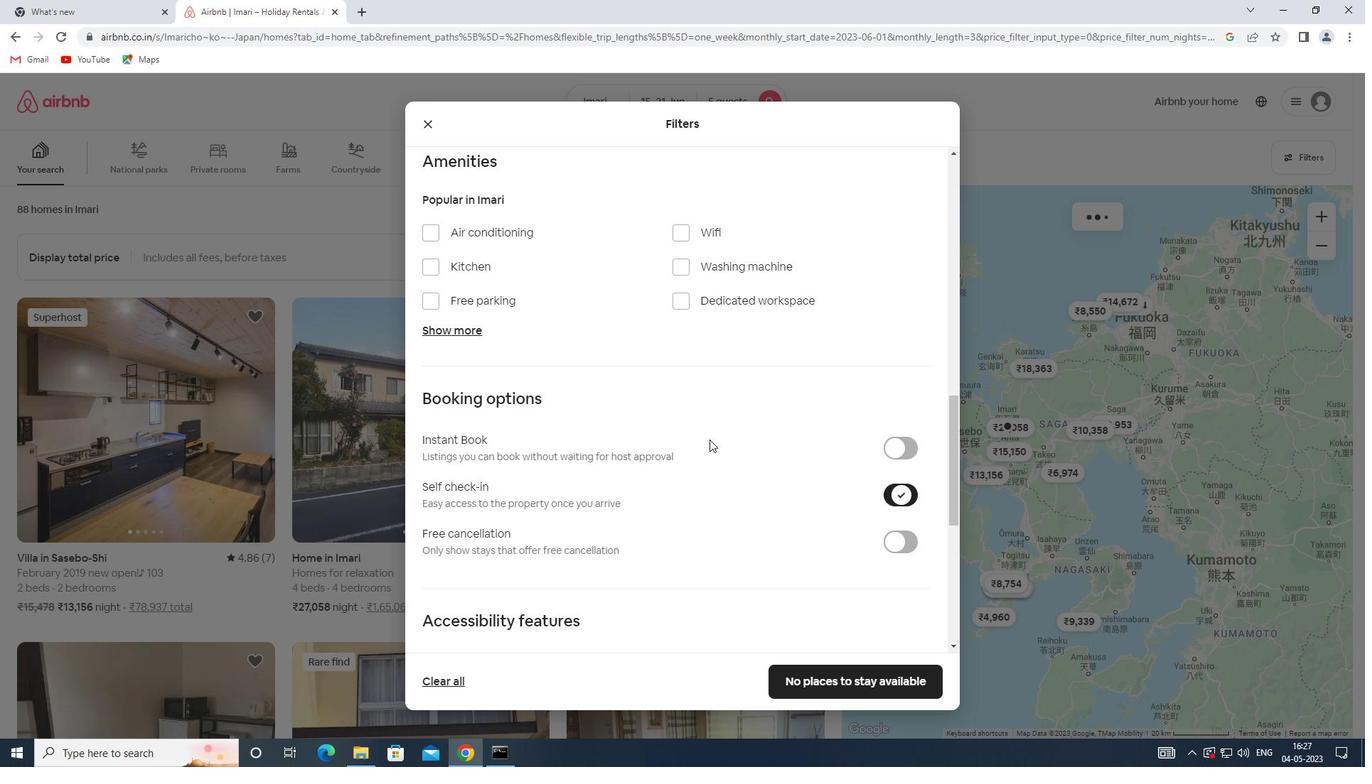 
Action: Mouse scrolled (709, 439) with delta (0, 0)
Screenshot: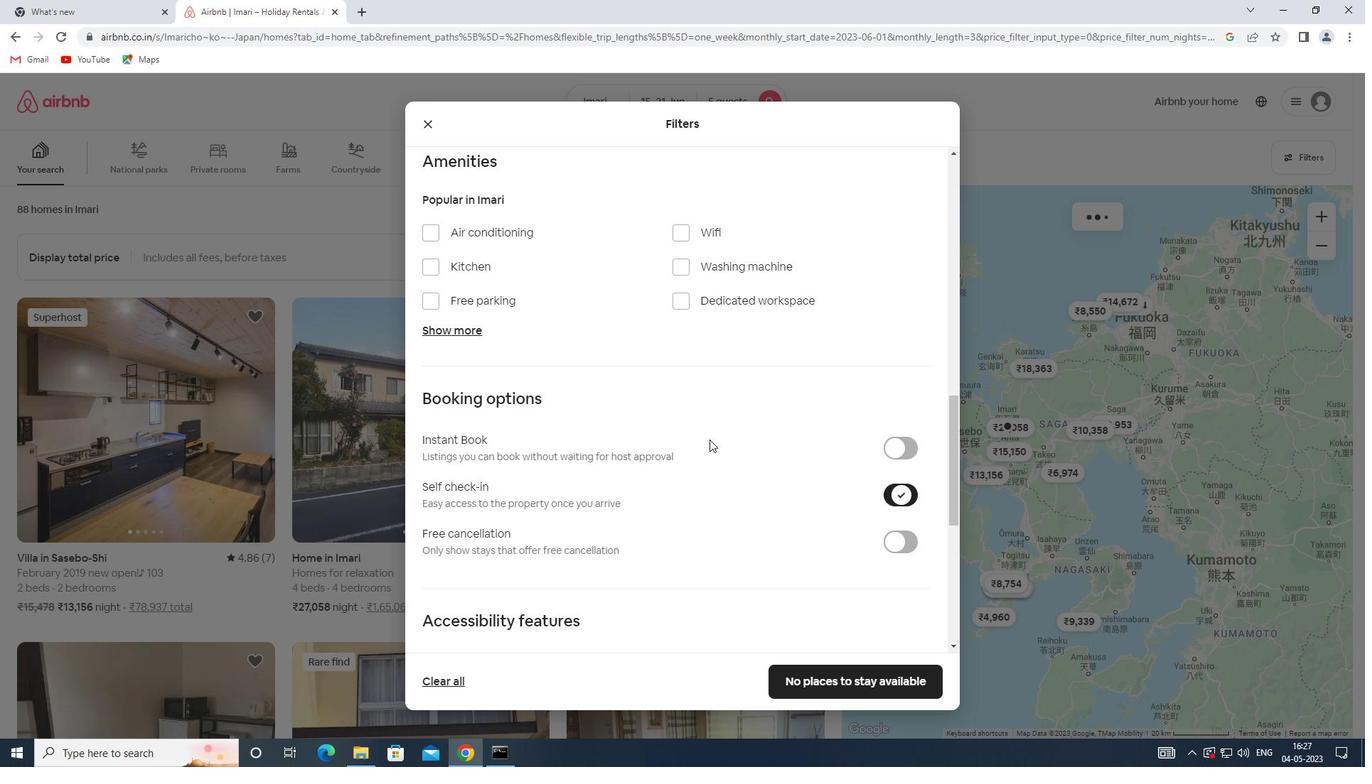 
Action: Mouse moved to (707, 438)
Screenshot: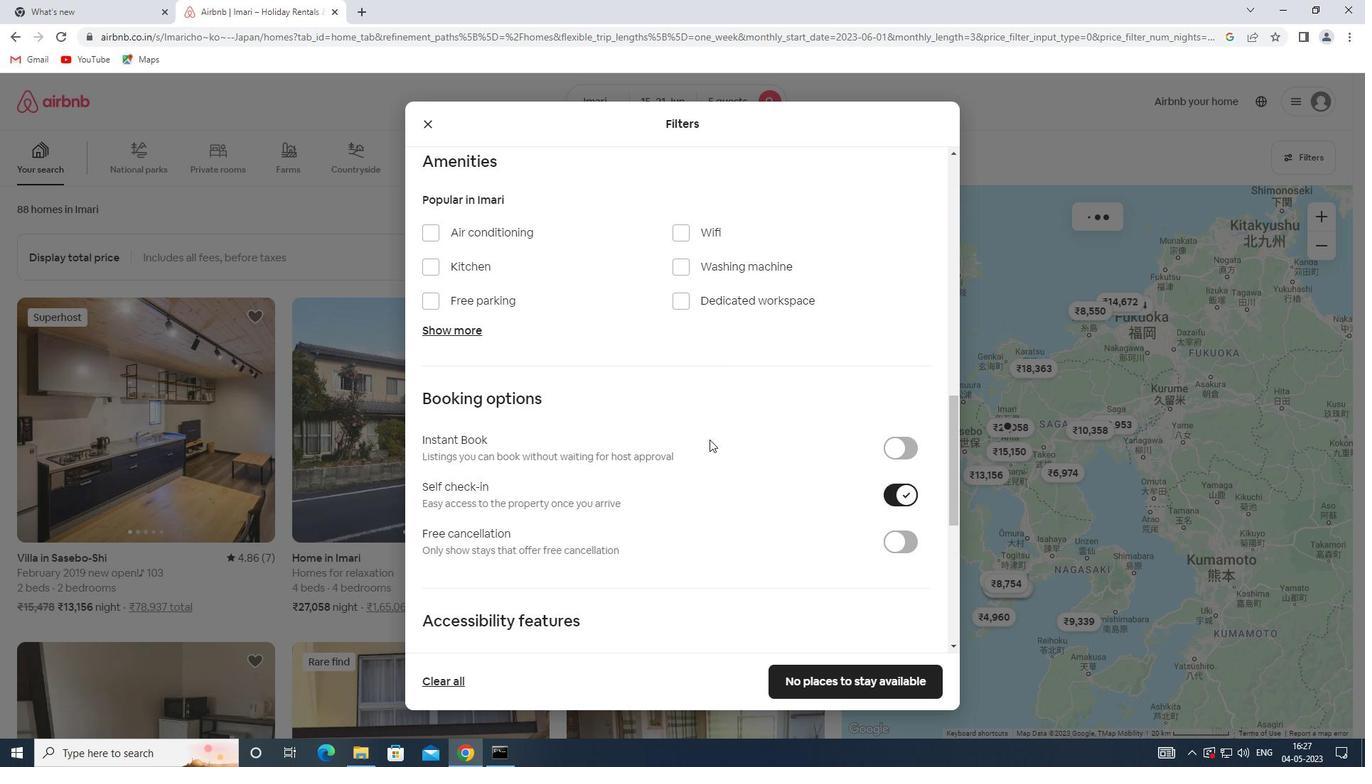 
Action: Mouse scrolled (707, 438) with delta (0, 0)
Screenshot: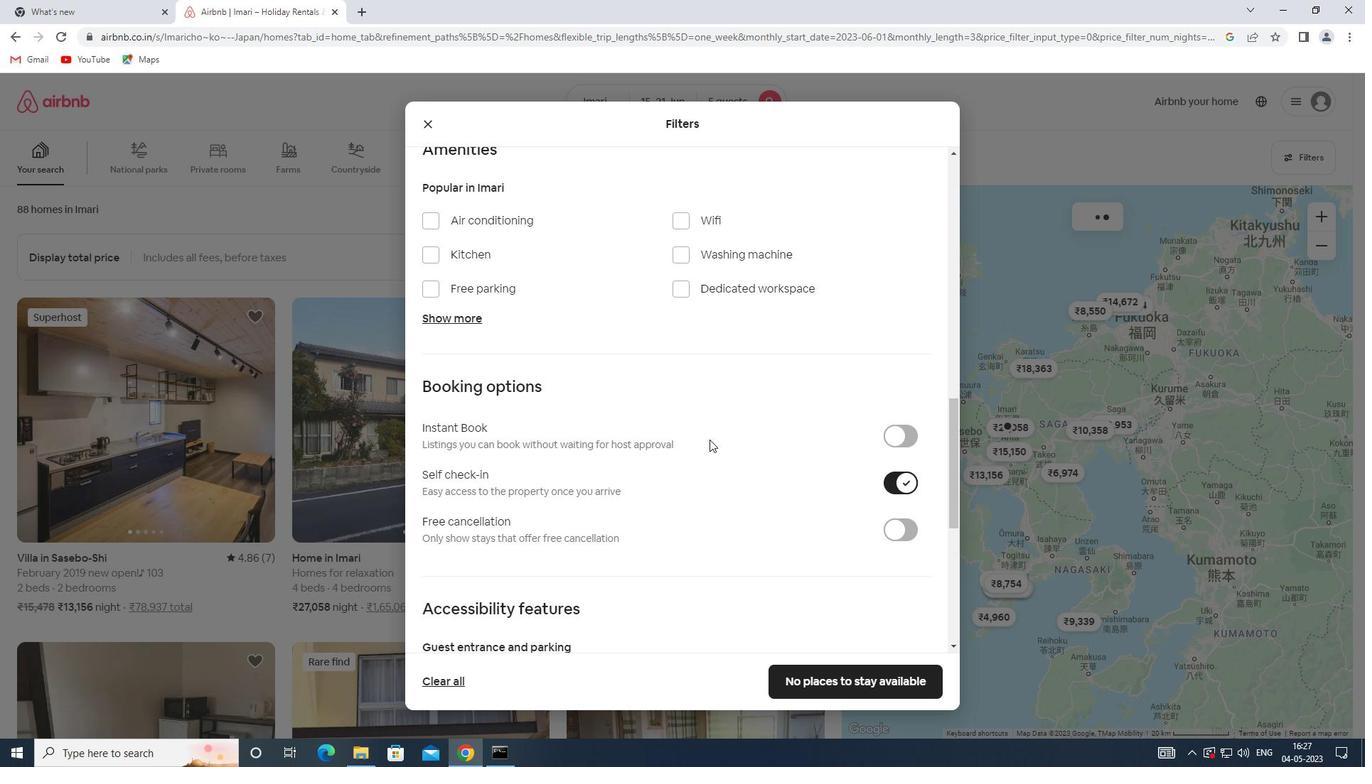 
Action: Mouse scrolled (707, 438) with delta (0, 0)
Screenshot: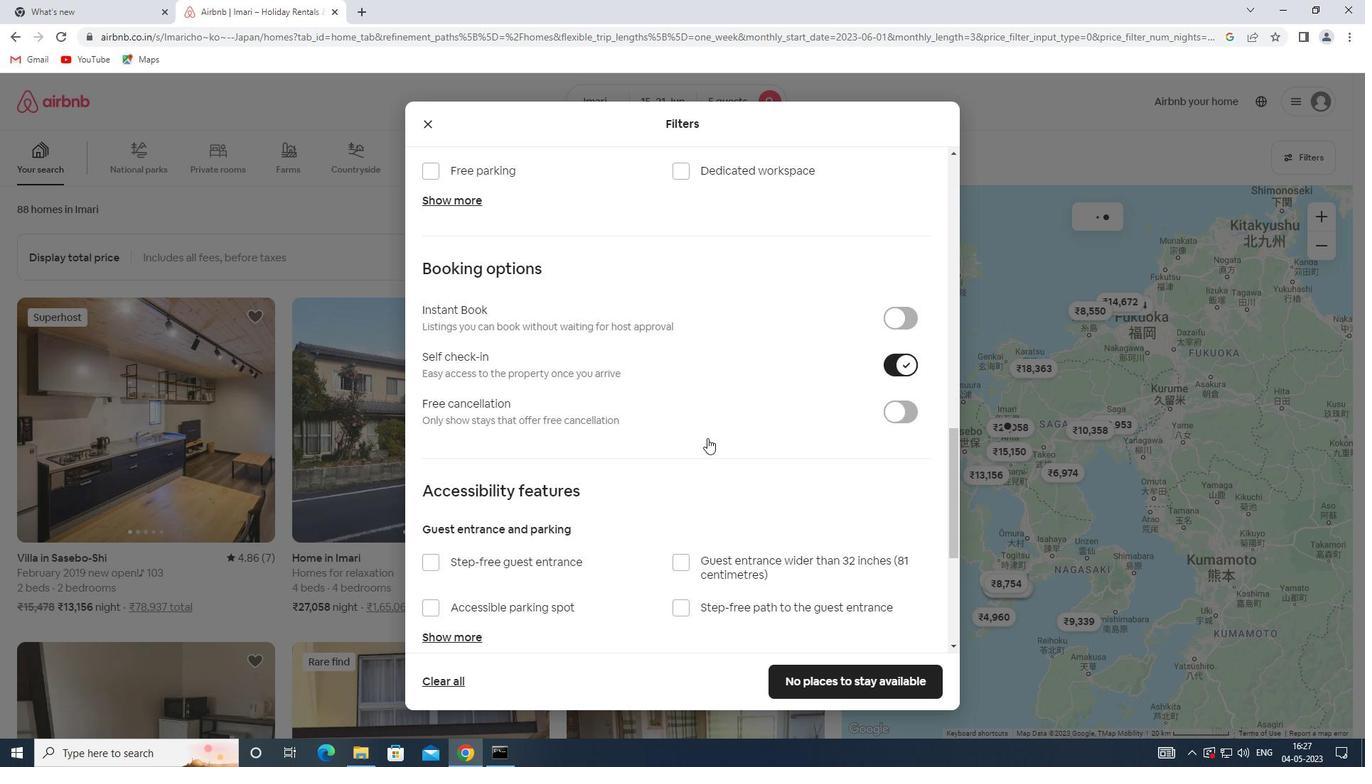 
Action: Mouse scrolled (707, 438) with delta (0, 0)
Screenshot: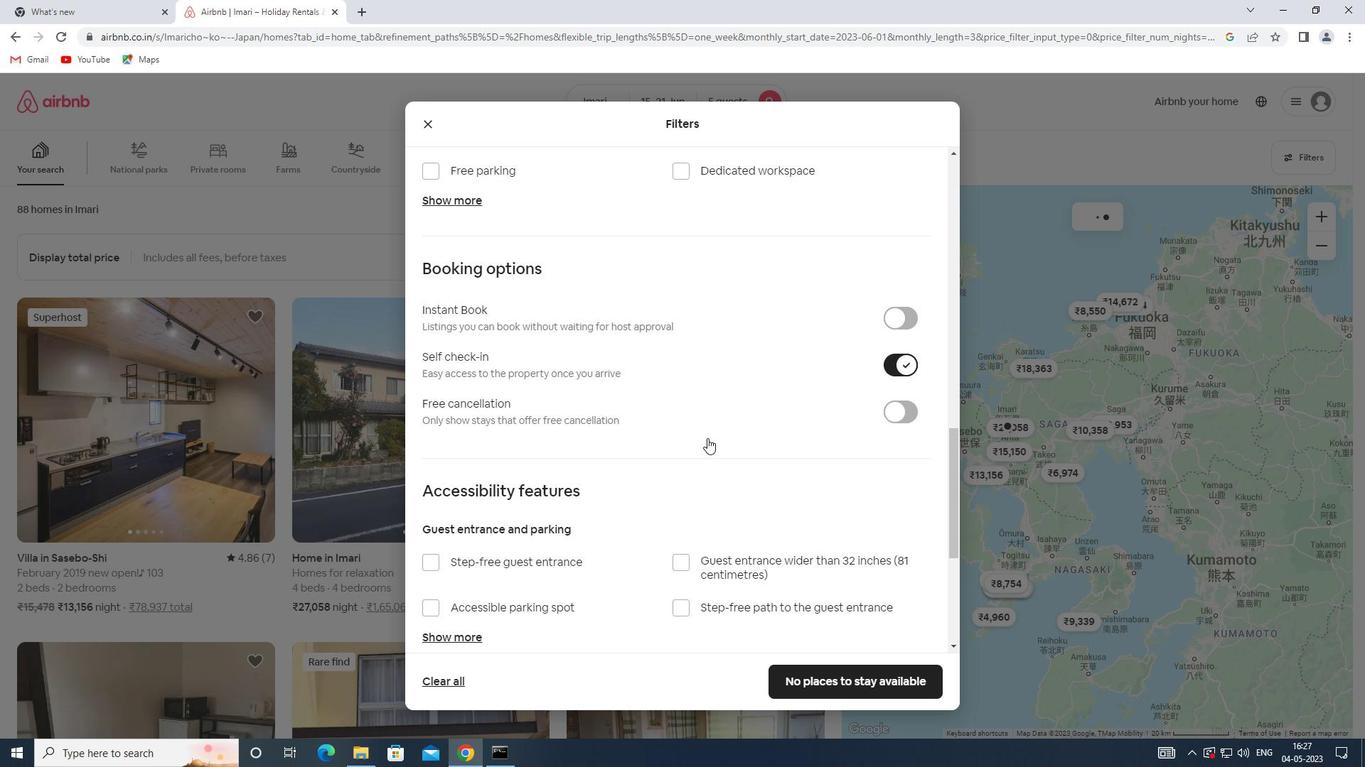 
Action: Mouse scrolled (707, 438) with delta (0, 0)
Screenshot: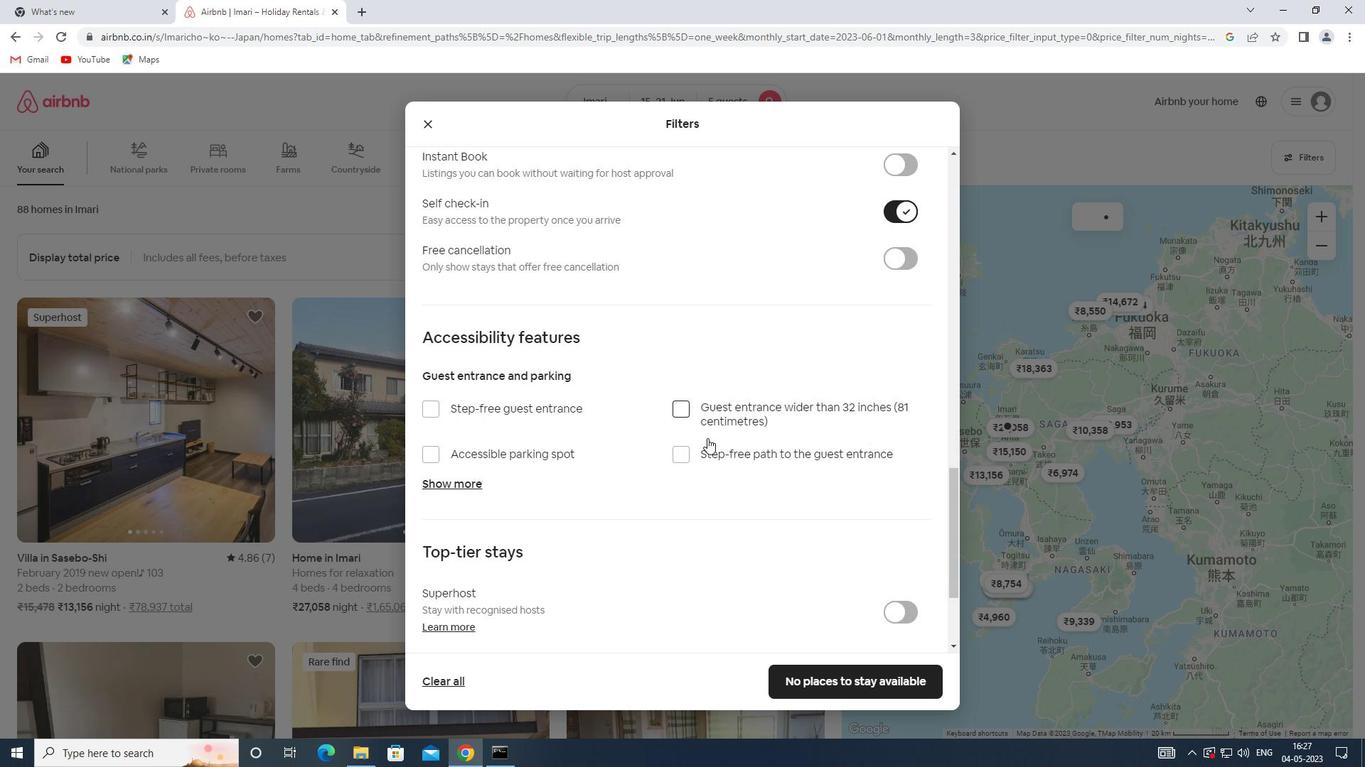 
Action: Mouse moved to (441, 584)
Screenshot: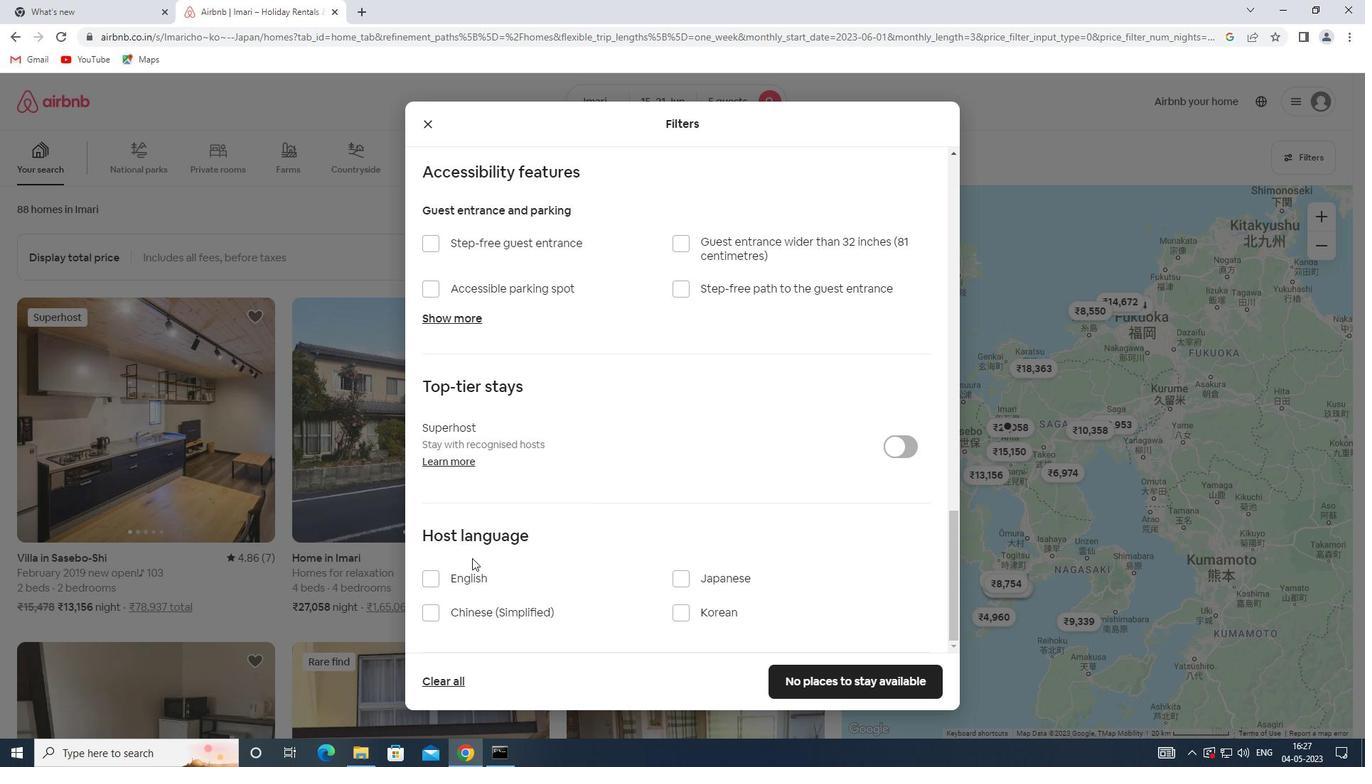
Action: Mouse pressed left at (441, 584)
Screenshot: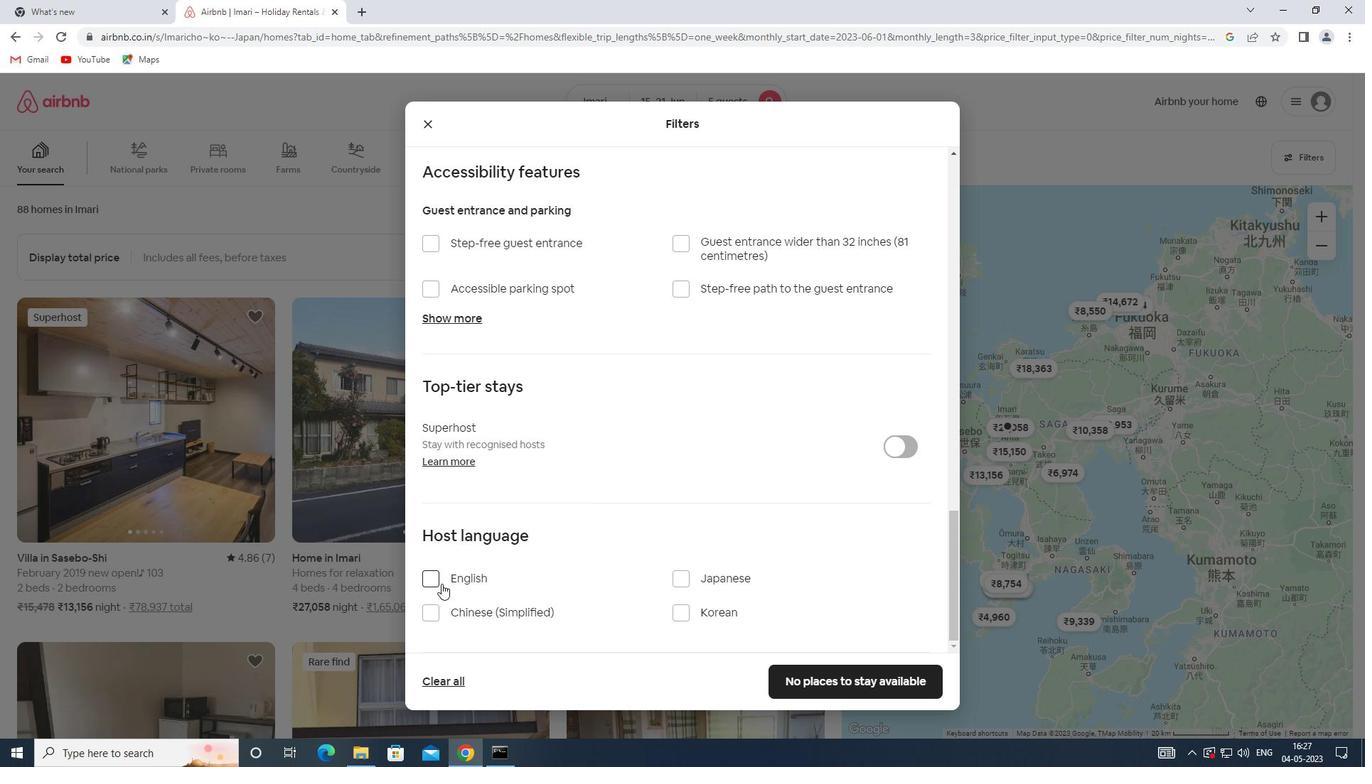 
Action: Mouse moved to (869, 684)
Screenshot: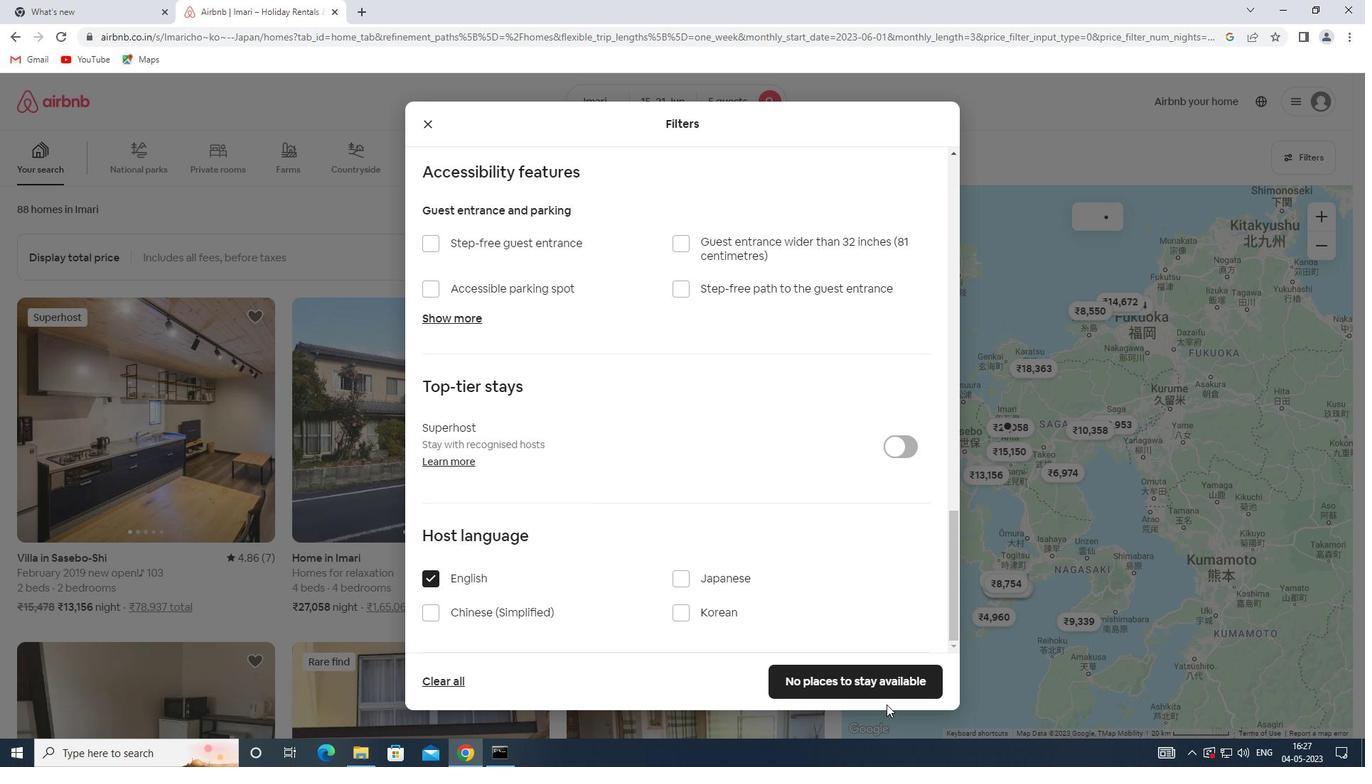 
Action: Mouse pressed left at (869, 684)
Screenshot: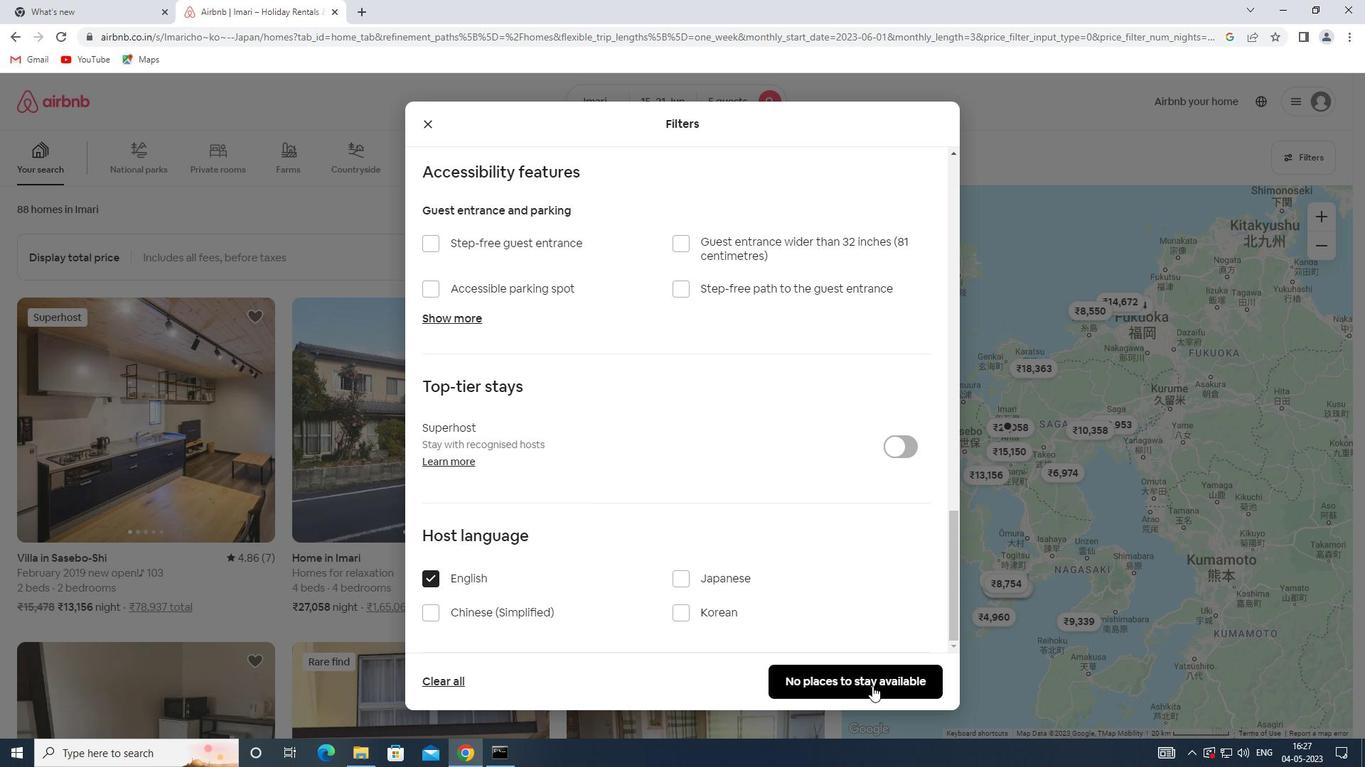 
